 Task: Set up an automation rule in Jira to add labels based on hashtags in the issue summary when it is updated.
Action: Mouse moved to (572, 19)
Screenshot: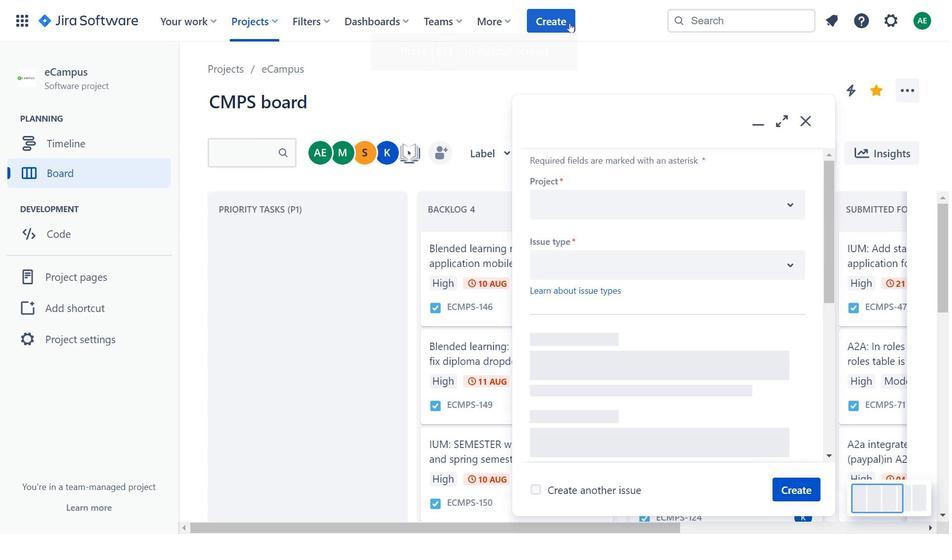 
Action: Mouse pressed left at (572, 19)
Screenshot: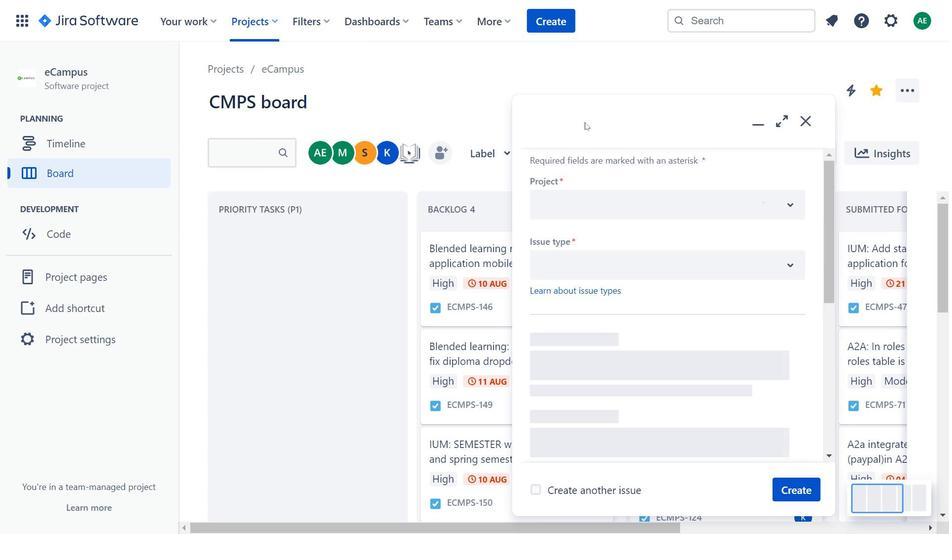 
Action: Mouse moved to (719, 272)
Screenshot: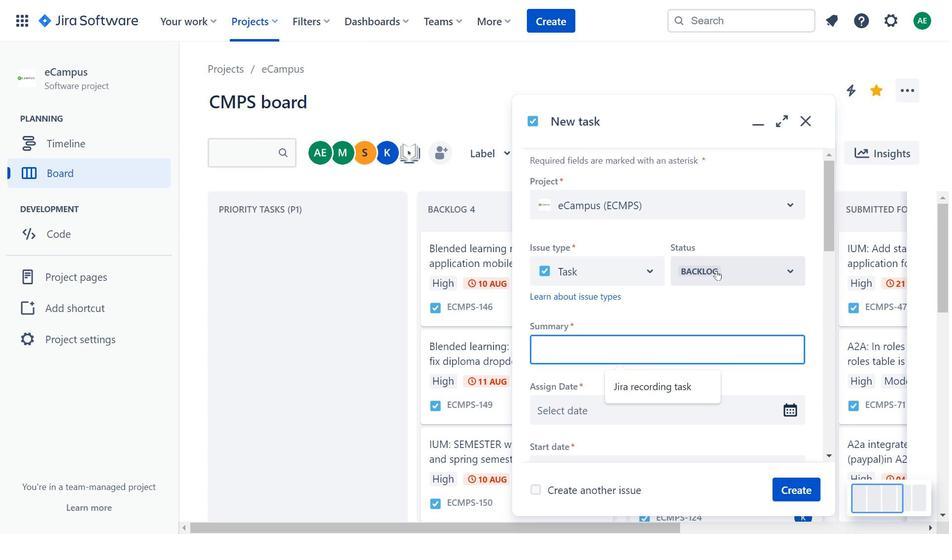 
Action: Mouse pressed left at (719, 272)
Screenshot: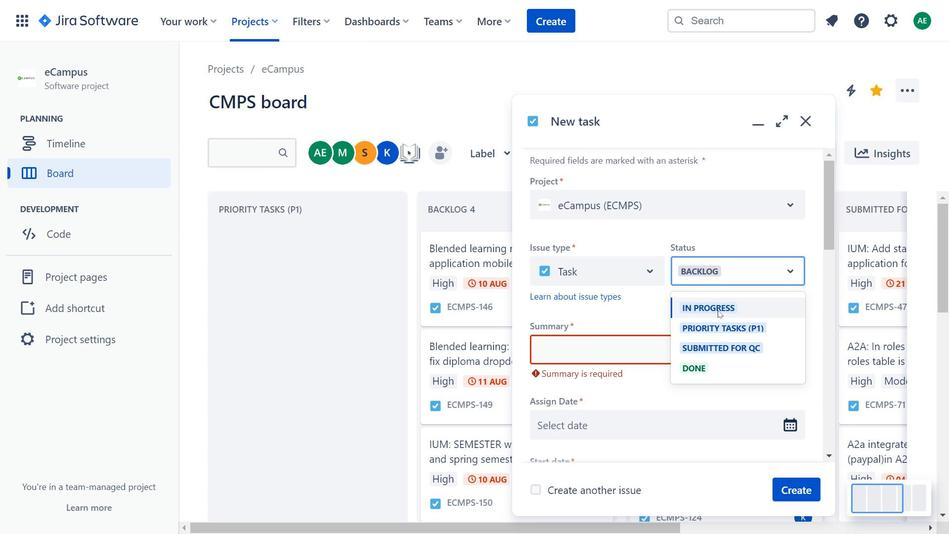 
Action: Mouse moved to (719, 311)
Screenshot: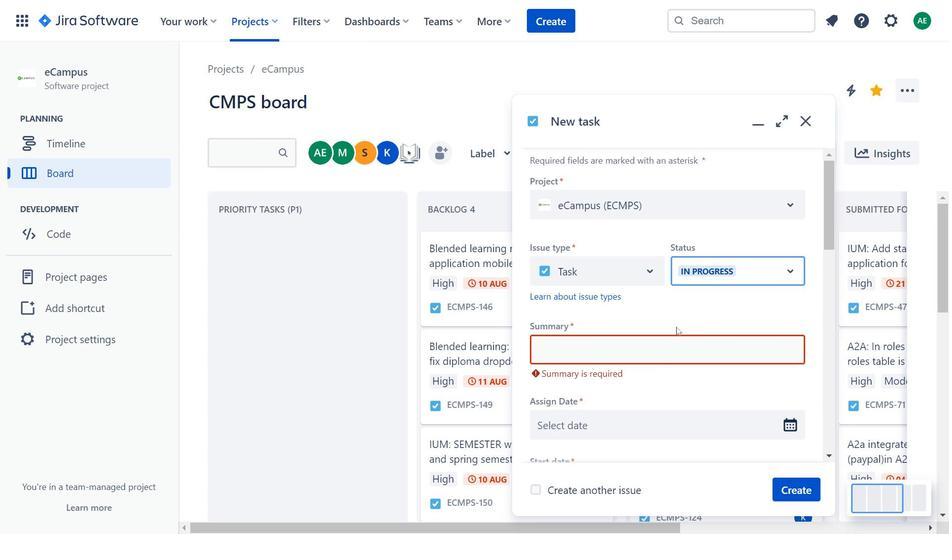 
Action: Mouse pressed left at (719, 311)
Screenshot: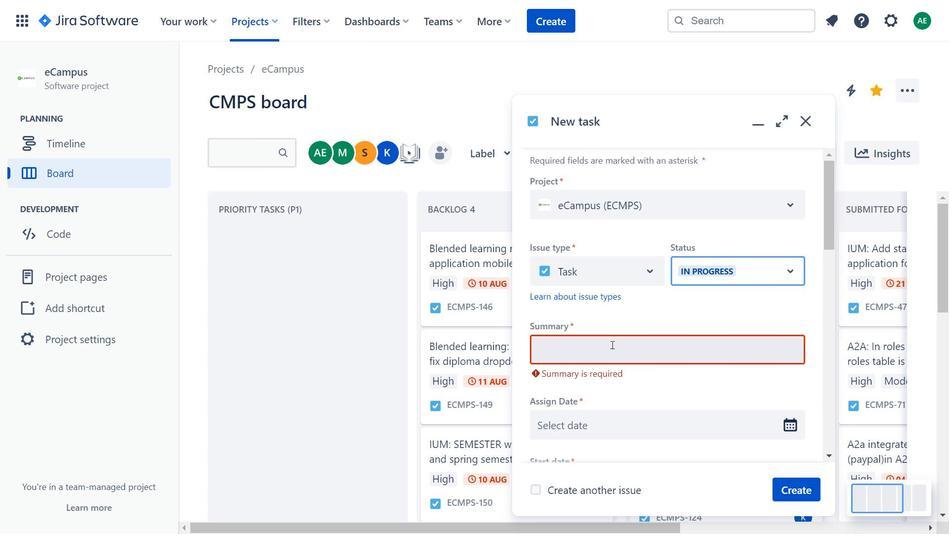 
Action: Mouse moved to (613, 346)
Screenshot: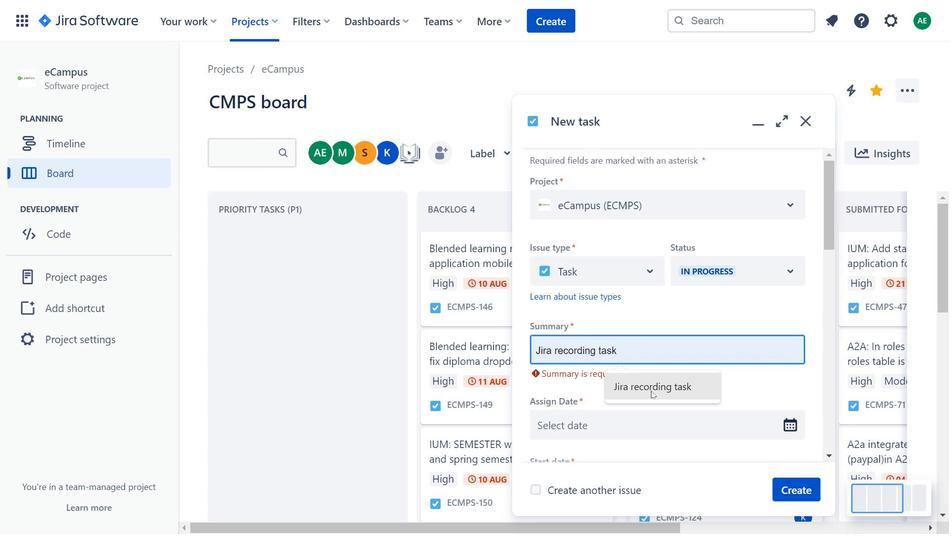 
Action: Mouse pressed left at (613, 346)
Screenshot: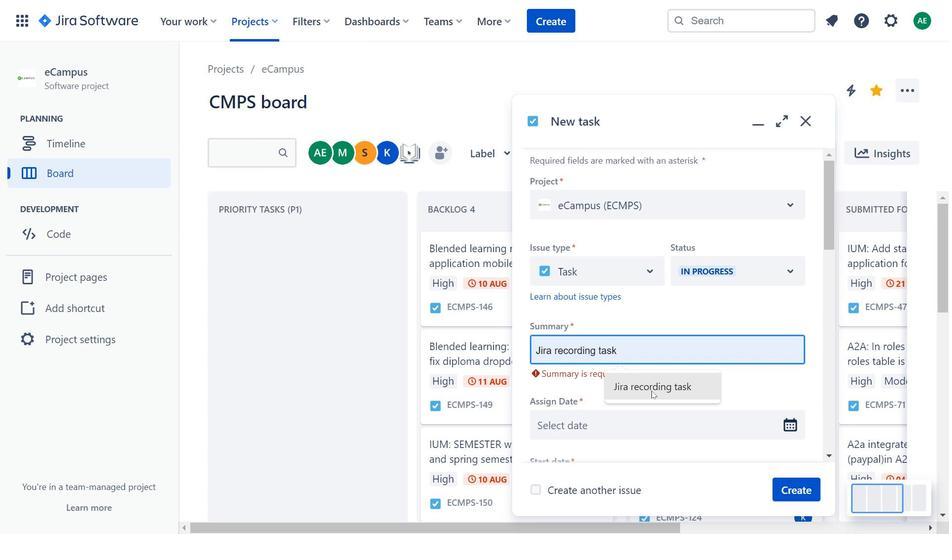 
Action: Mouse moved to (653, 392)
Screenshot: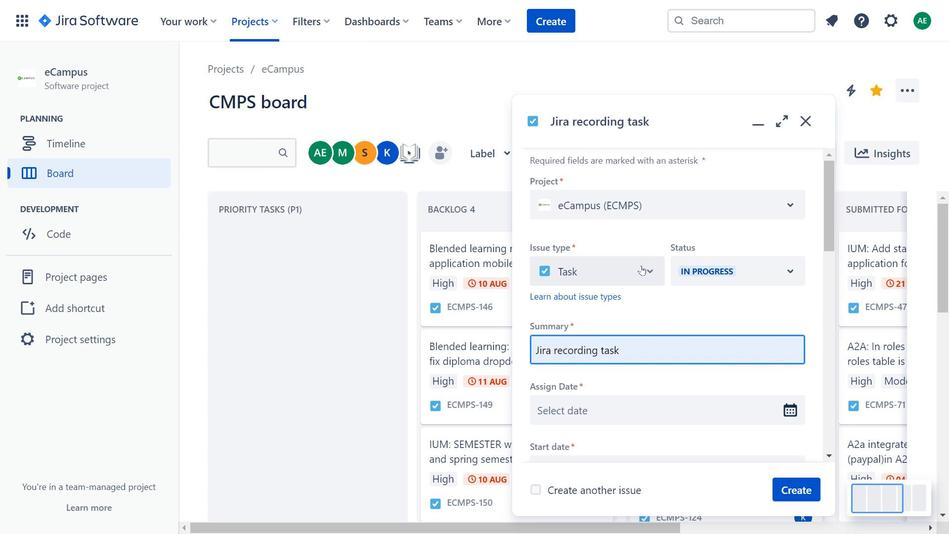 
Action: Mouse pressed left at (653, 392)
Screenshot: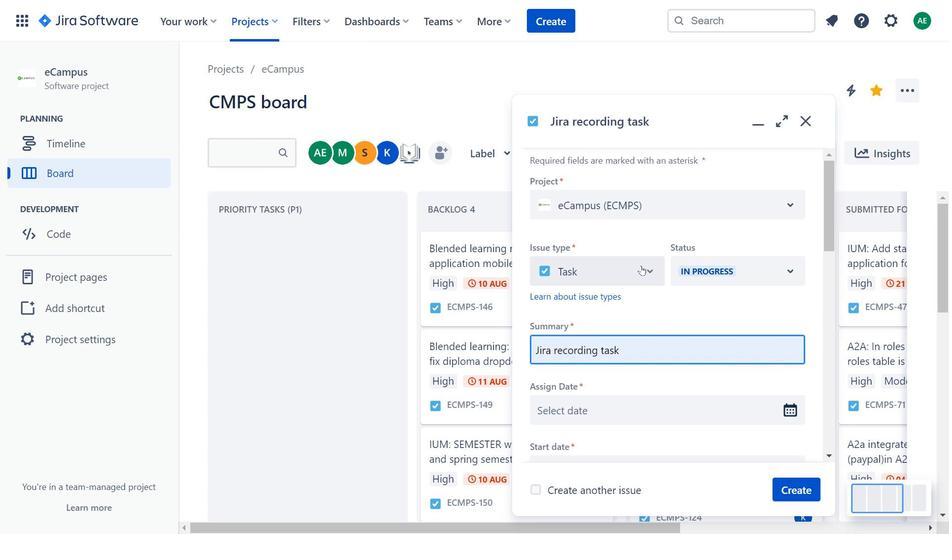 
Action: Mouse moved to (642, 267)
Screenshot: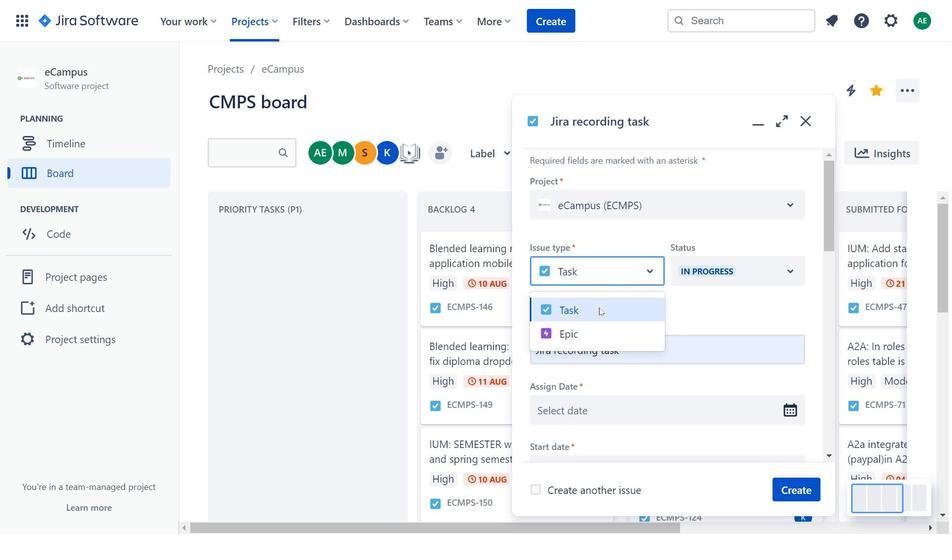 
Action: Mouse pressed left at (642, 267)
Screenshot: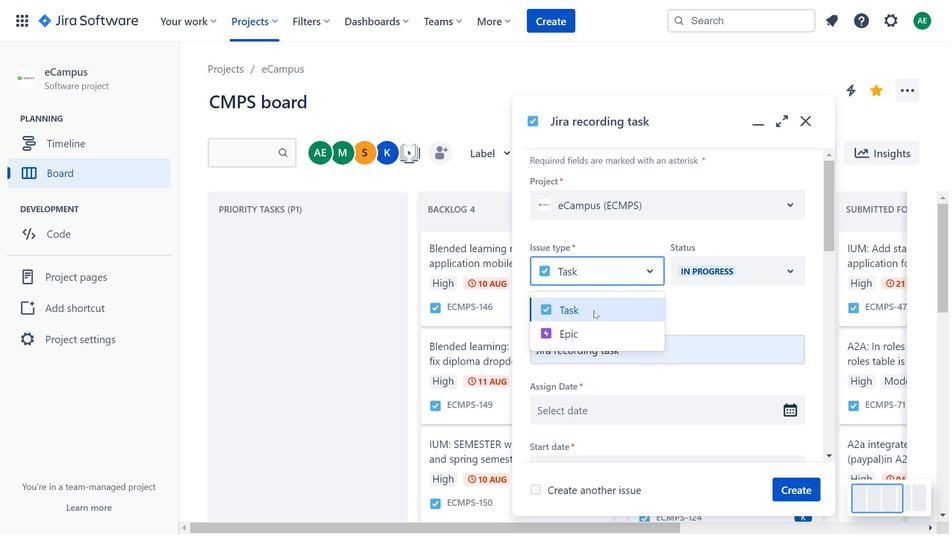 
Action: Mouse moved to (704, 324)
Screenshot: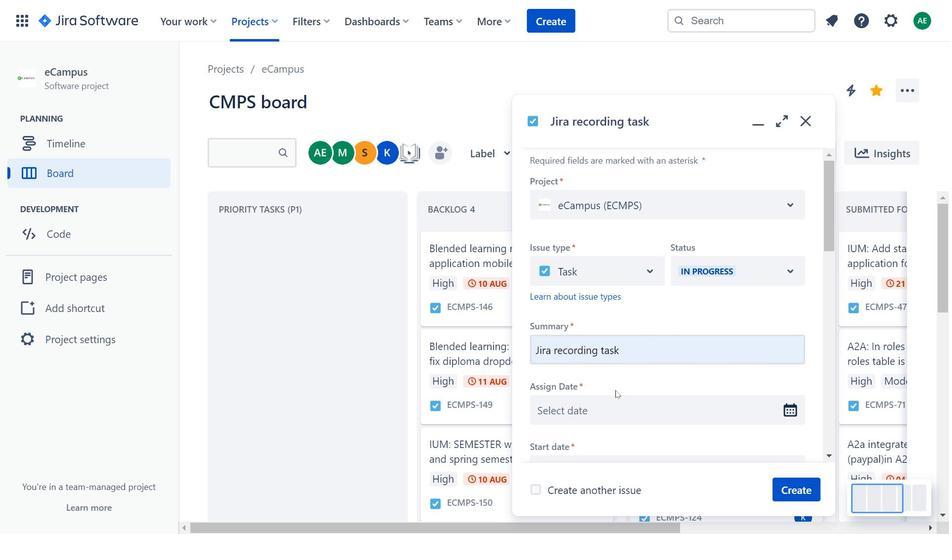 
Action: Mouse pressed left at (704, 324)
Screenshot: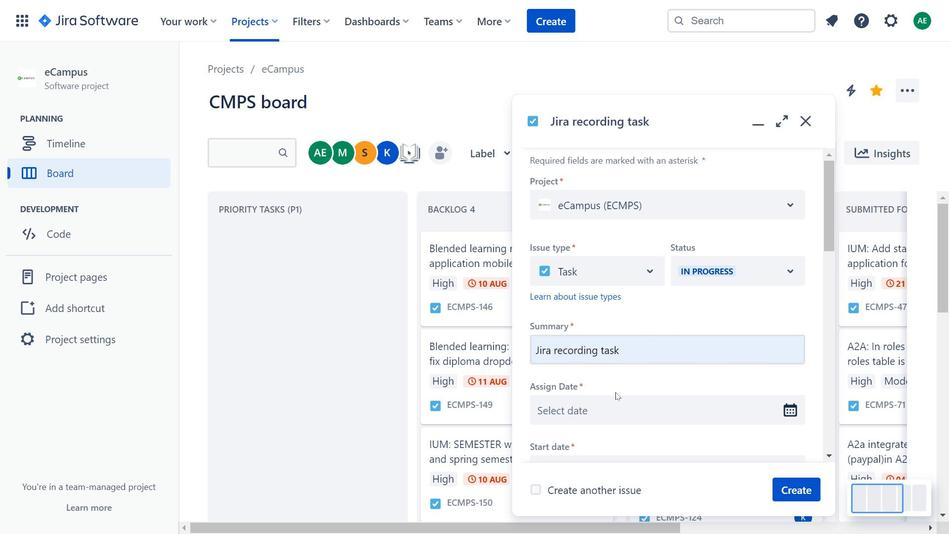 
Action: Mouse moved to (649, 176)
Screenshot: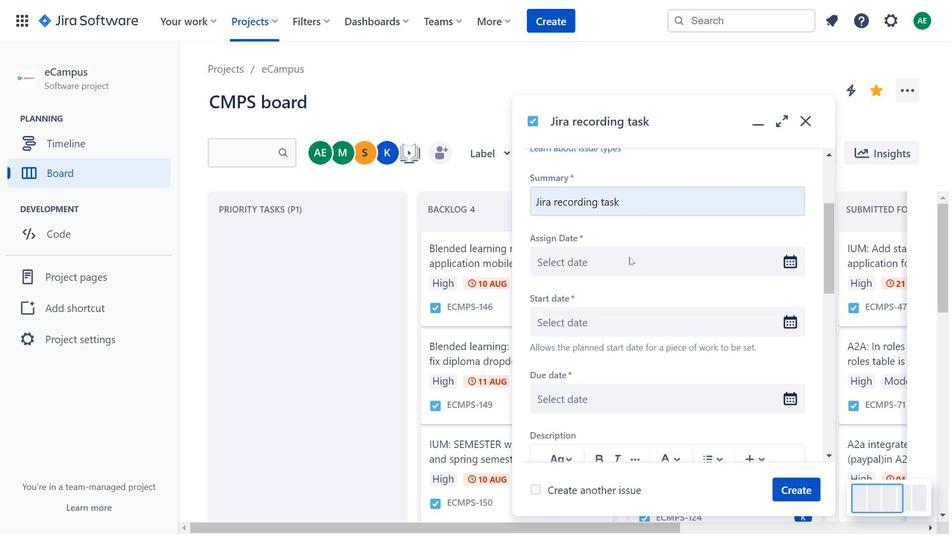 
Action: Mouse scrolled (649, 175) with delta (0, 0)
Screenshot: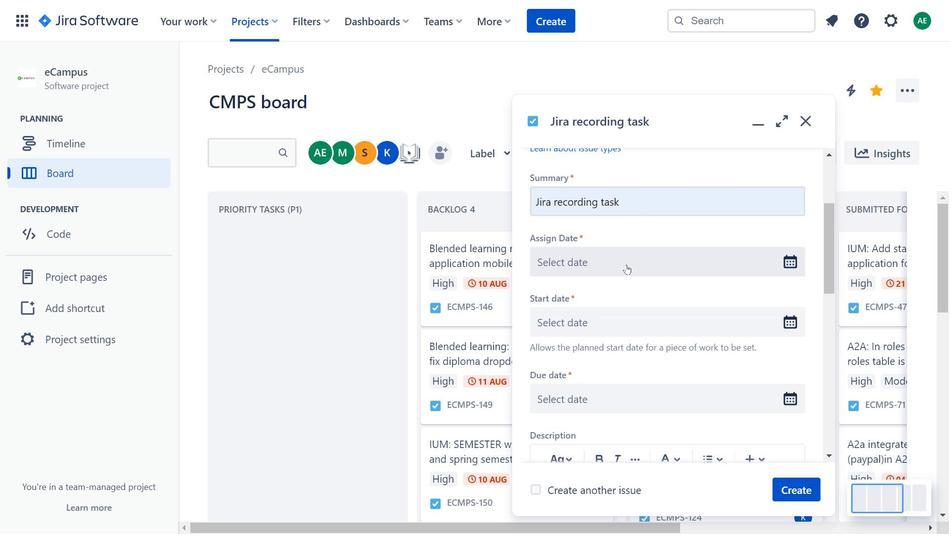 
Action: Mouse scrolled (649, 175) with delta (0, 0)
Screenshot: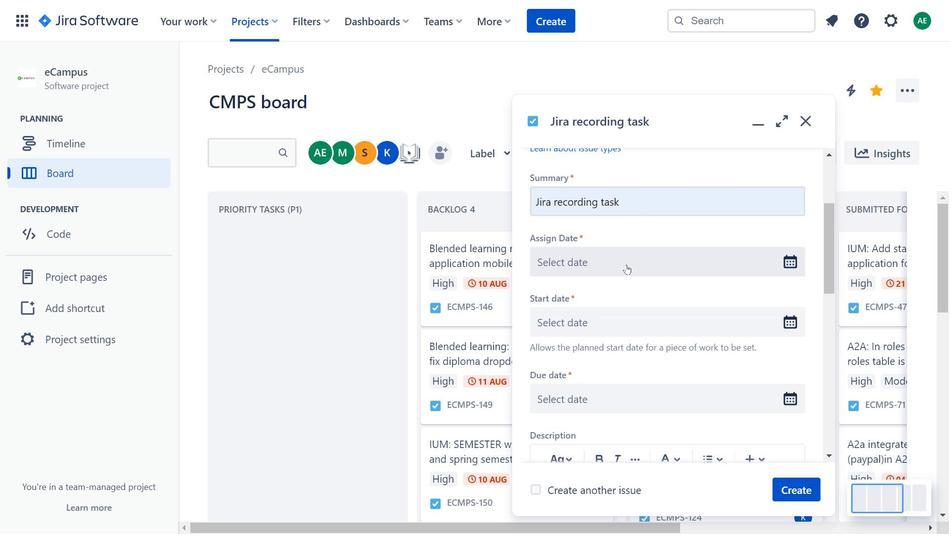 
Action: Mouse moved to (628, 266)
Screenshot: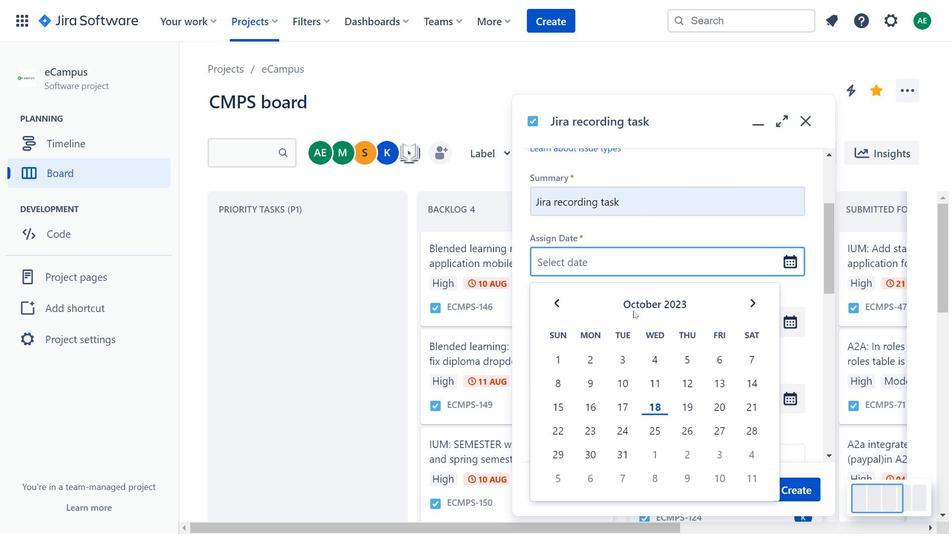 
Action: Mouse pressed left at (628, 266)
Screenshot: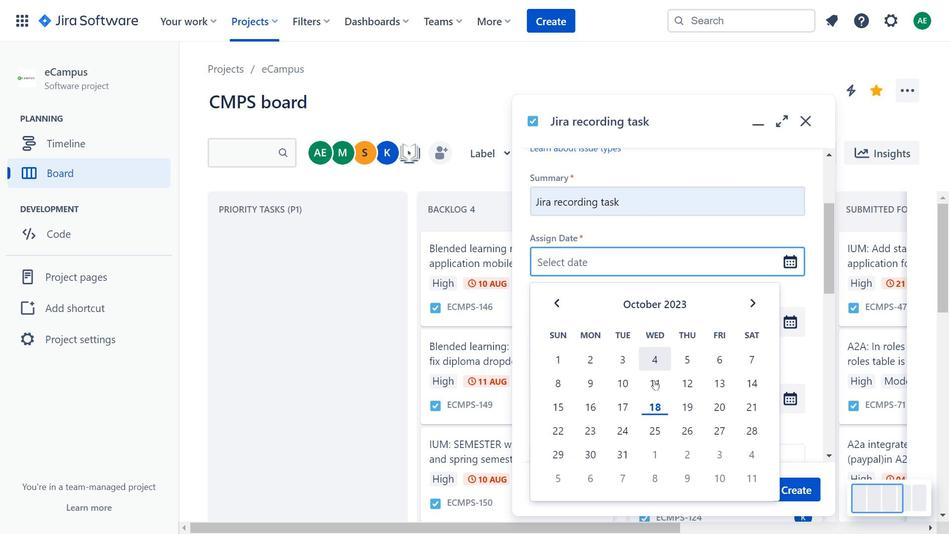 
Action: Mouse moved to (693, 421)
Screenshot: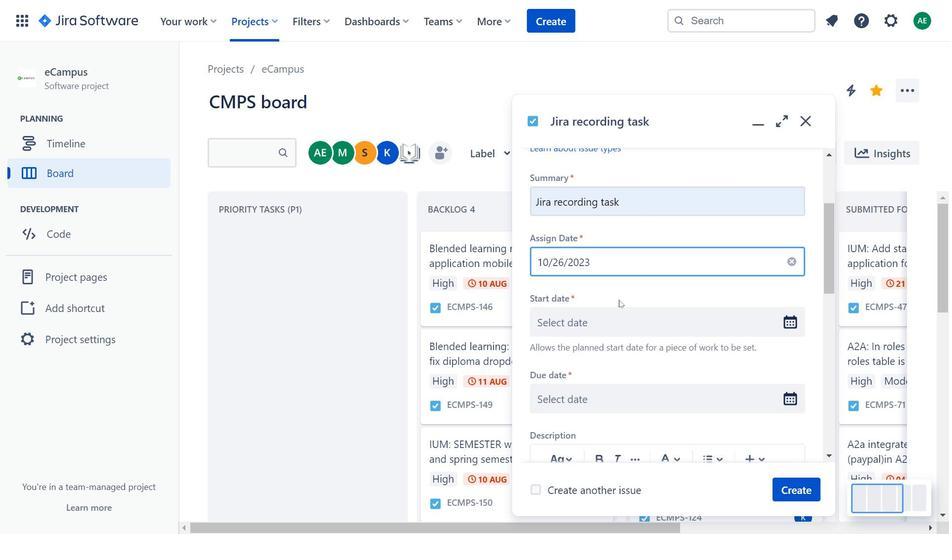 
Action: Mouse pressed left at (693, 421)
Screenshot: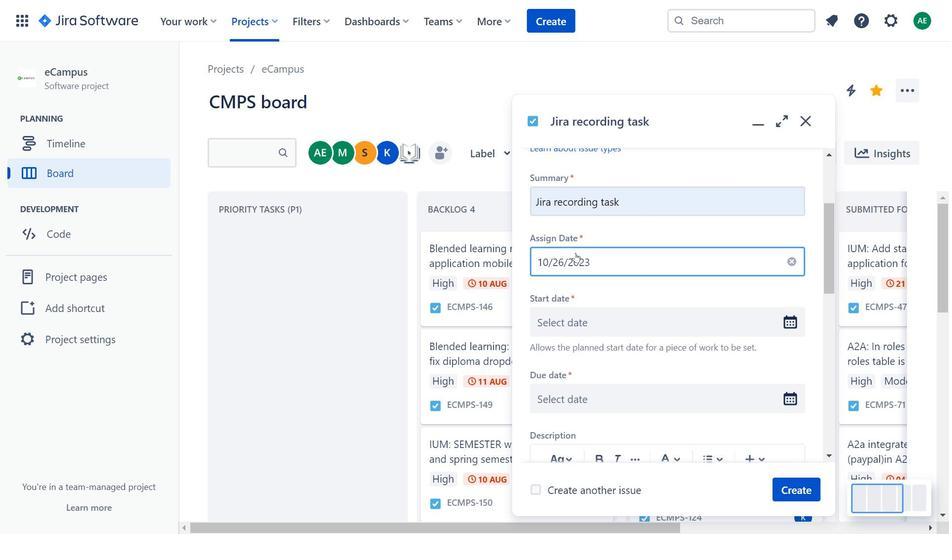 
Action: Mouse moved to (577, 254)
Screenshot: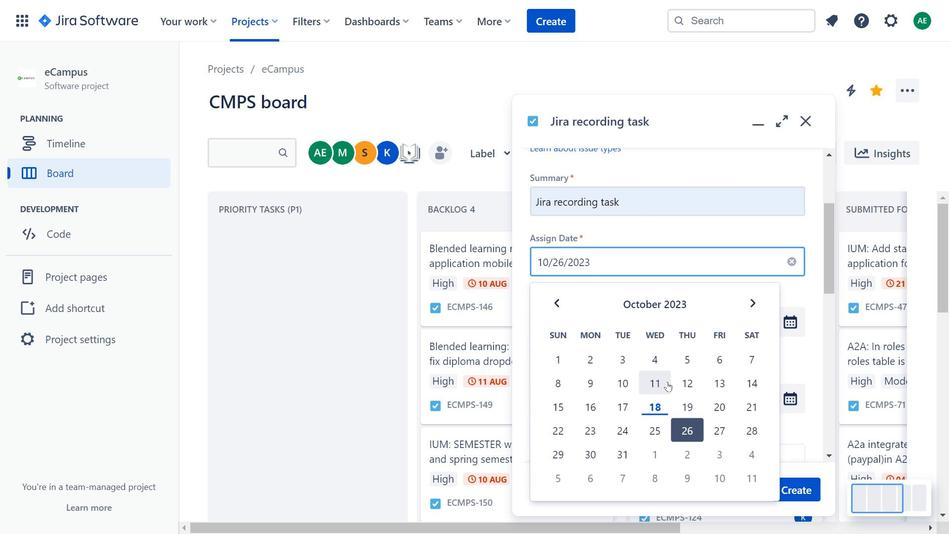 
Action: Mouse pressed left at (577, 254)
Screenshot: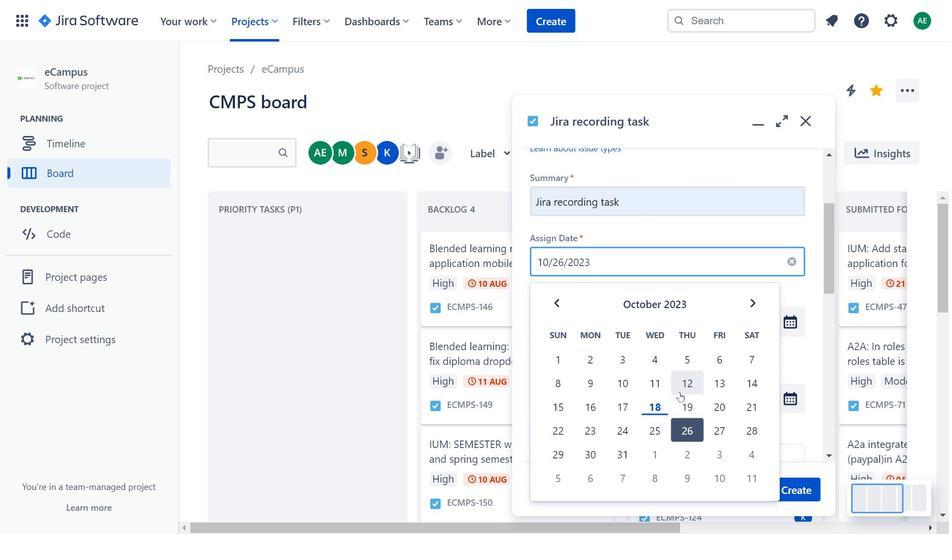 
Action: Mouse moved to (687, 405)
Screenshot: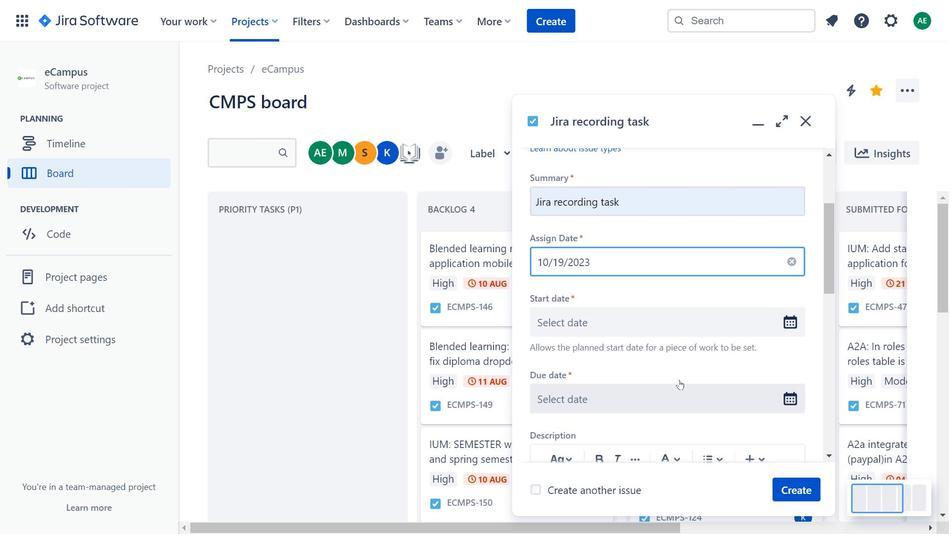 
Action: Mouse pressed left at (687, 405)
Screenshot: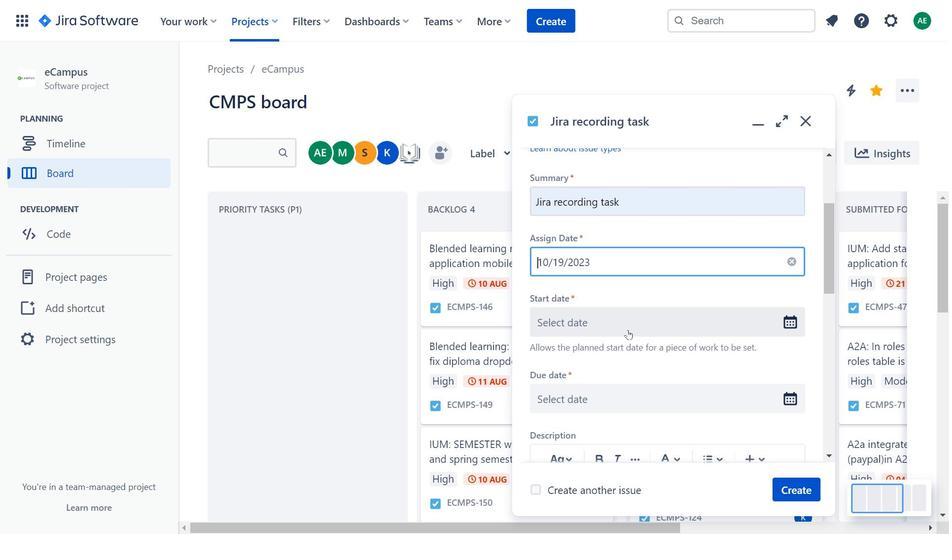 
Action: Mouse moved to (629, 331)
Screenshot: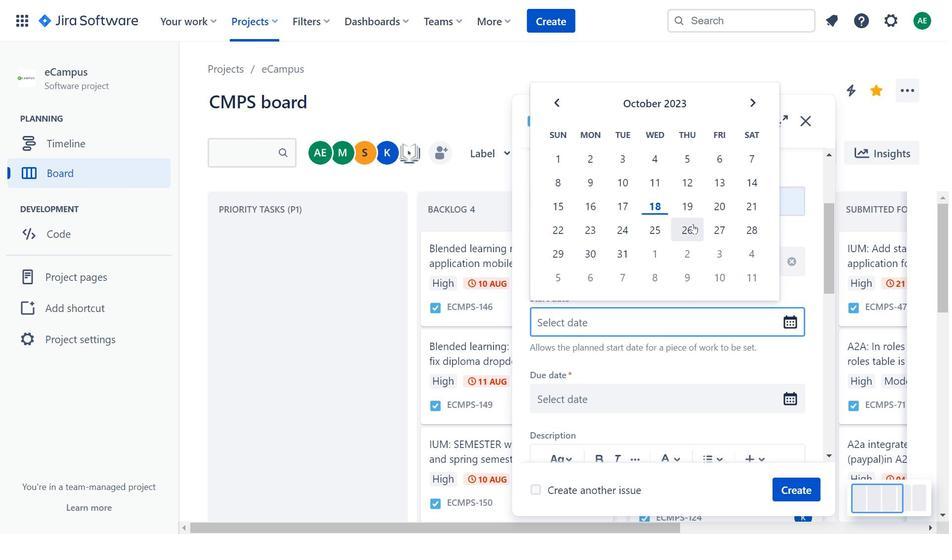 
Action: Mouse pressed left at (629, 331)
Screenshot: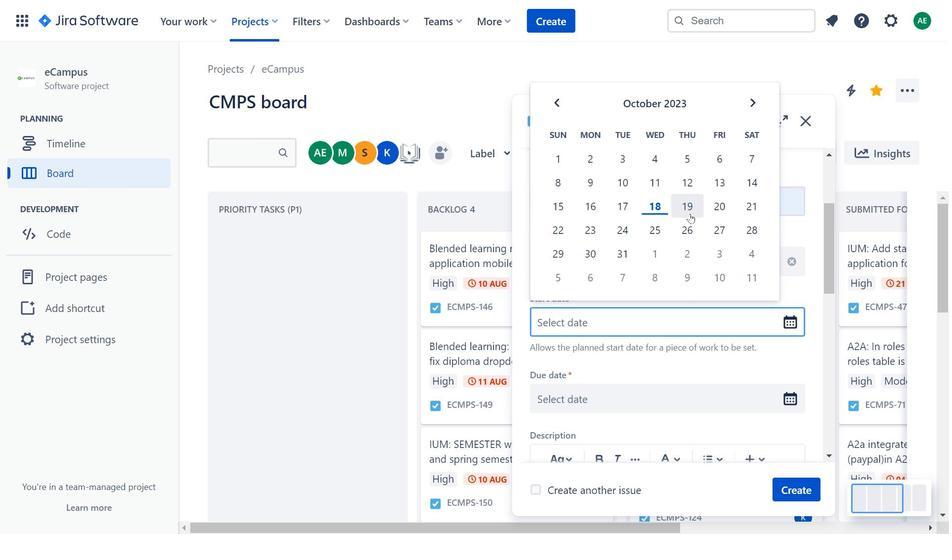 
Action: Mouse moved to (692, 213)
Screenshot: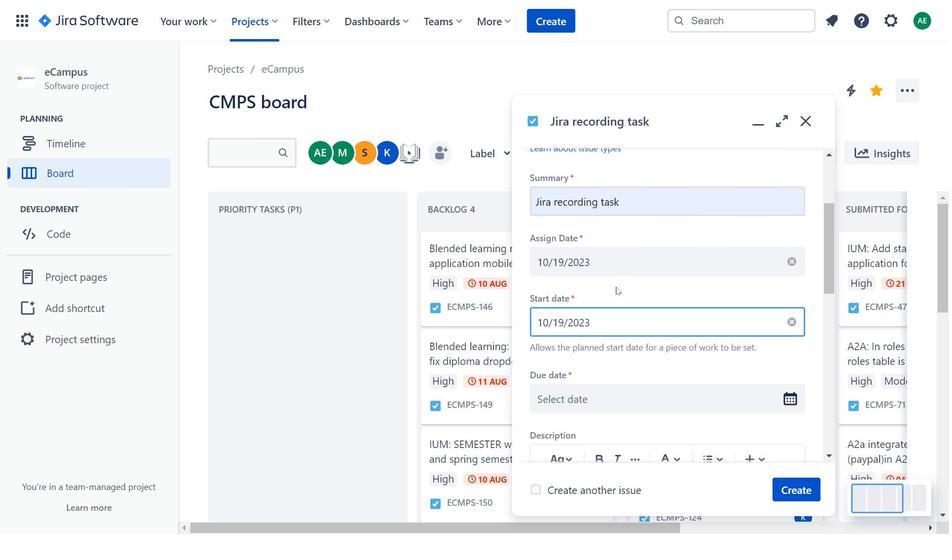 
Action: Mouse pressed left at (692, 213)
Screenshot: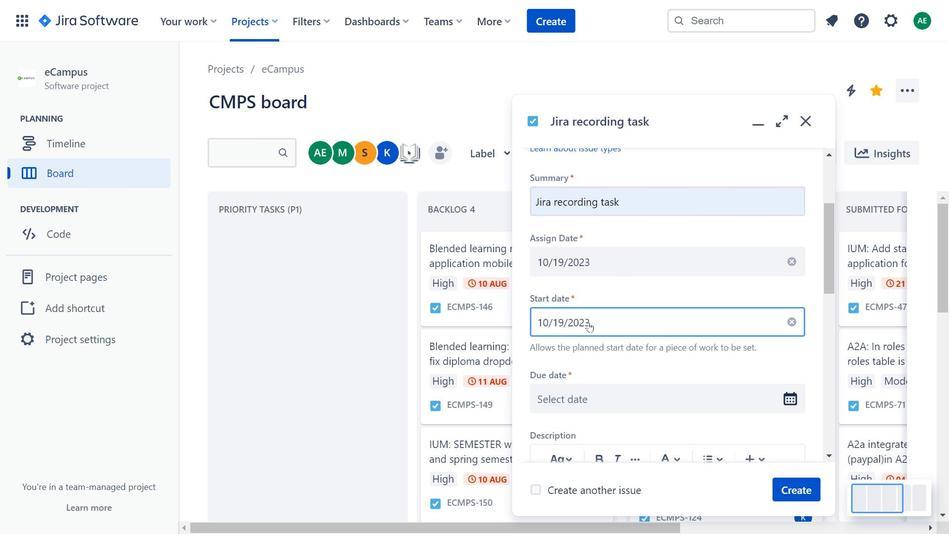 
Action: Mouse moved to (591, 390)
Screenshot: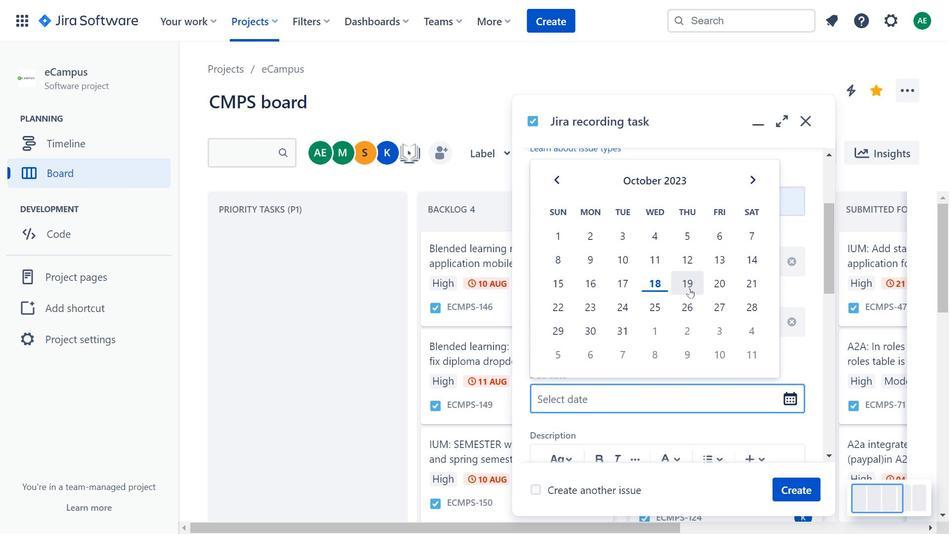 
Action: Mouse pressed left at (591, 390)
Screenshot: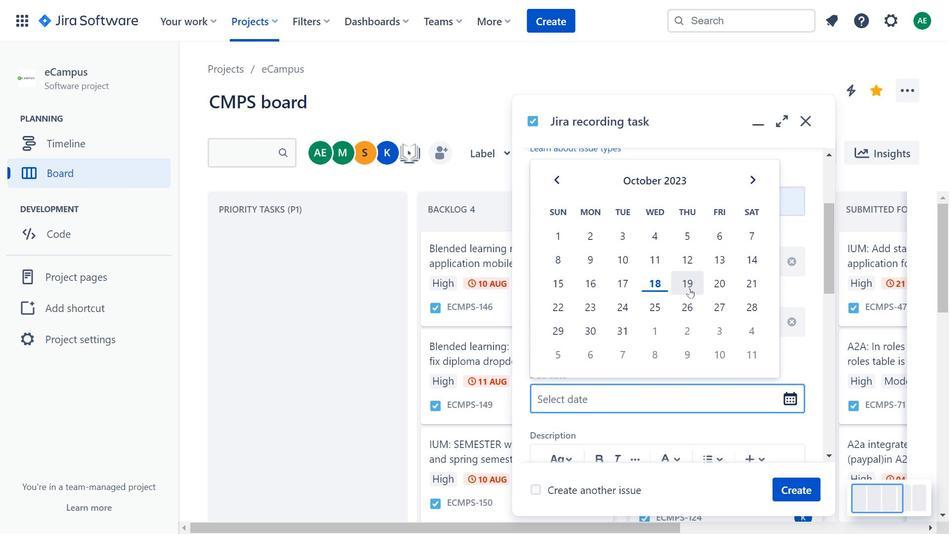 
Action: Mouse moved to (691, 290)
Screenshot: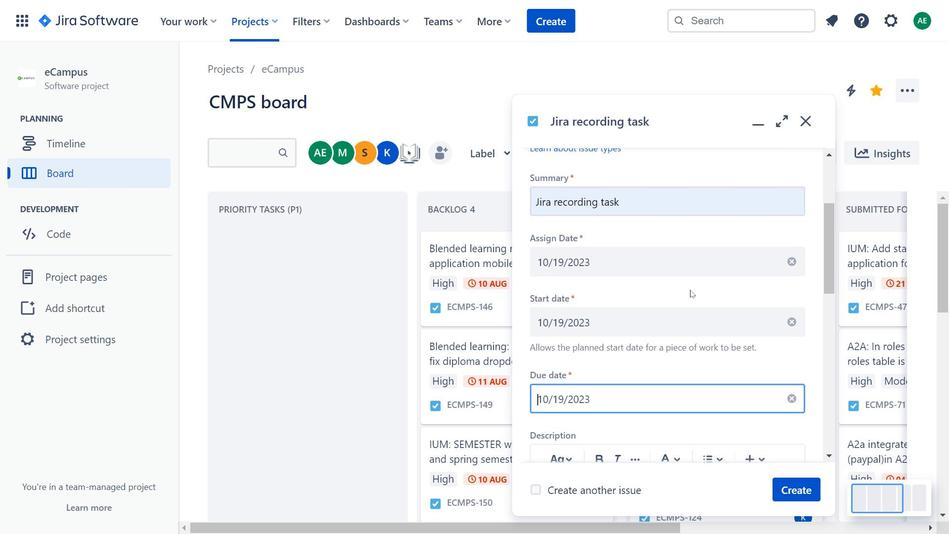 
Action: Mouse pressed left at (691, 290)
Screenshot: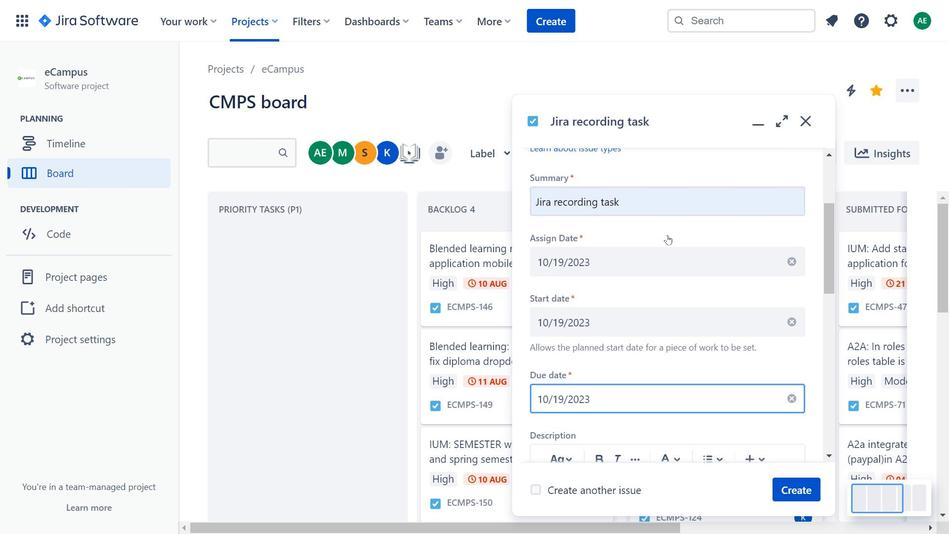 
Action: Mouse moved to (643, 162)
Screenshot: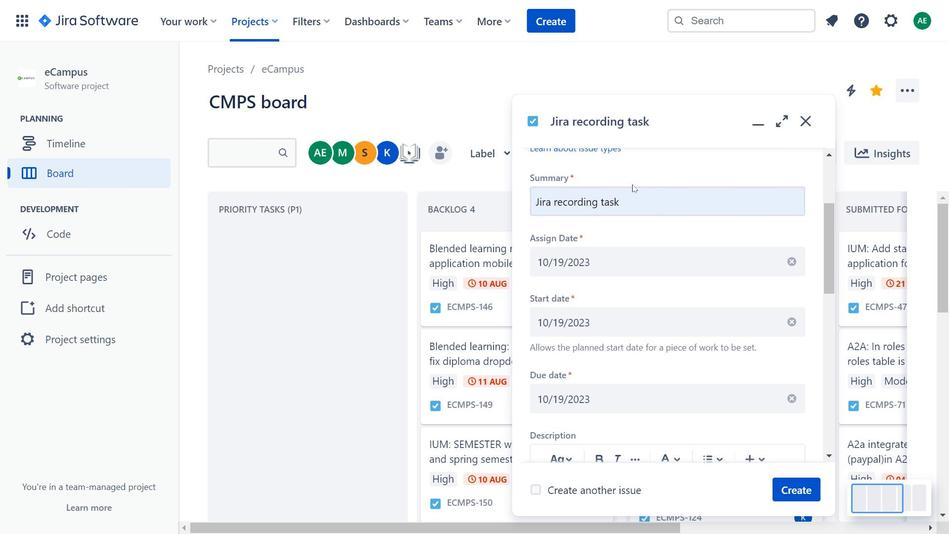 
Action: Mouse pressed left at (643, 162)
Screenshot: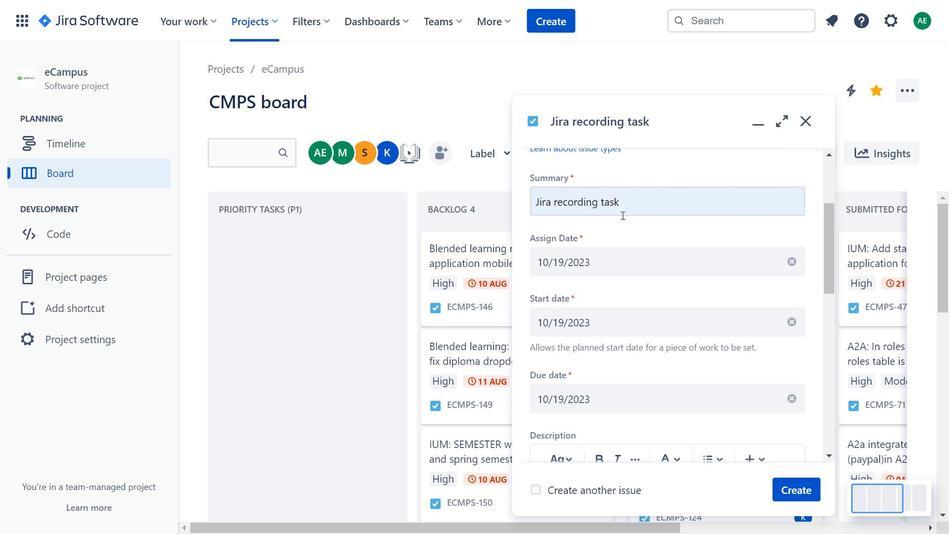 
Action: Mouse moved to (623, 226)
Screenshot: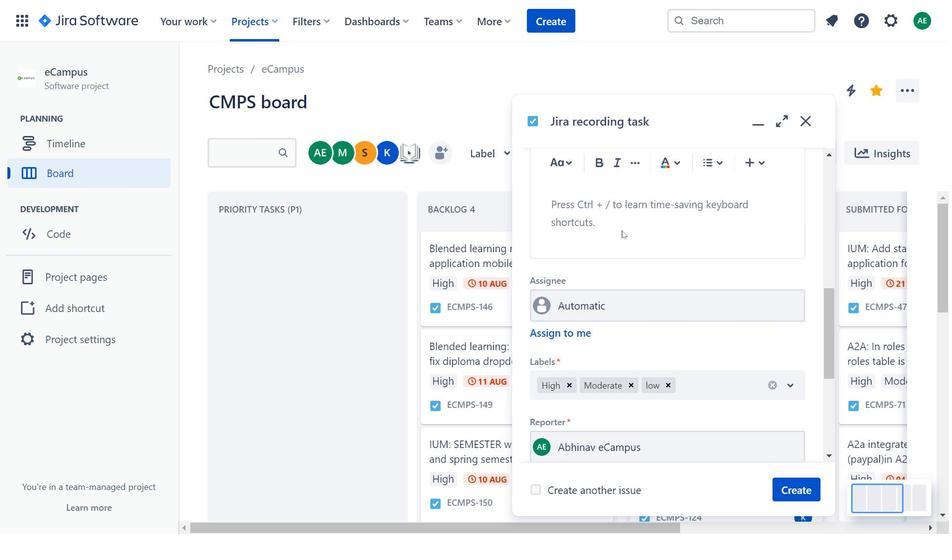 
Action: Mouse scrolled (623, 226) with delta (0, 0)
Screenshot: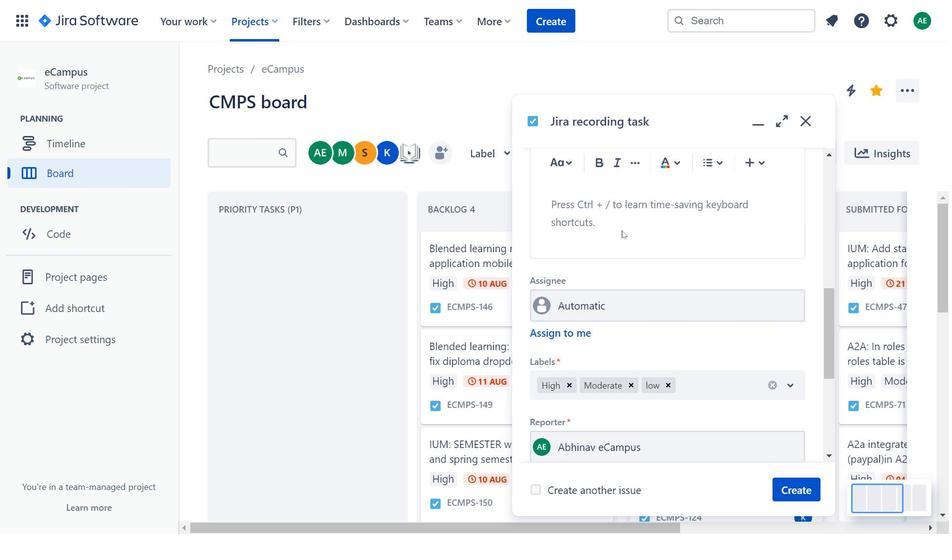 
Action: Mouse moved to (623, 227)
Screenshot: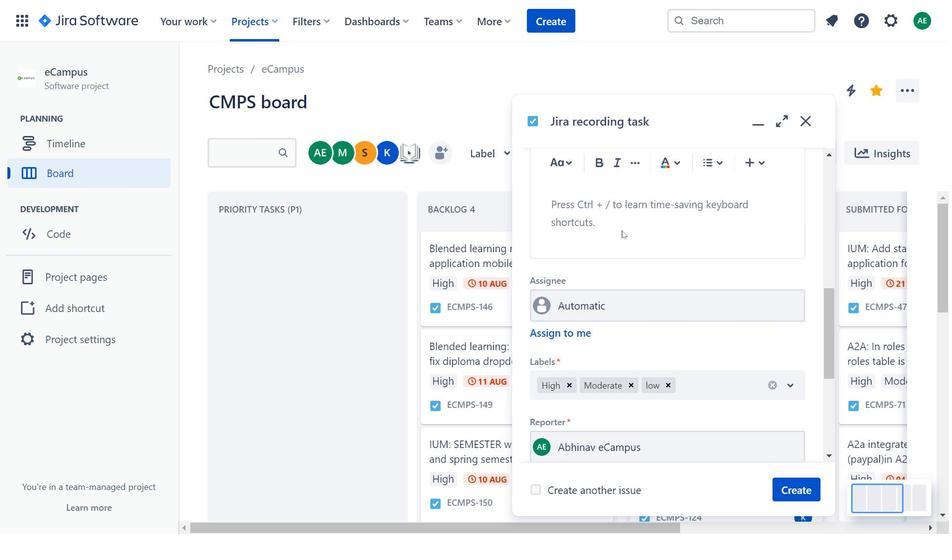 
Action: Mouse scrolled (623, 226) with delta (0, 0)
Screenshot: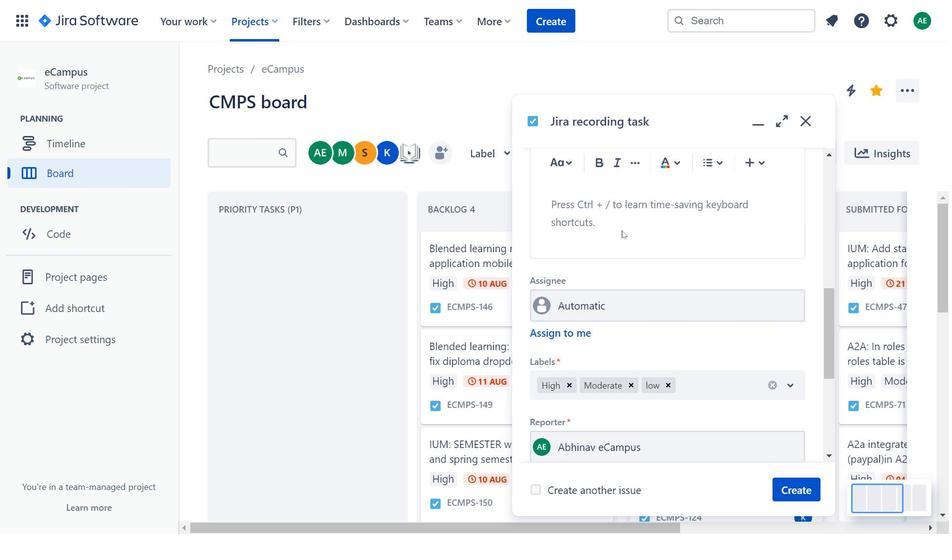 
Action: Mouse moved to (623, 231)
Screenshot: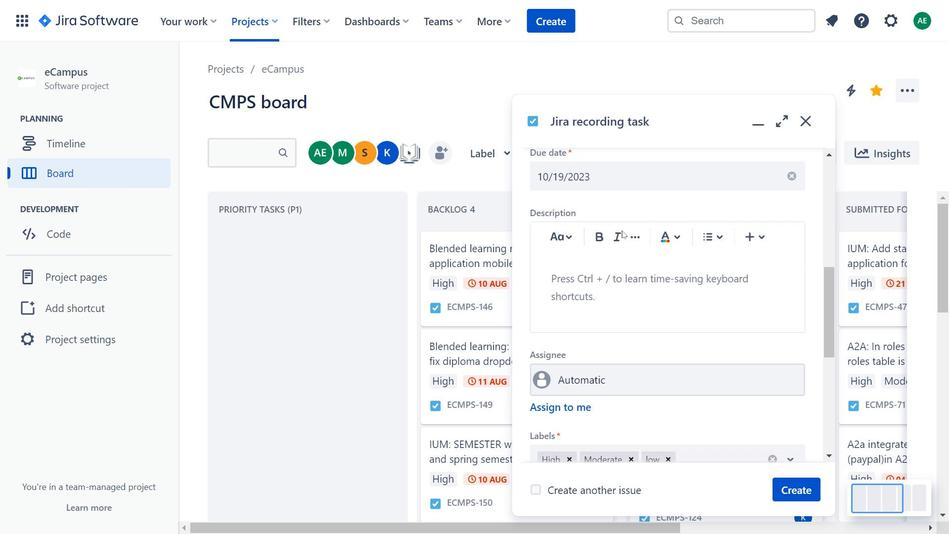 
Action: Mouse scrolled (623, 230) with delta (0, 0)
Screenshot: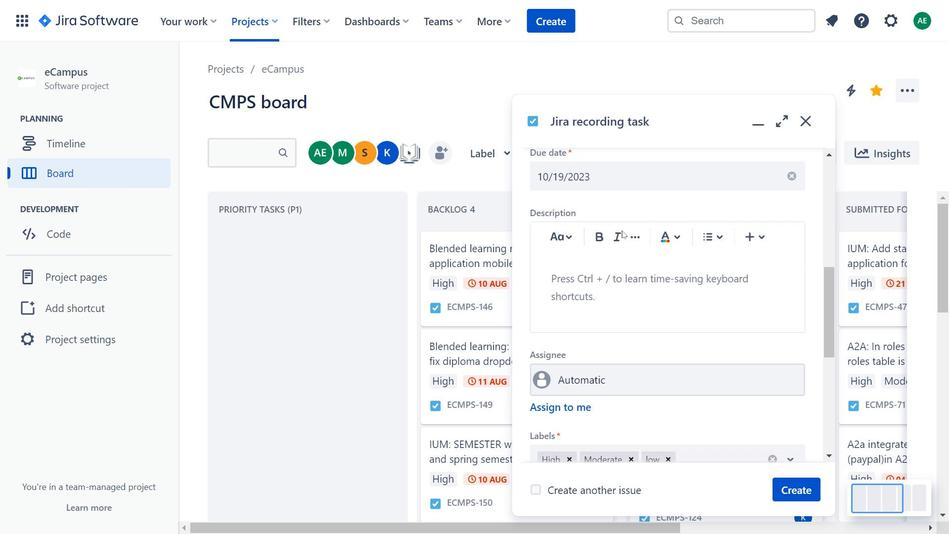 
Action: Mouse moved to (623, 232)
Screenshot: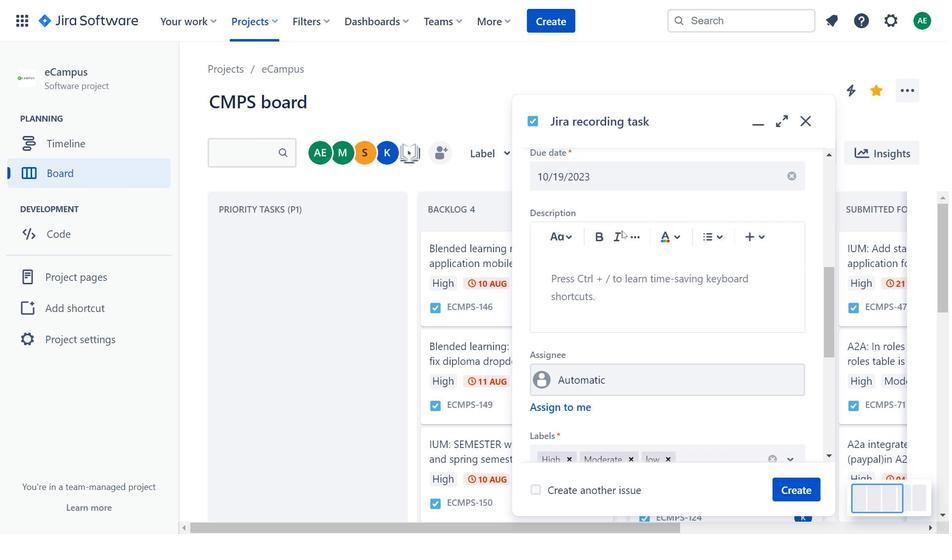 
Action: Mouse scrolled (623, 231) with delta (0, 0)
Screenshot: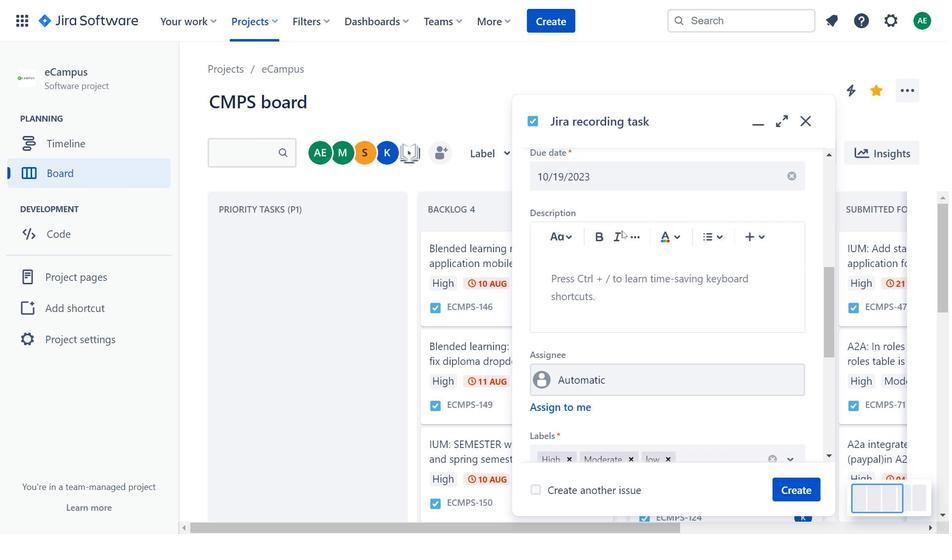 
Action: Mouse scrolled (623, 232) with delta (0, 0)
Screenshot: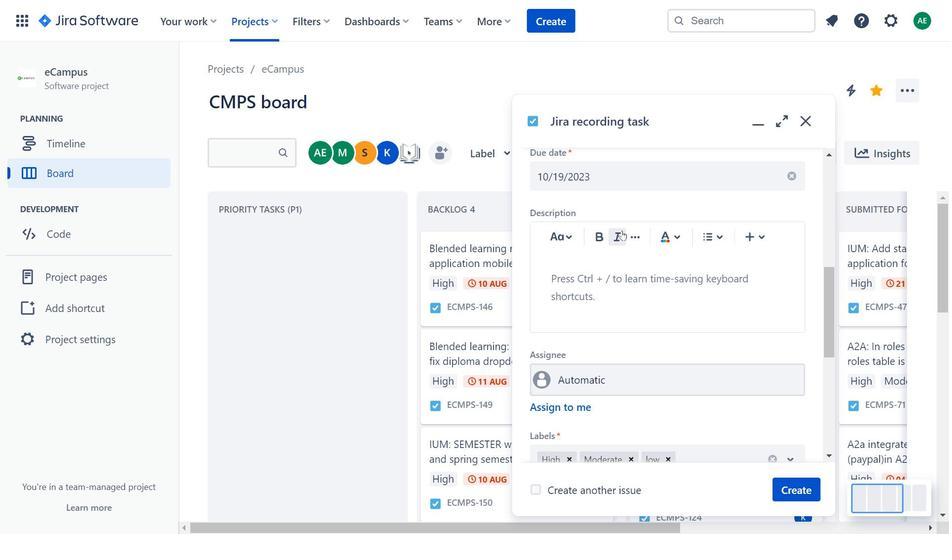 
Action: Mouse moved to (557, 413)
Screenshot: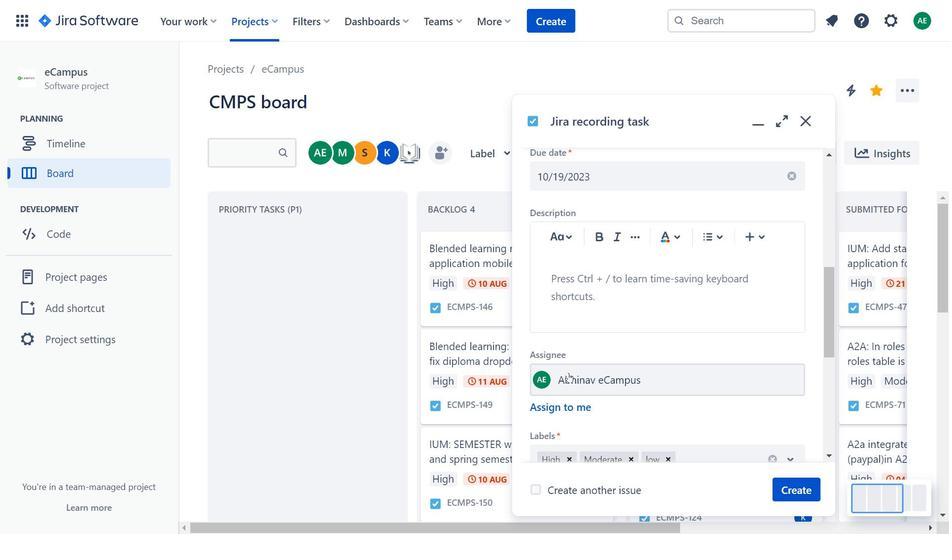 
Action: Mouse pressed left at (557, 413)
Screenshot: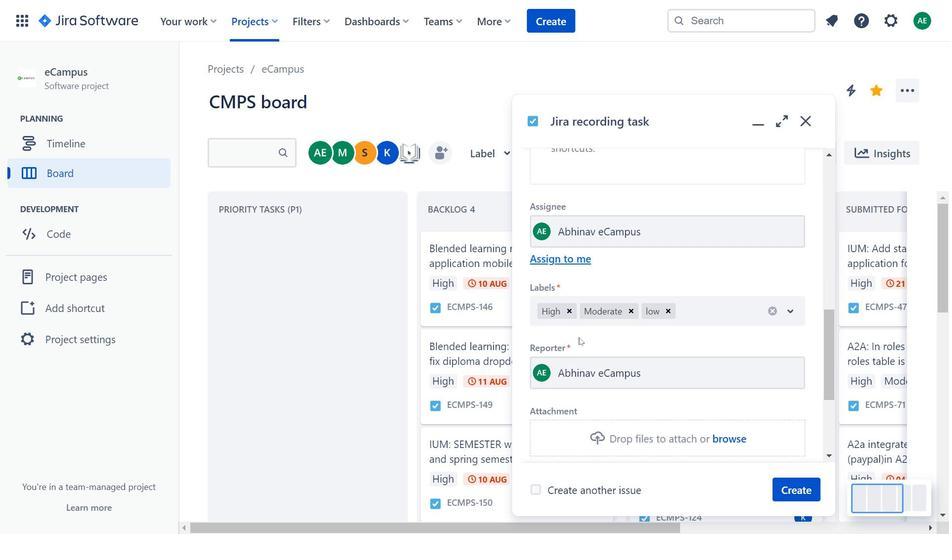 
Action: Mouse moved to (580, 339)
Screenshot: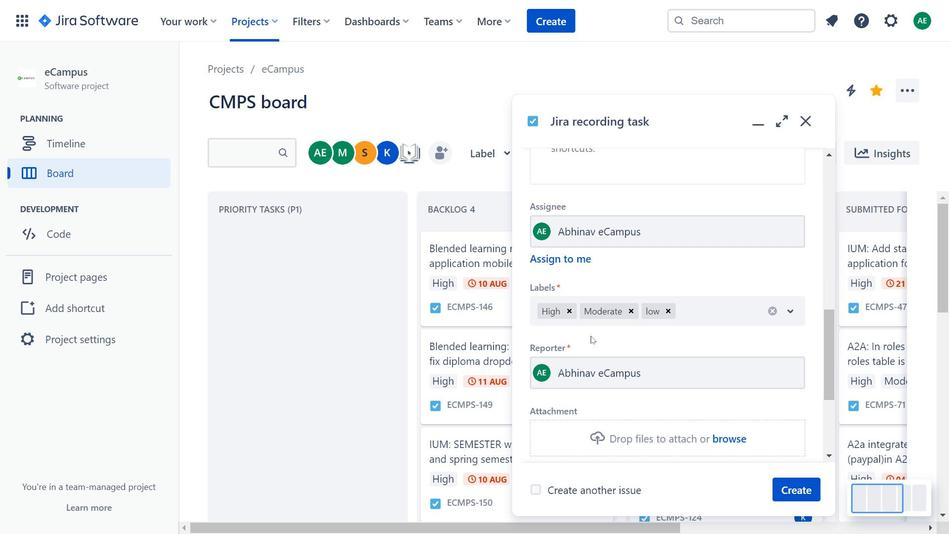 
Action: Mouse scrolled (580, 338) with delta (0, 0)
Screenshot: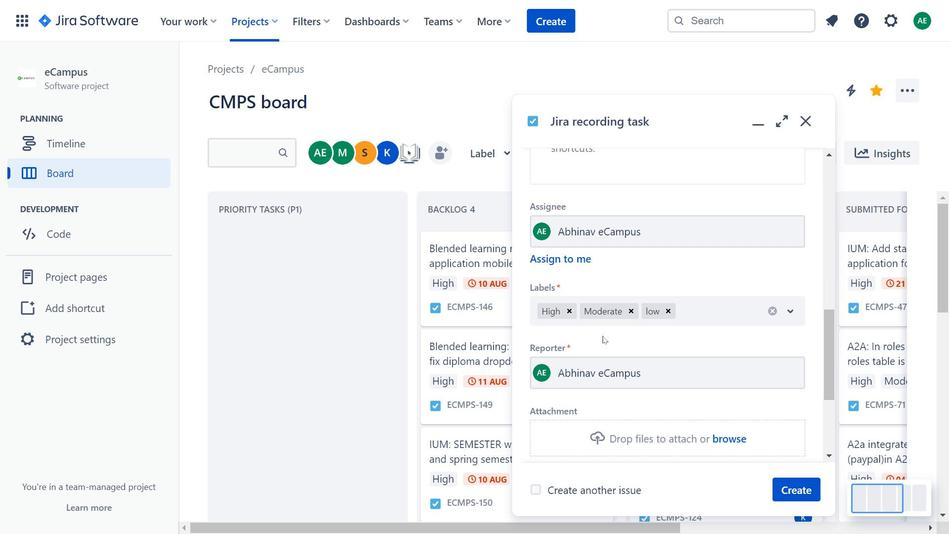 
Action: Mouse scrolled (580, 338) with delta (0, 0)
Screenshot: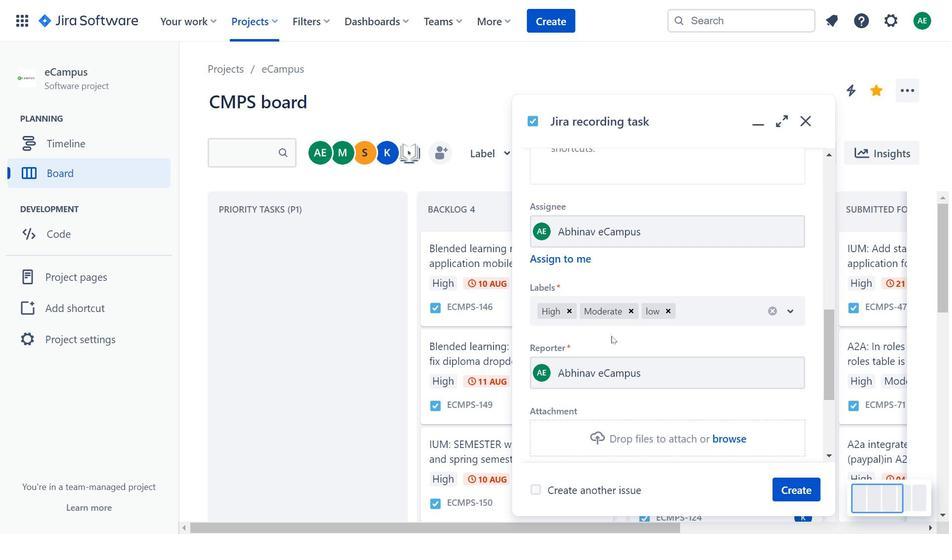 
Action: Mouse moved to (568, 318)
Screenshot: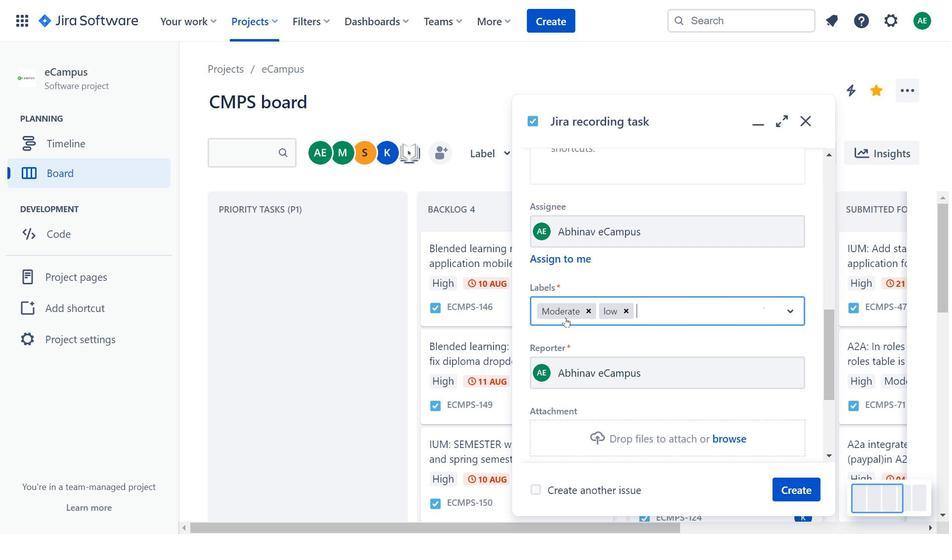 
Action: Mouse pressed left at (568, 318)
Screenshot: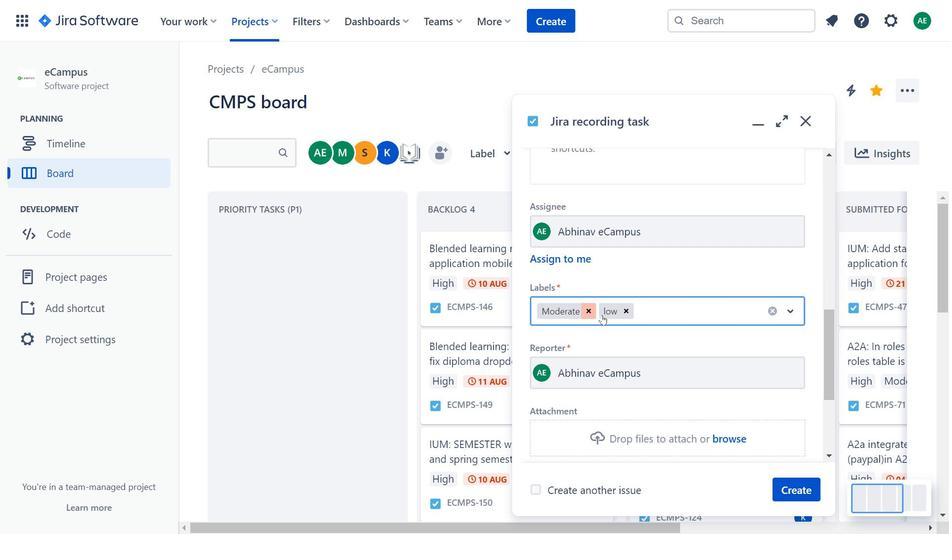 
Action: Mouse moved to (630, 315)
Screenshot: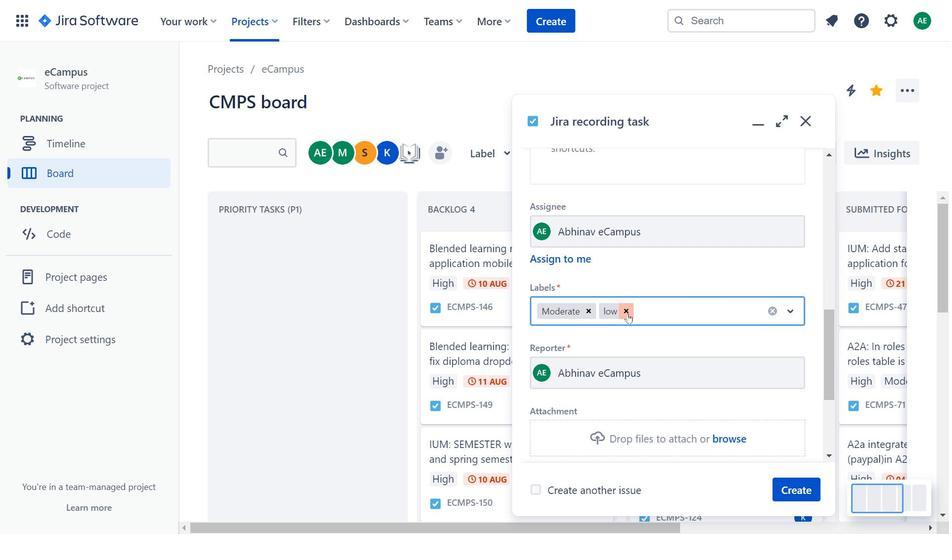 
Action: Mouse pressed left at (630, 315)
Screenshot: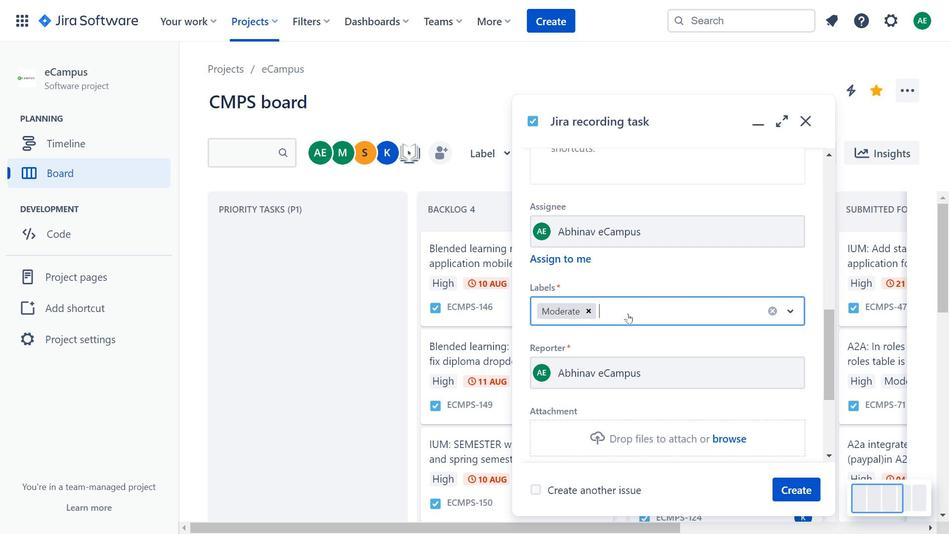 
Action: Mouse moved to (609, 387)
Screenshot: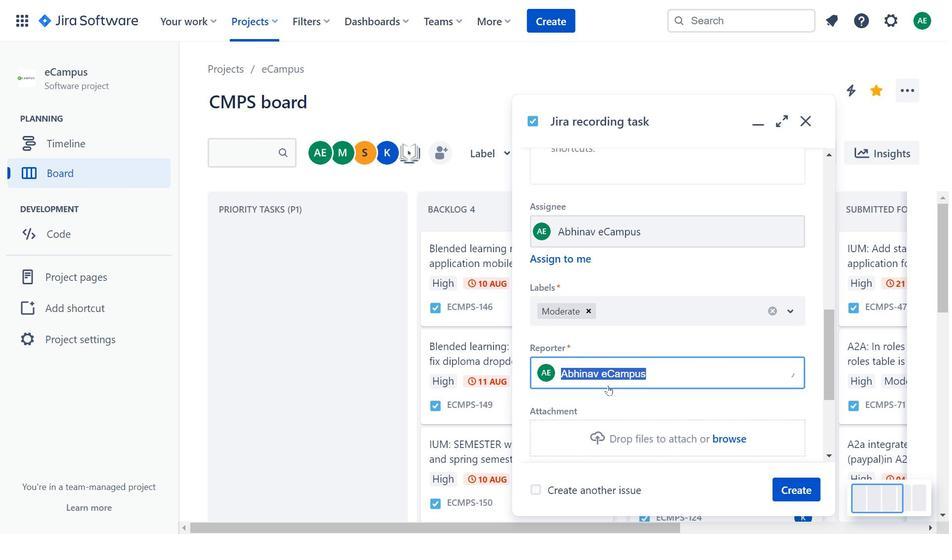 
Action: Mouse pressed left at (609, 387)
Screenshot: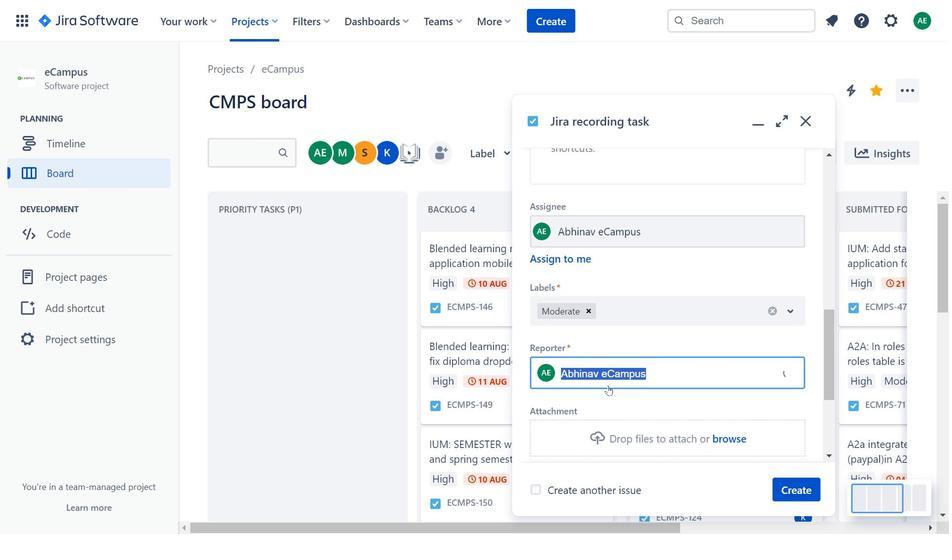 
Action: Key pressed an
Screenshot: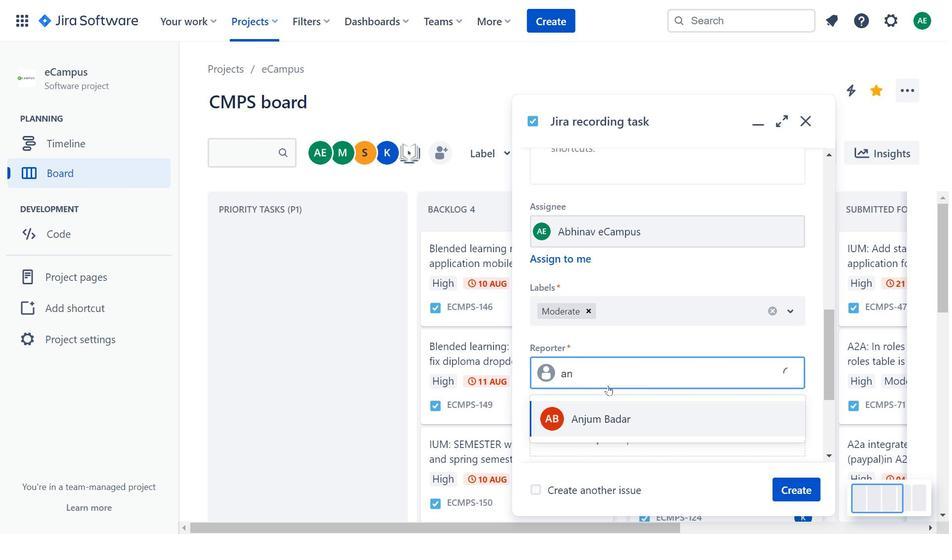 
Action: Mouse moved to (637, 416)
Screenshot: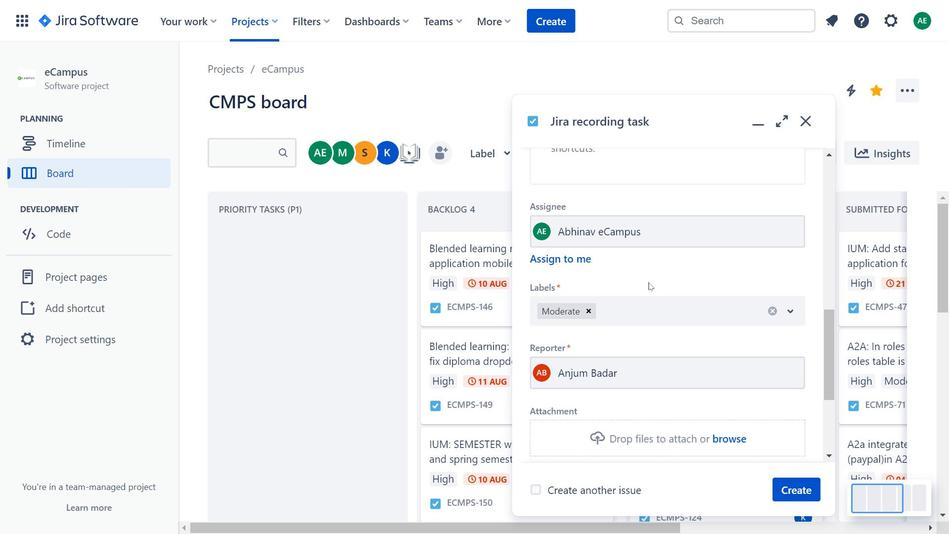
Action: Mouse pressed left at (637, 416)
Screenshot: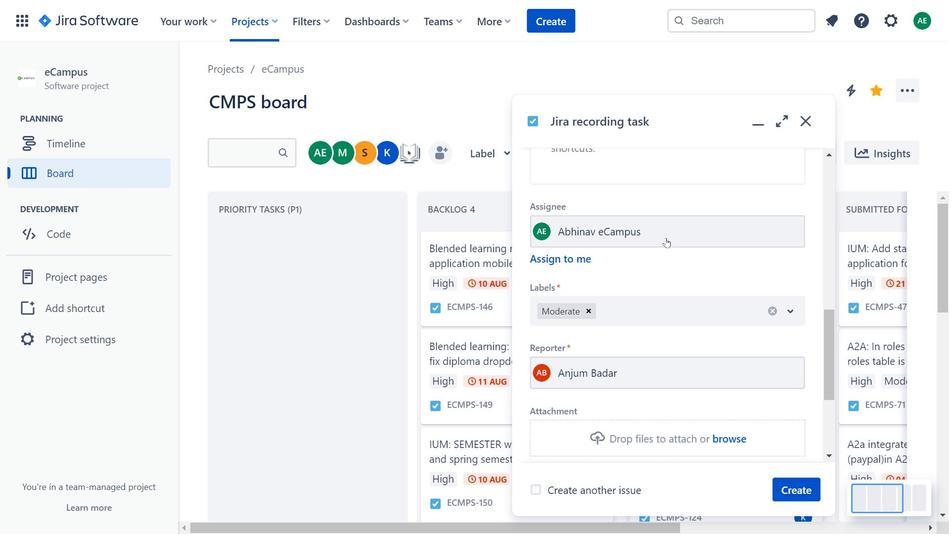 
Action: Mouse moved to (700, 259)
Screenshot: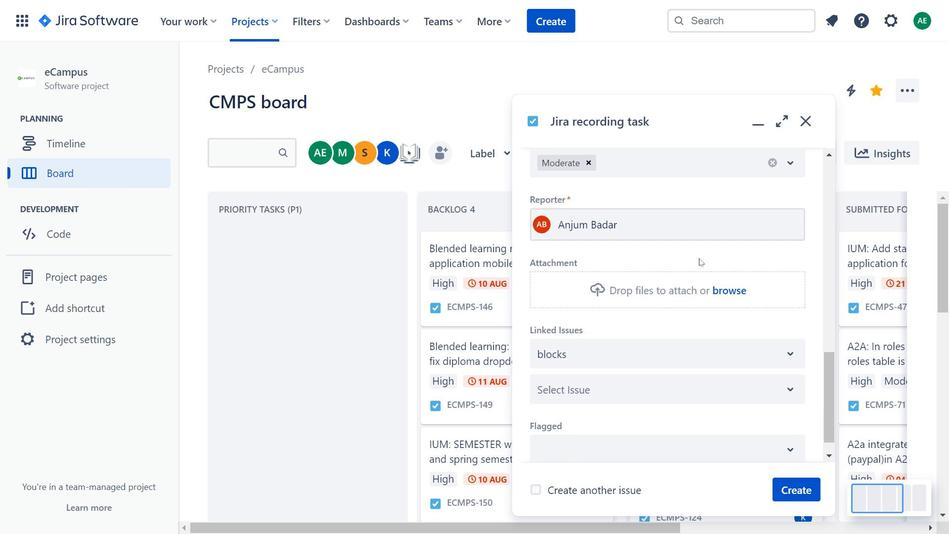 
Action: Mouse pressed left at (700, 259)
Screenshot: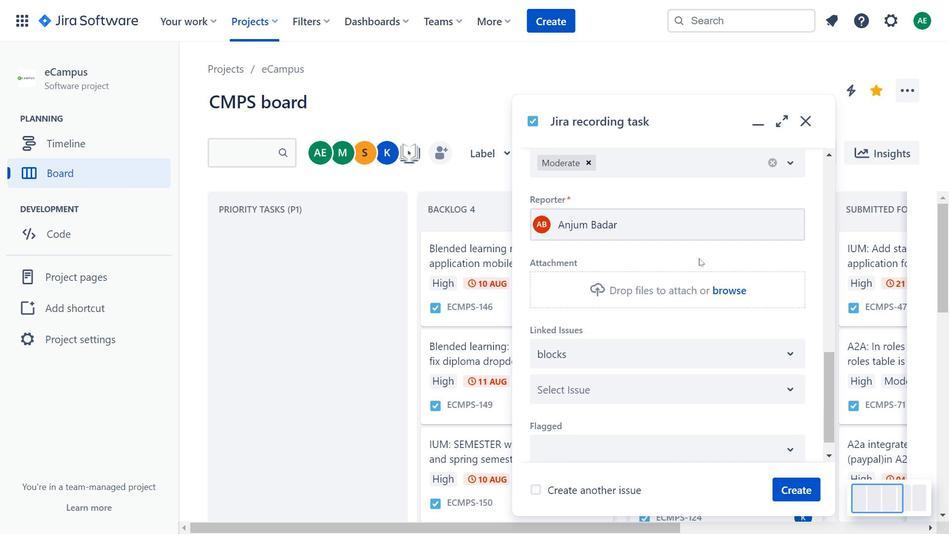 
Action: Mouse scrolled (700, 259) with delta (0, 0)
Screenshot: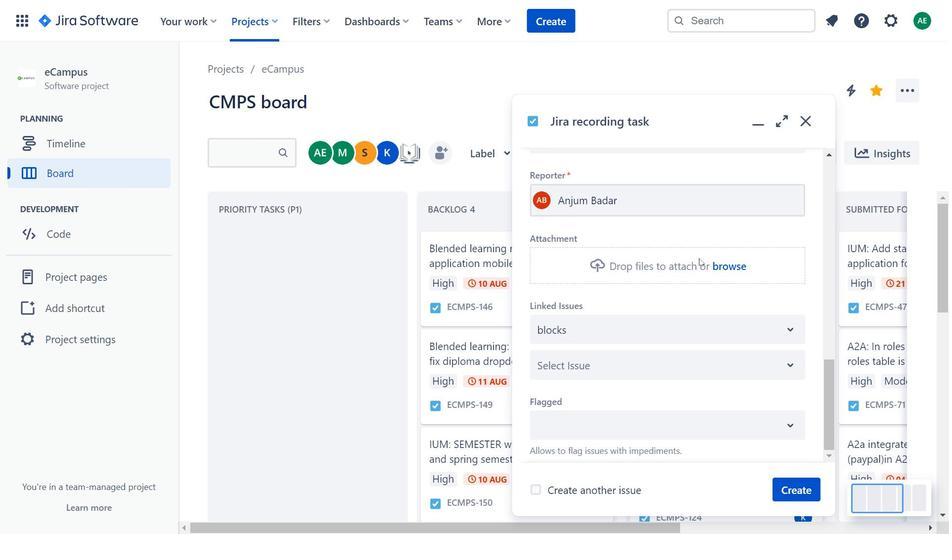 
Action: Mouse scrolled (700, 259) with delta (0, 0)
Screenshot: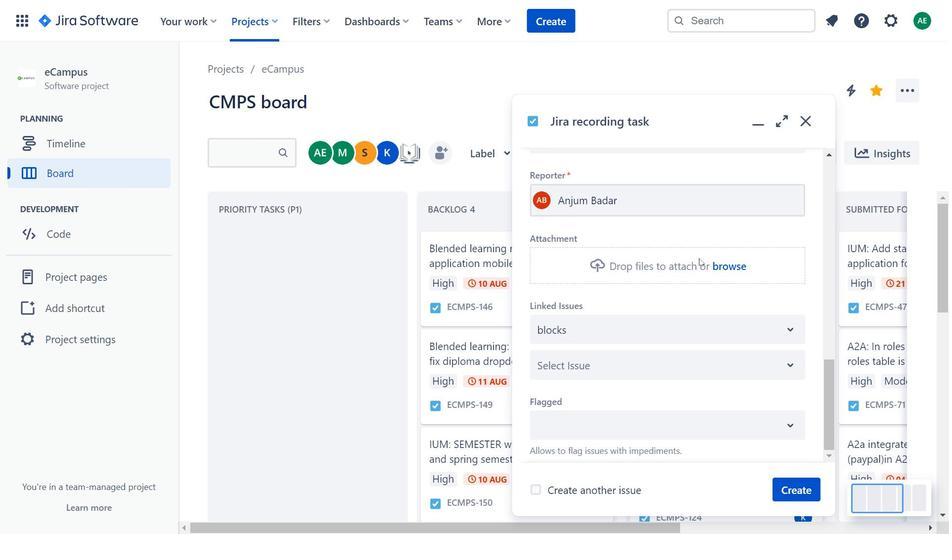 
Action: Mouse scrolled (700, 259) with delta (0, 0)
Screenshot: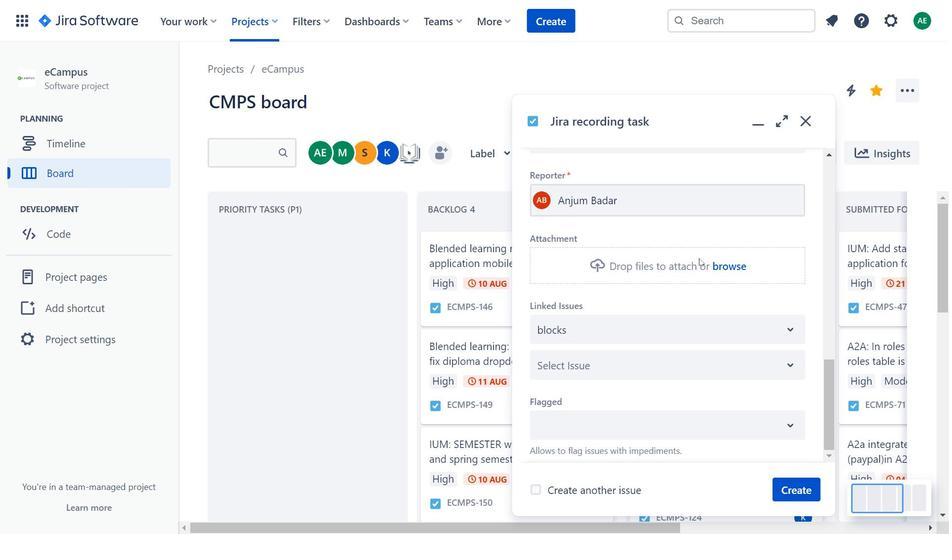 
Action: Mouse scrolled (700, 259) with delta (0, 0)
Screenshot: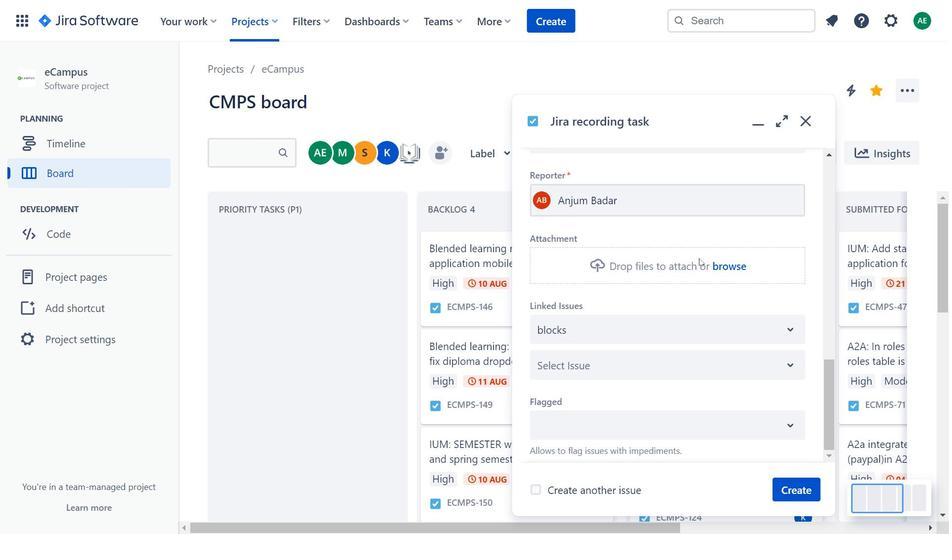 
Action: Mouse scrolled (700, 259) with delta (0, 0)
Screenshot: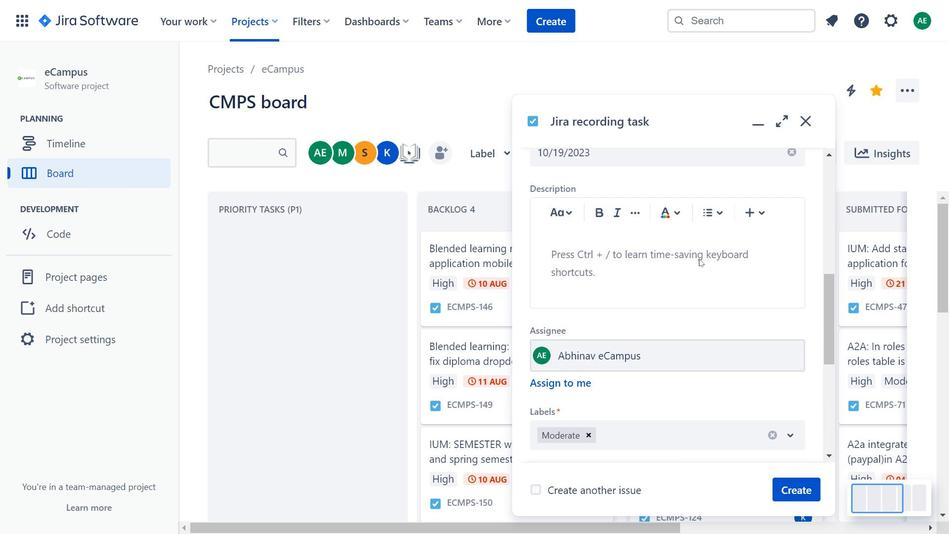 
Action: Mouse scrolled (700, 259) with delta (0, 0)
Screenshot: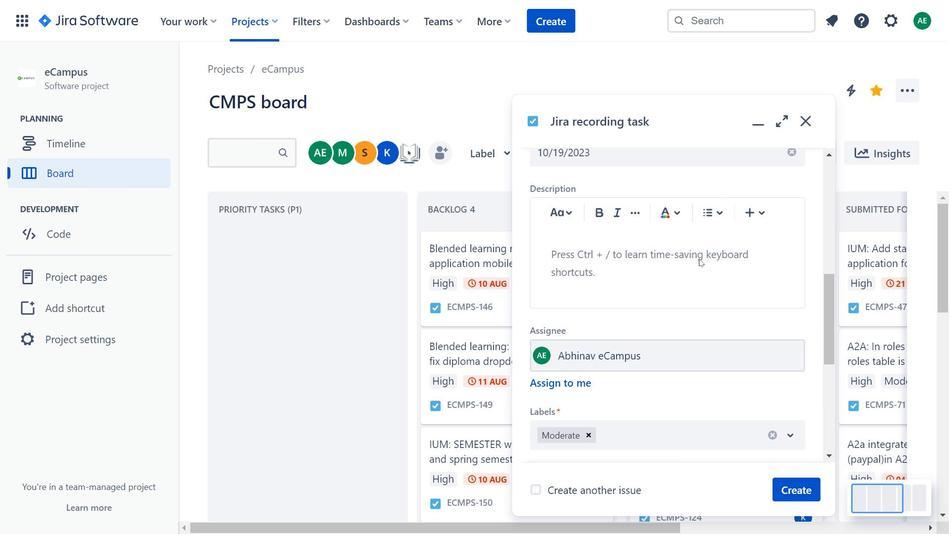 
Action: Mouse scrolled (700, 260) with delta (0, 0)
Screenshot: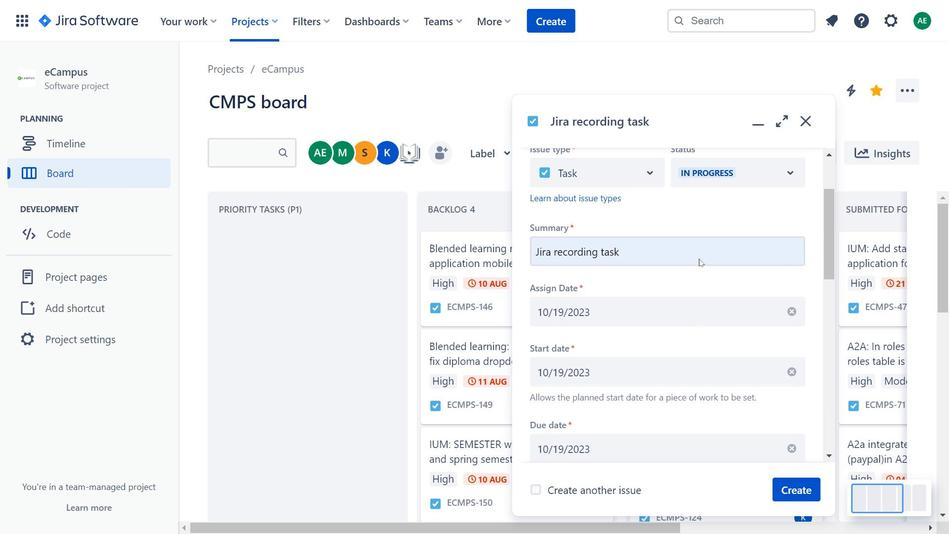 
Action: Mouse scrolled (700, 260) with delta (0, 0)
Screenshot: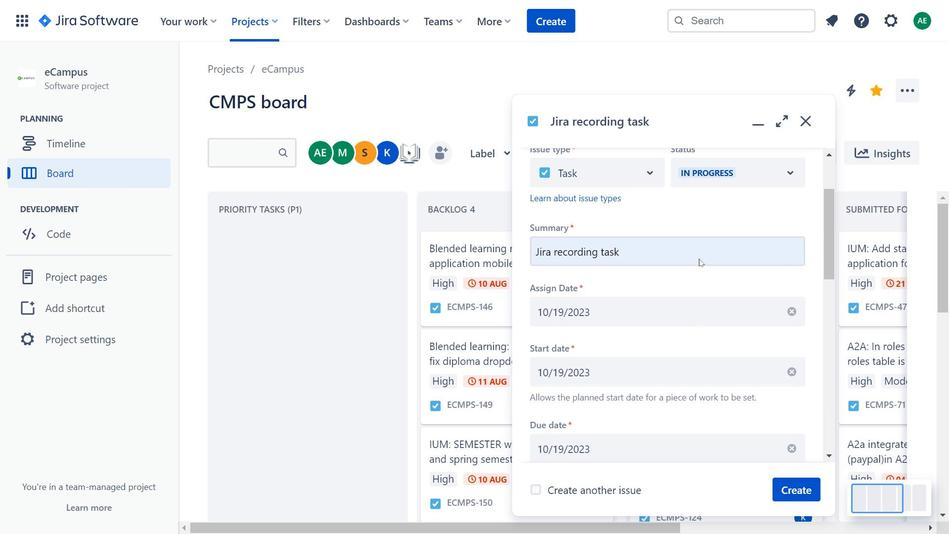 
Action: Mouse scrolled (700, 260) with delta (0, 0)
Screenshot: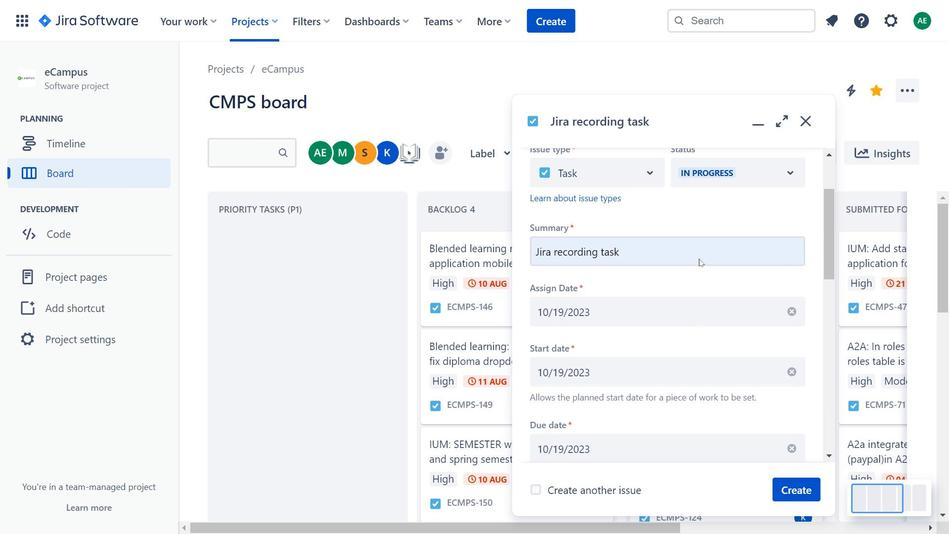
Action: Mouse scrolled (700, 260) with delta (0, 0)
Screenshot: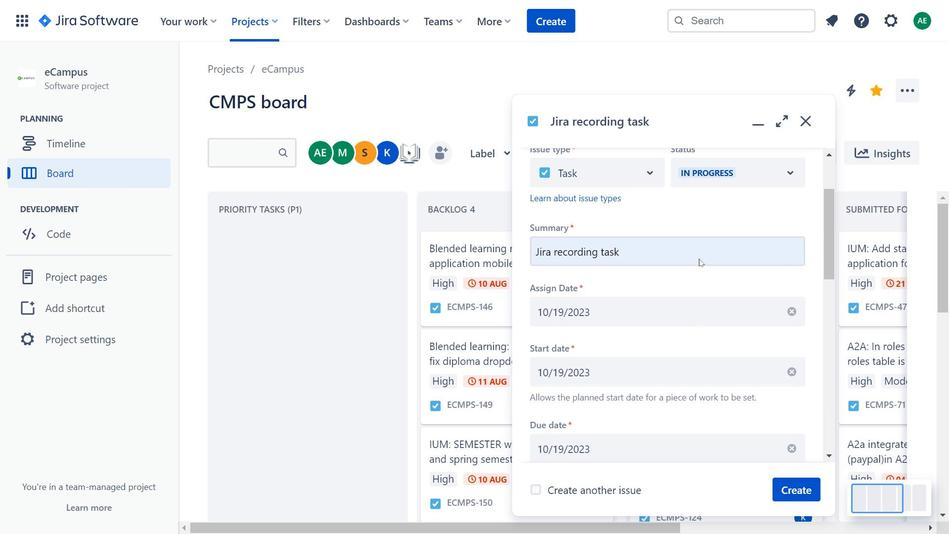 
Action: Mouse moved to (700, 260)
Screenshot: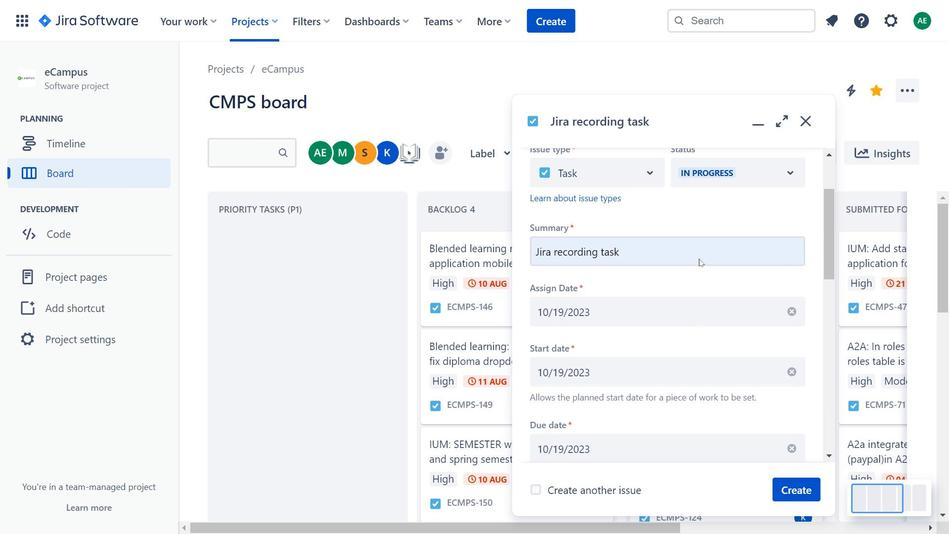 
Action: Mouse scrolled (700, 260) with delta (0, 0)
Screenshot: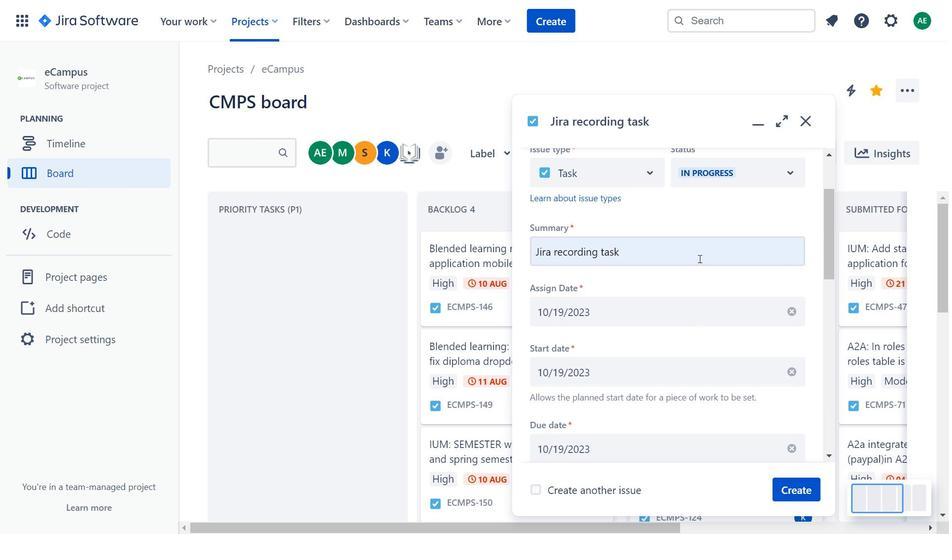 
Action: Mouse scrolled (700, 260) with delta (0, 0)
Screenshot: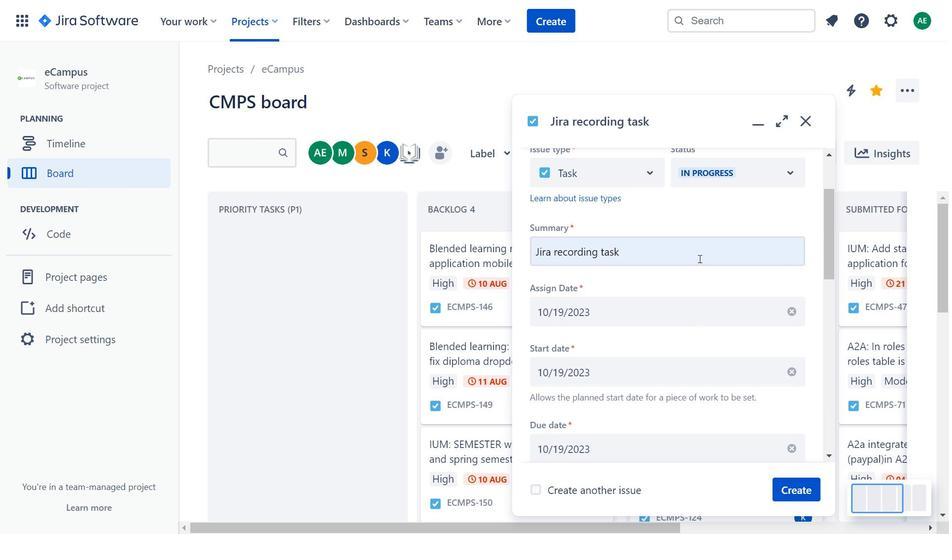 
Action: Mouse scrolled (700, 260) with delta (0, 0)
Screenshot: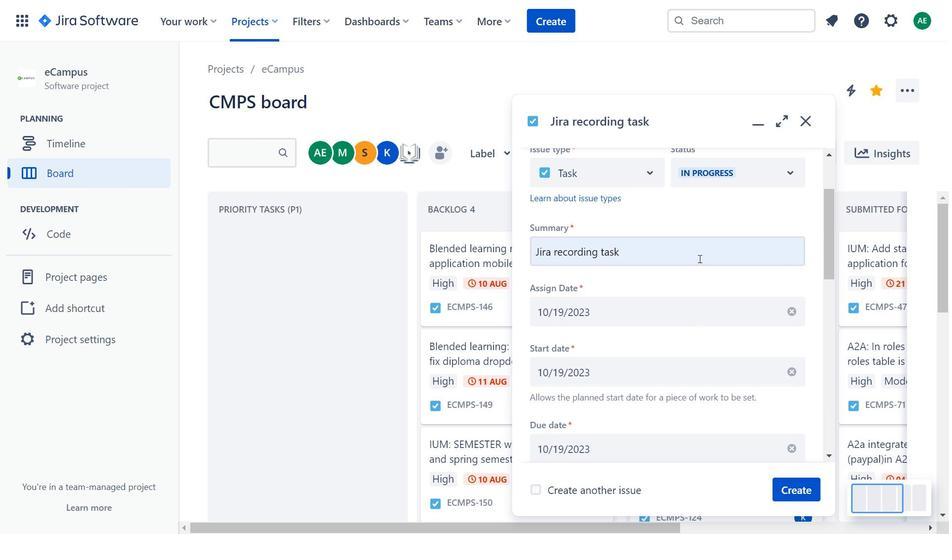 
Action: Mouse scrolled (700, 260) with delta (0, 0)
Screenshot: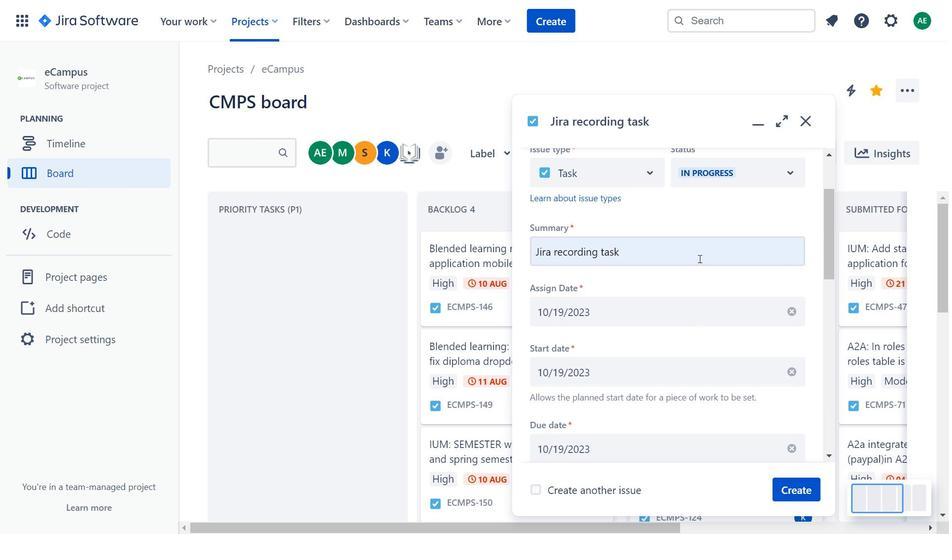 
Action: Mouse scrolled (700, 260) with delta (0, 0)
Screenshot: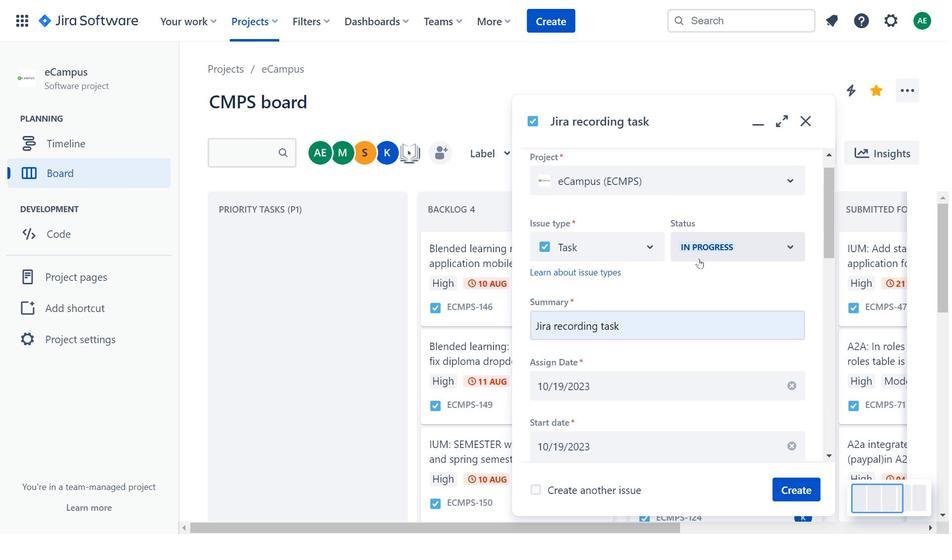 
Action: Mouse moved to (700, 260)
Screenshot: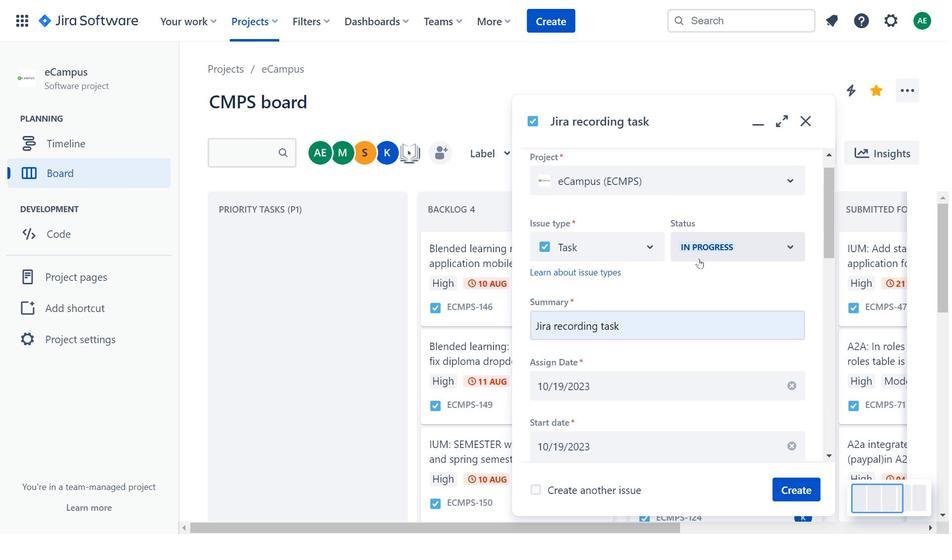 
Action: Mouse scrolled (700, 260) with delta (0, 0)
Screenshot: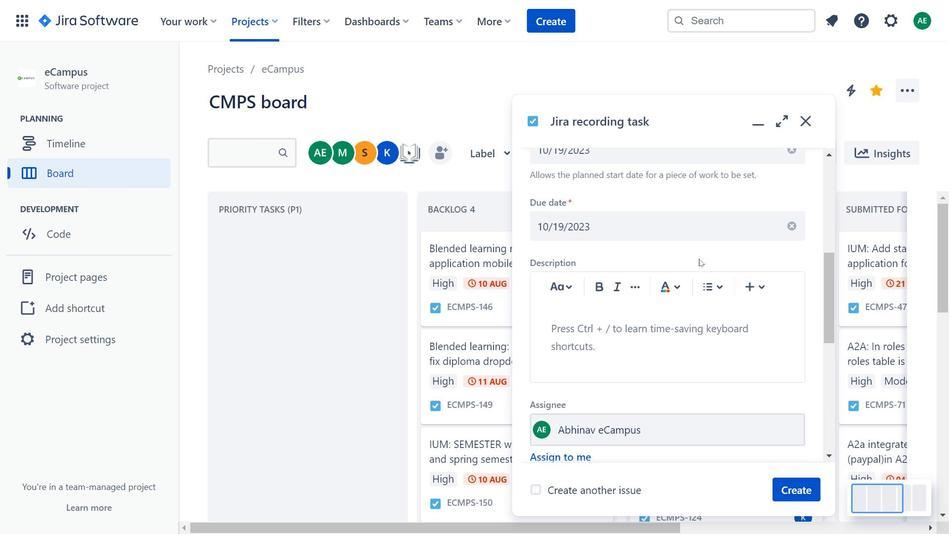 
Action: Mouse scrolled (700, 260) with delta (0, 0)
Screenshot: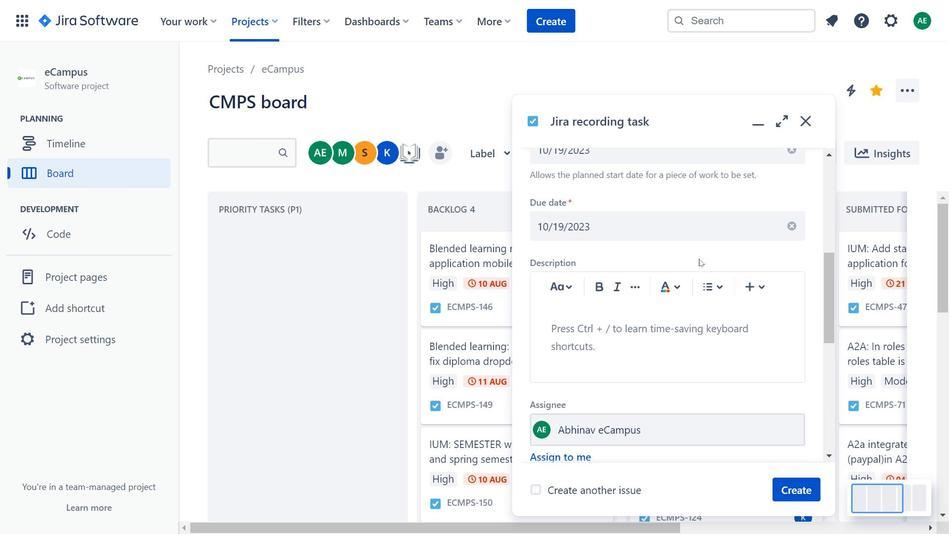 
Action: Mouse scrolled (700, 260) with delta (0, 0)
Screenshot: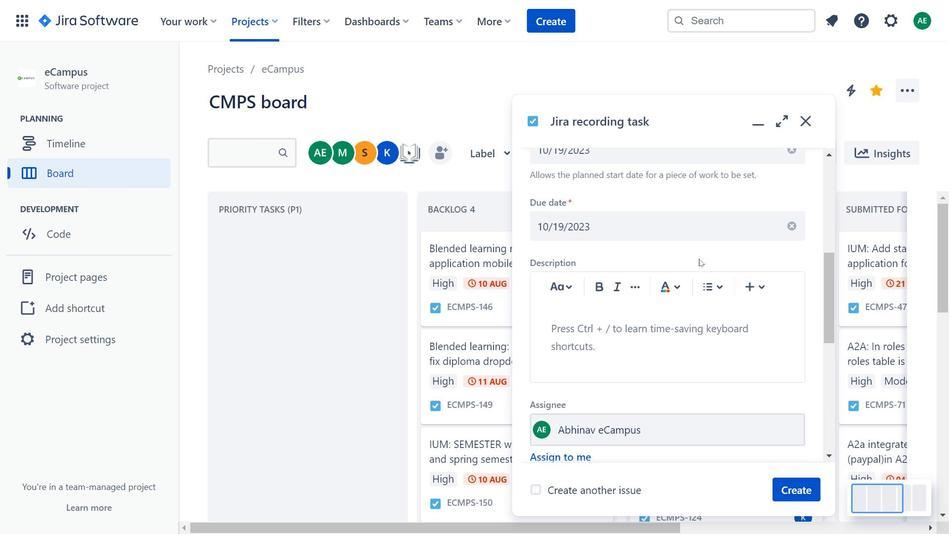 
Action: Mouse scrolled (700, 260) with delta (0, 0)
Screenshot: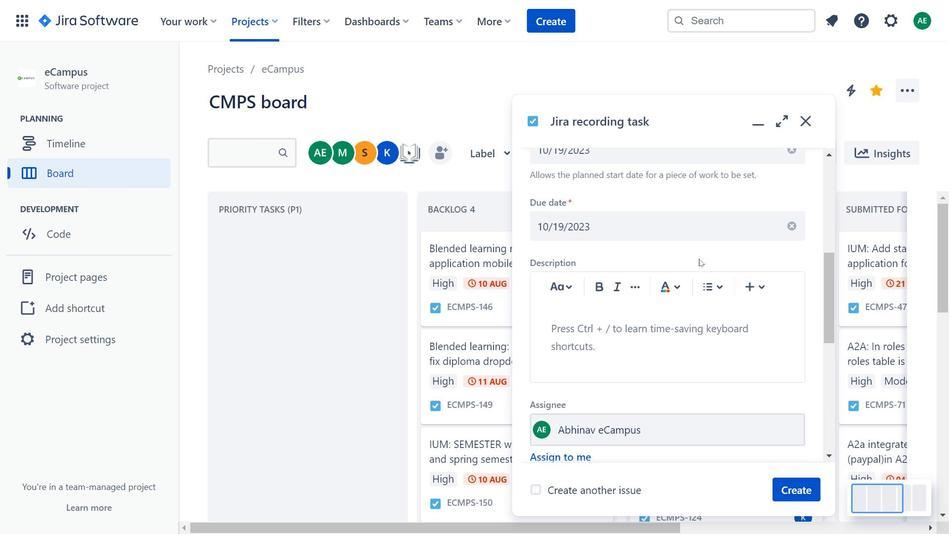 
Action: Mouse scrolled (700, 260) with delta (0, 0)
Screenshot: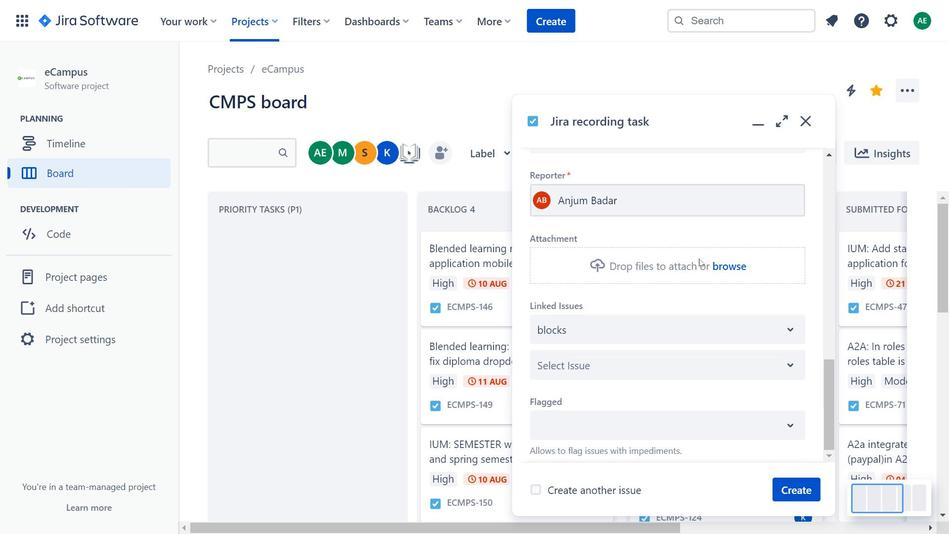 
Action: Mouse scrolled (700, 260) with delta (0, 0)
Screenshot: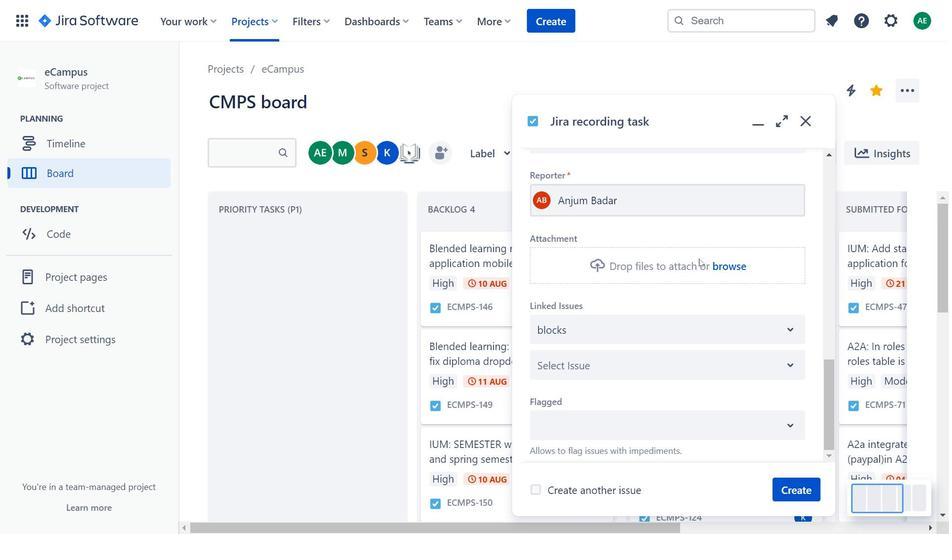 
Action: Mouse scrolled (700, 260) with delta (0, 0)
Screenshot: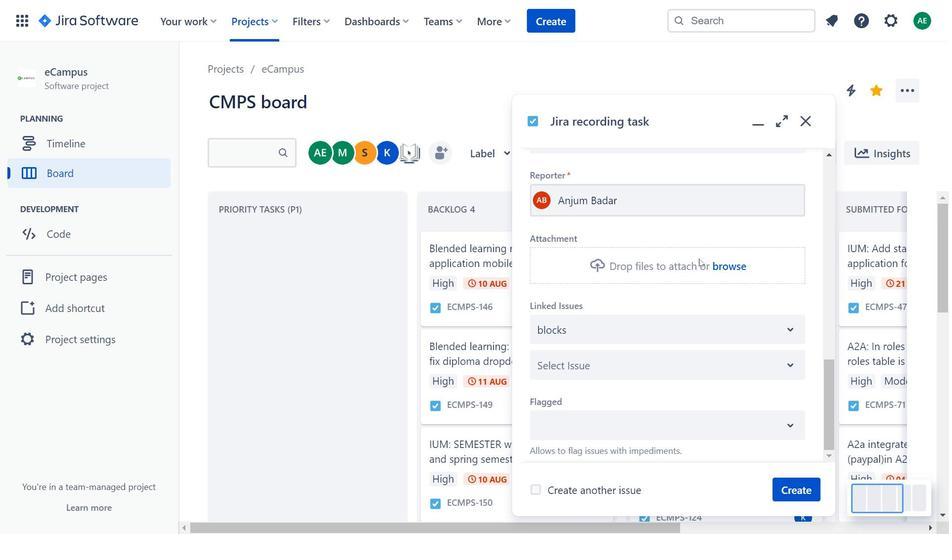 
Action: Mouse scrolled (700, 260) with delta (0, 0)
Screenshot: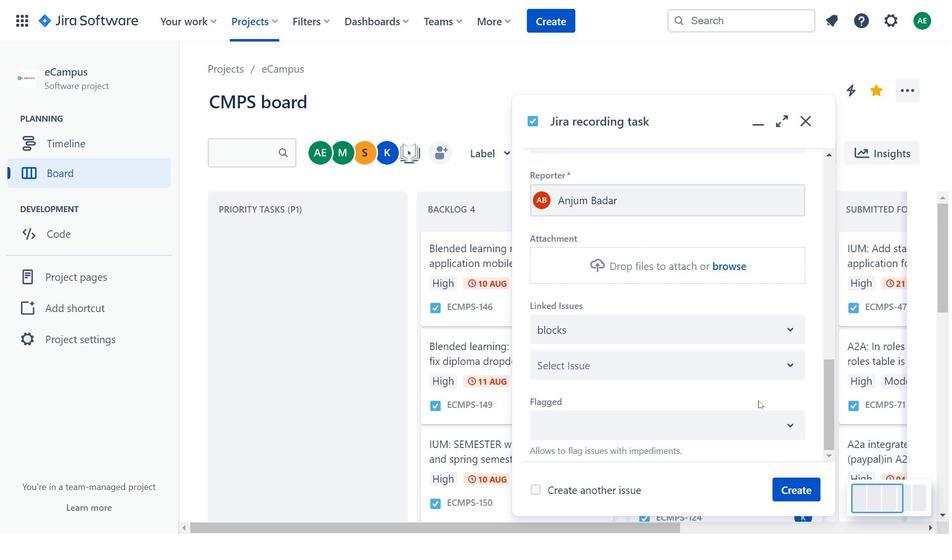 
Action: Mouse scrolled (700, 260) with delta (0, 0)
Screenshot: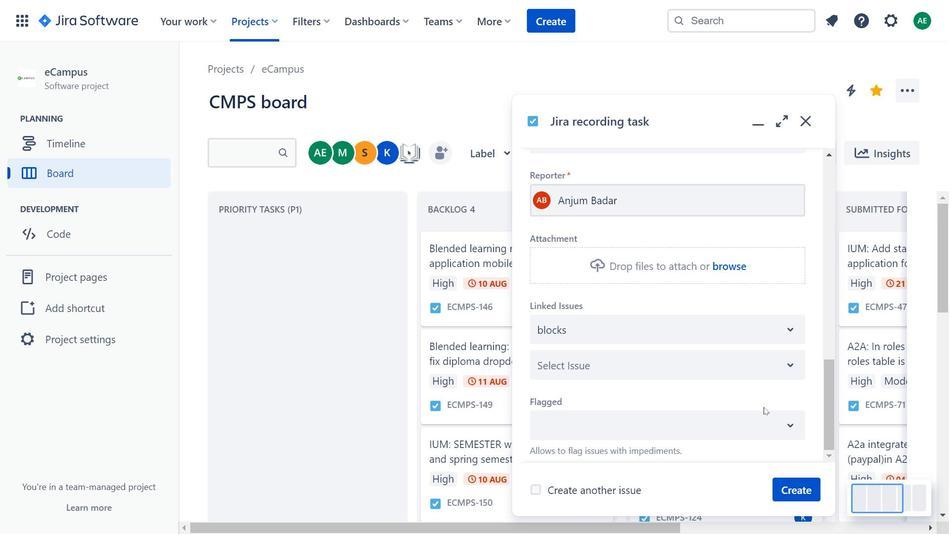 
Action: Mouse scrolled (700, 260) with delta (0, 0)
Screenshot: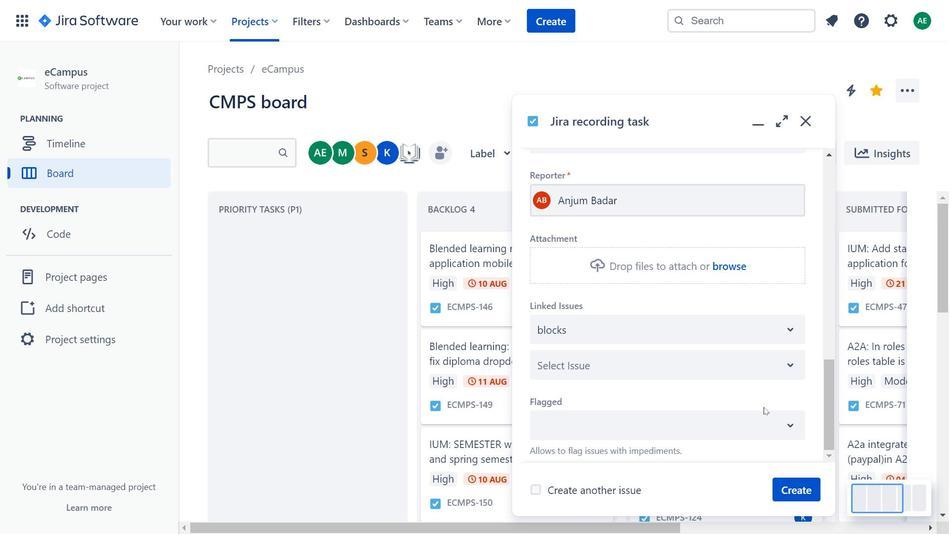 
Action: Mouse scrolled (700, 260) with delta (0, 0)
Screenshot: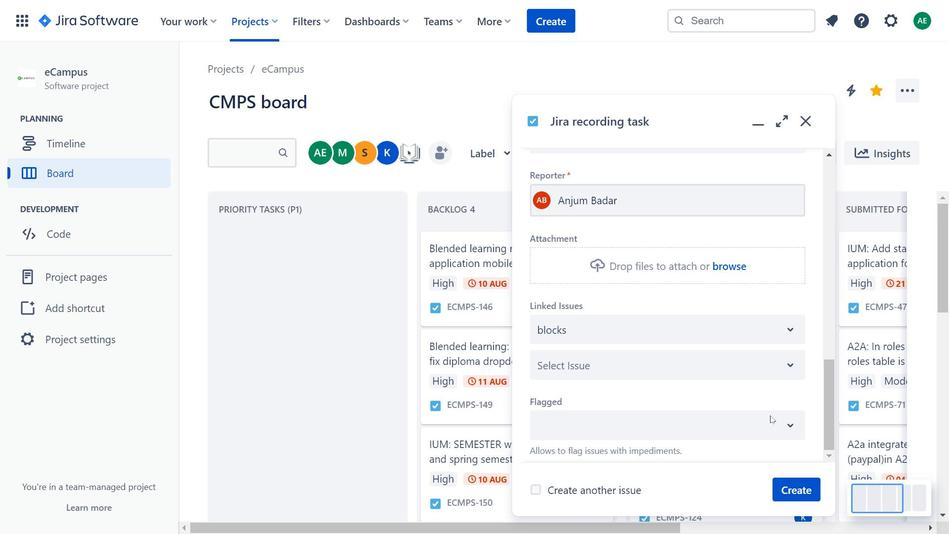 
Action: Mouse moved to (813, 483)
Screenshot: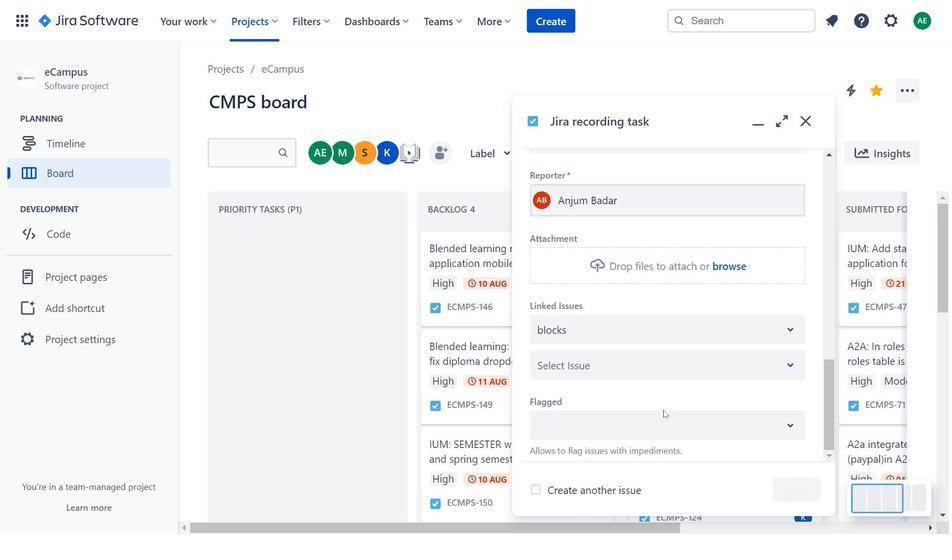 
Action: Mouse pressed left at (813, 483)
Screenshot: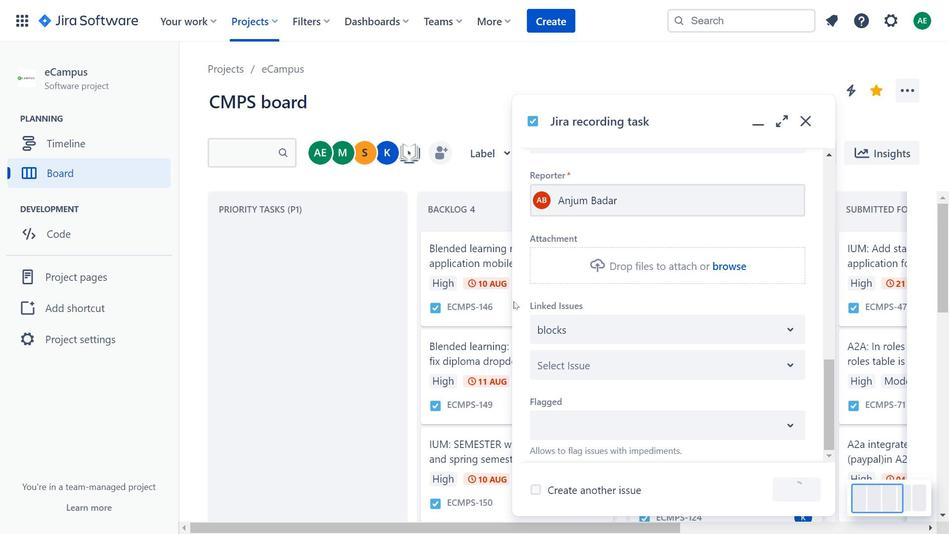 
Action: Mouse moved to (137, 473)
Screenshot: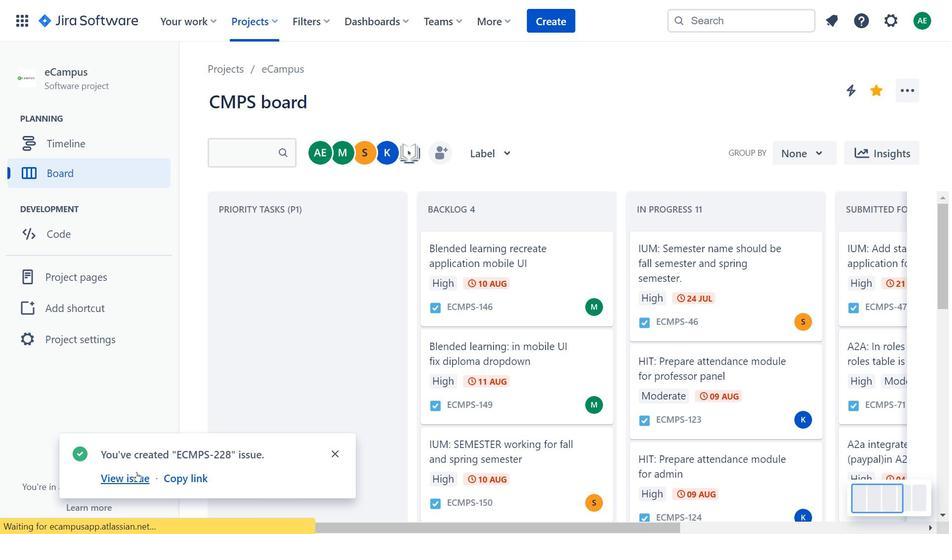 
Action: Mouse pressed left at (137, 473)
Screenshot: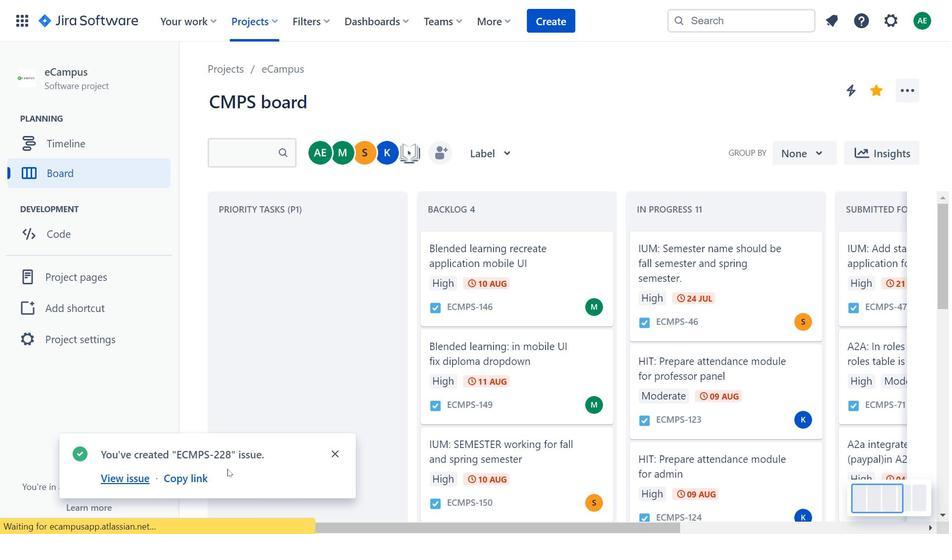 
Action: Mouse moved to (747, 108)
Screenshot: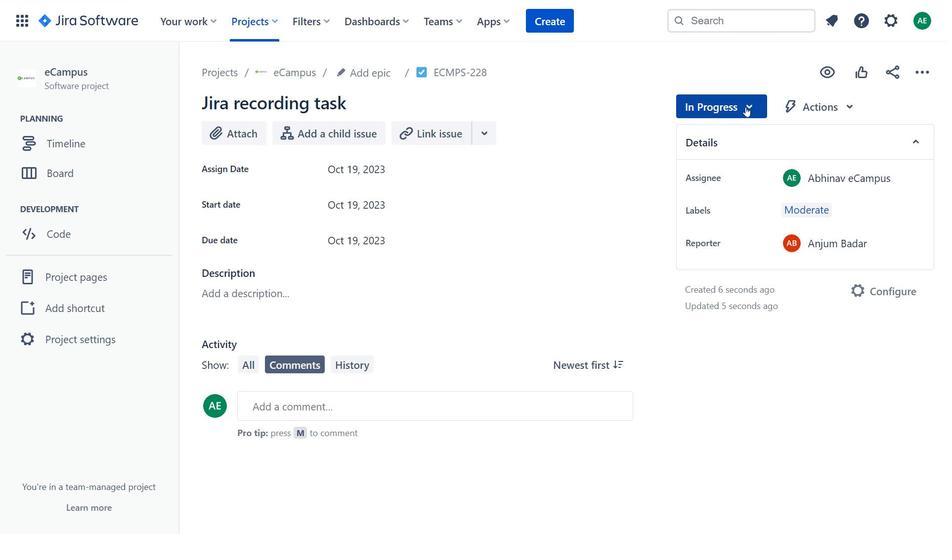 
Action: Mouse pressed left at (747, 108)
Screenshot: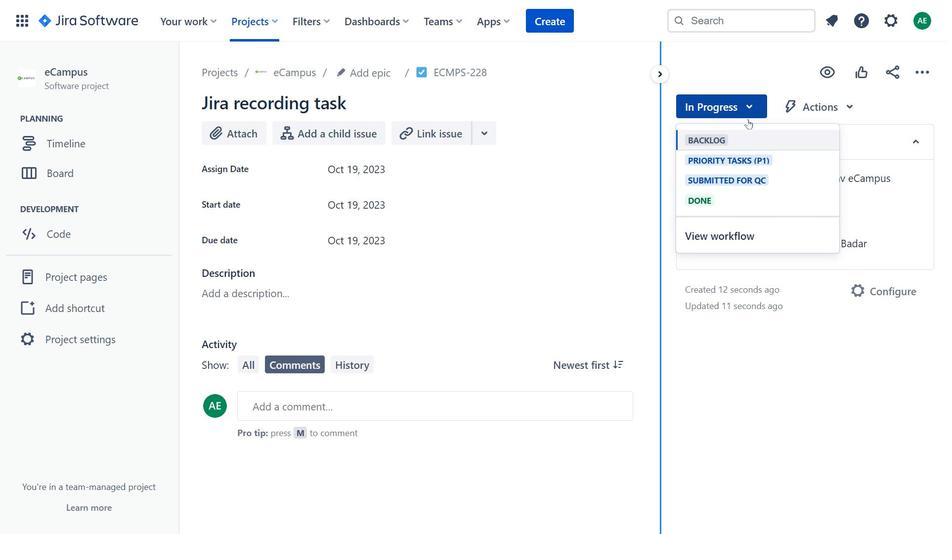 
Action: Mouse moved to (800, 113)
Screenshot: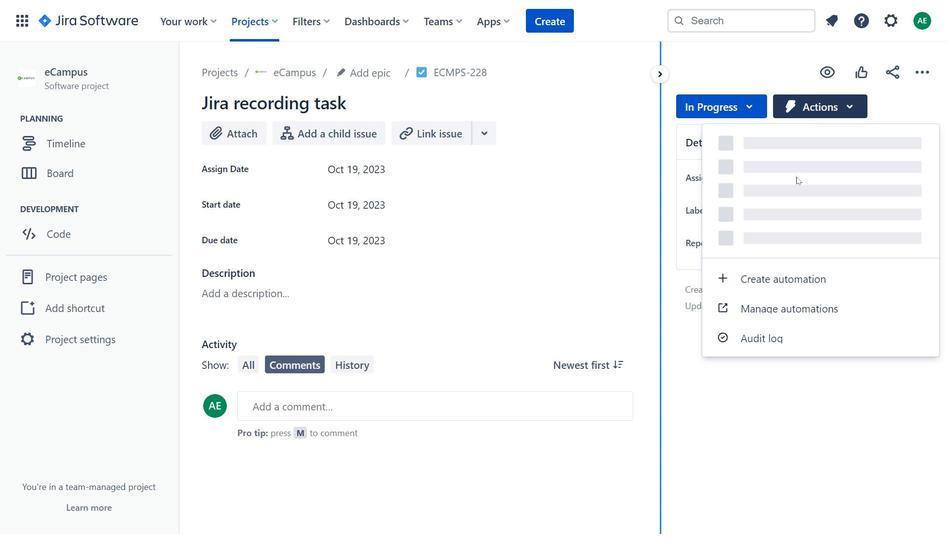 
Action: Mouse pressed left at (800, 113)
Screenshot: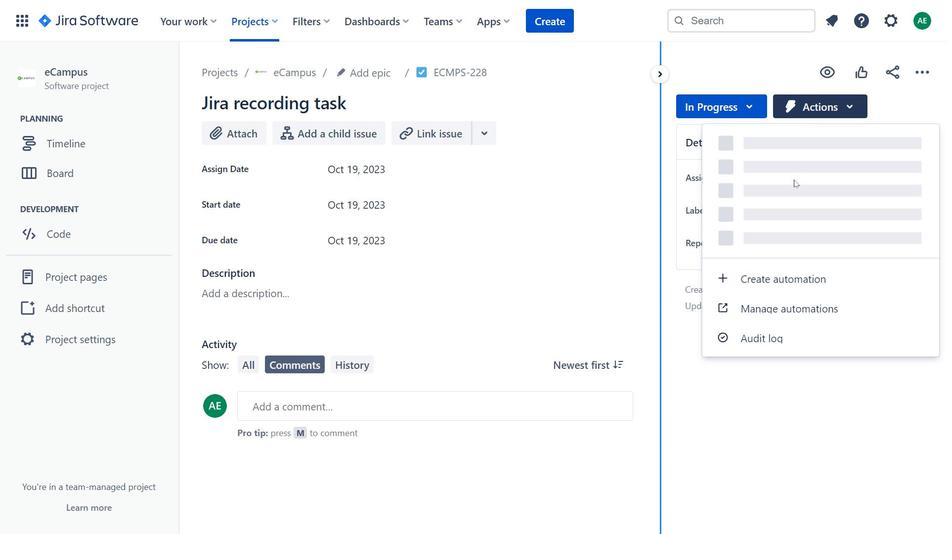 
Action: Mouse moved to (385, 174)
Screenshot: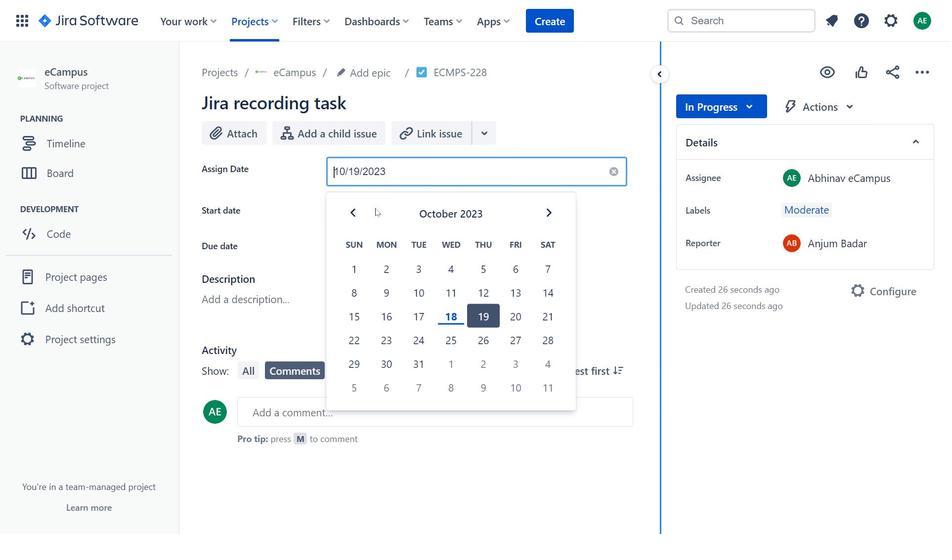 
Action: Mouse pressed left at (385, 174)
Screenshot: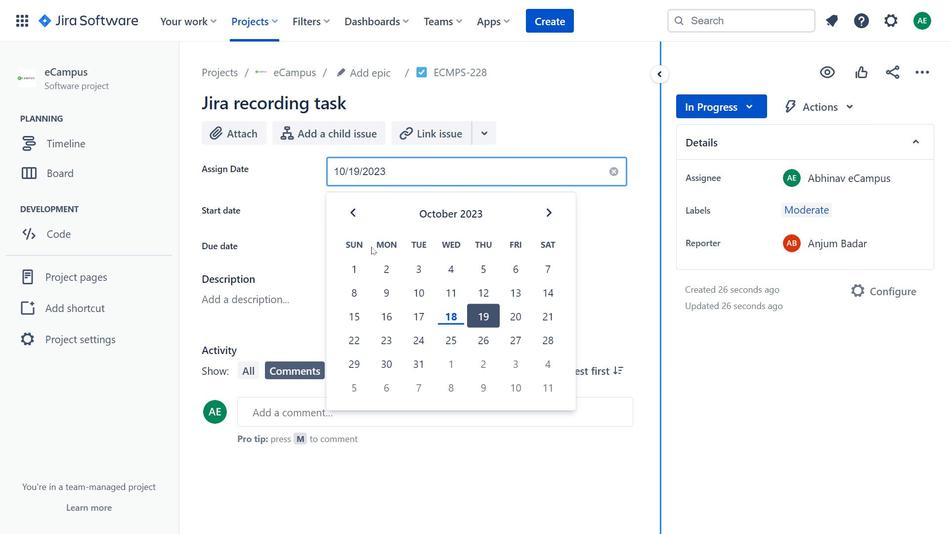
Action: Mouse moved to (641, 230)
Screenshot: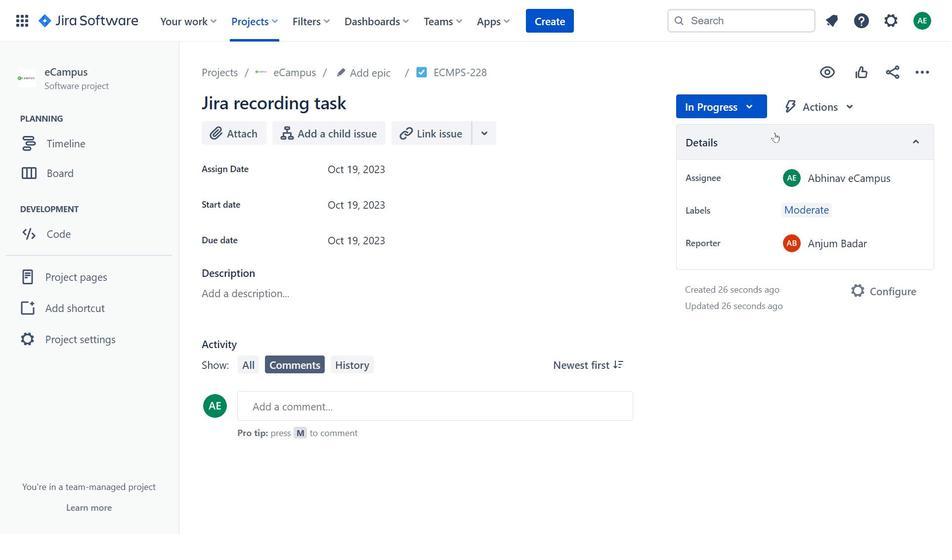 
Action: Mouse pressed left at (641, 230)
Screenshot: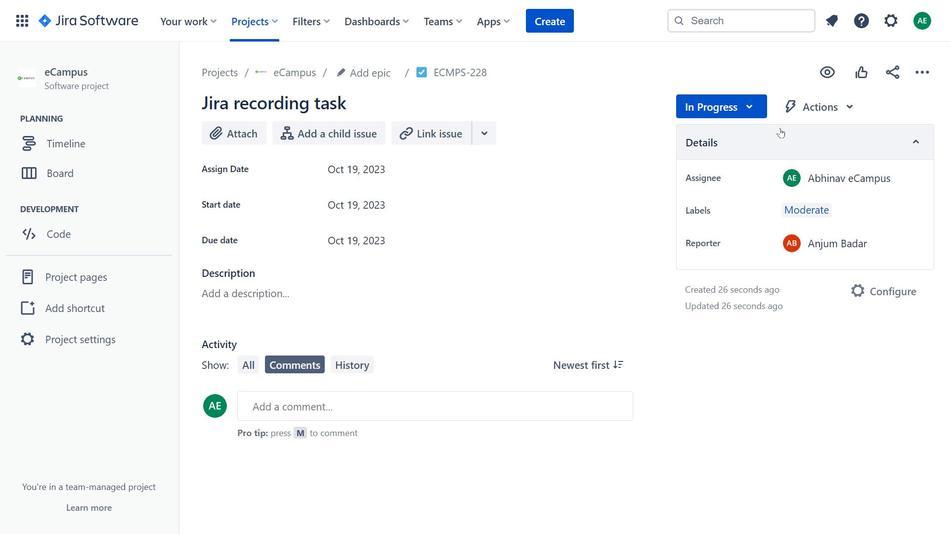 
Action: Mouse moved to (804, 96)
Screenshot: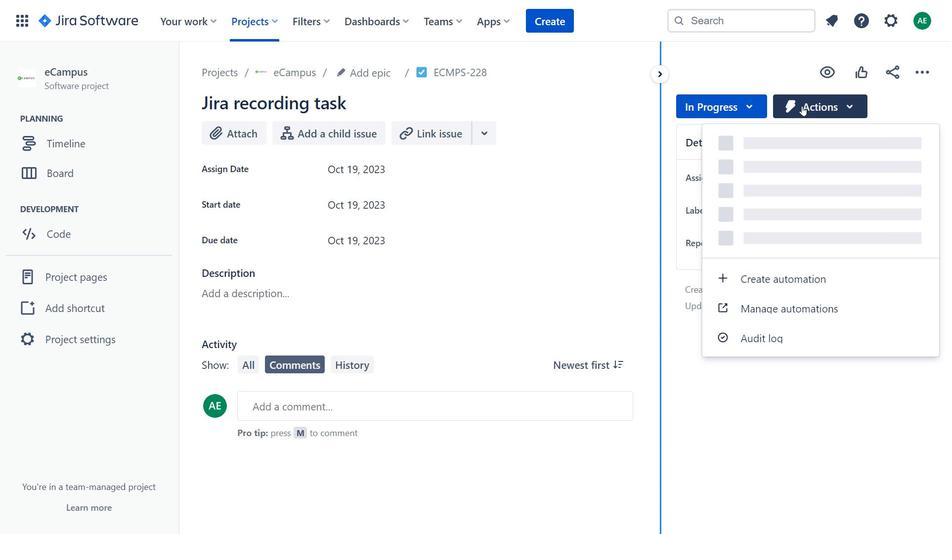 
Action: Mouse pressed left at (804, 96)
Screenshot: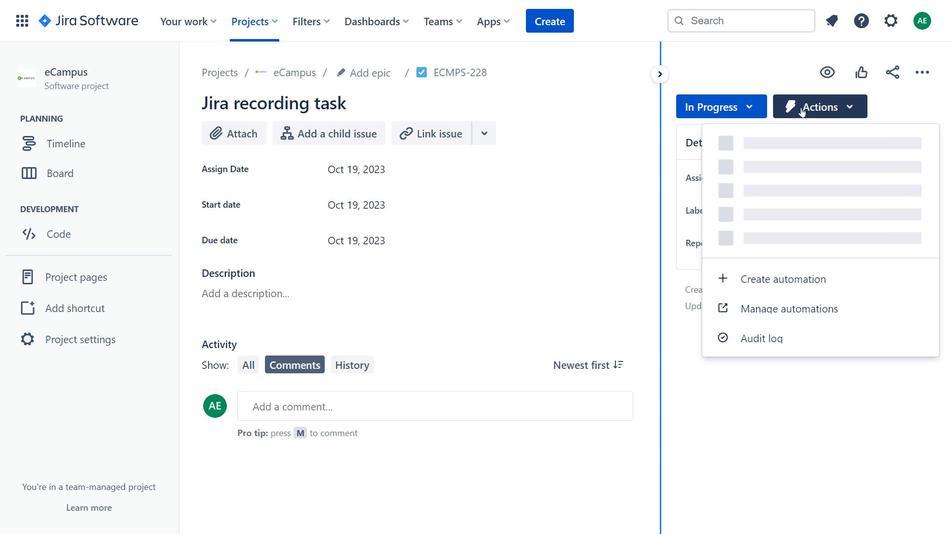 
Action: Mouse moved to (723, 203)
Screenshot: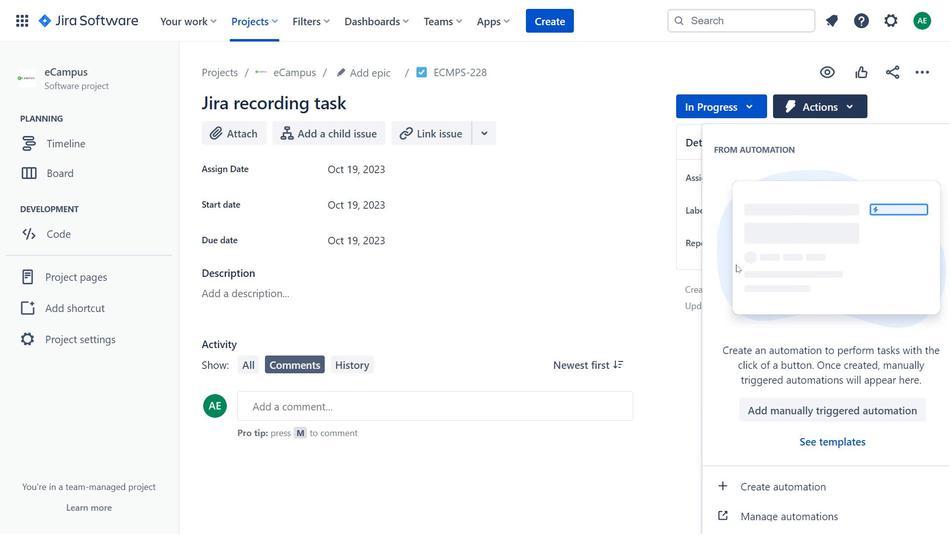 
Action: Mouse scrolled (723, 202) with delta (0, 0)
Screenshot: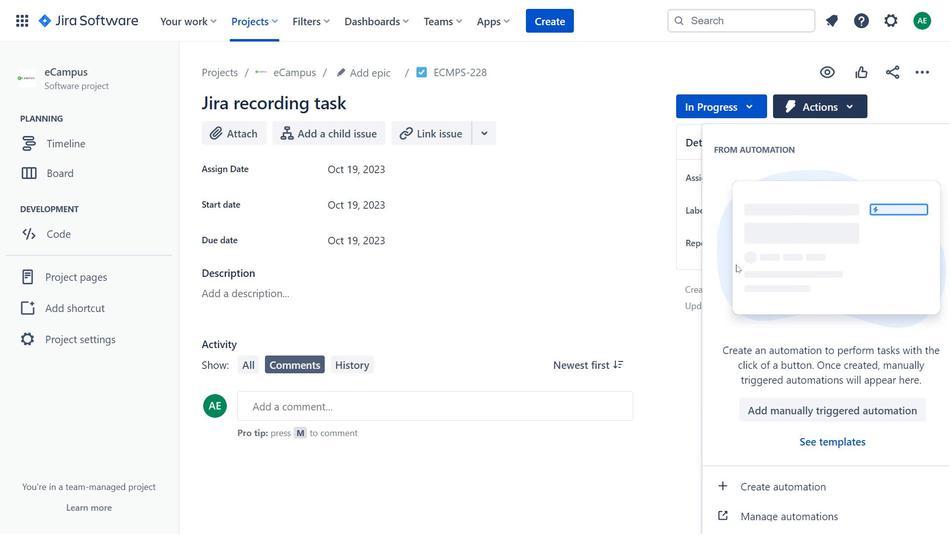 
Action: Mouse moved to (724, 203)
Screenshot: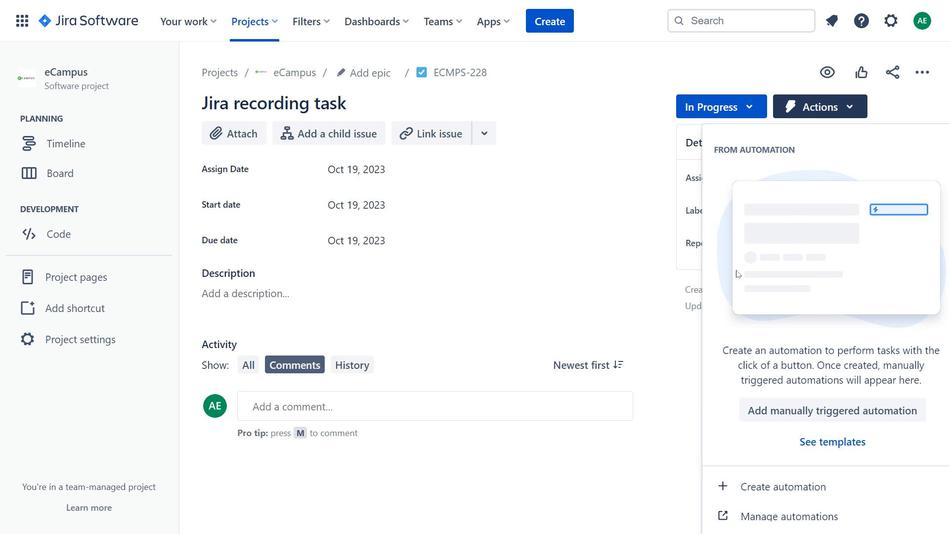 
Action: Mouse scrolled (724, 203) with delta (0, 0)
Screenshot: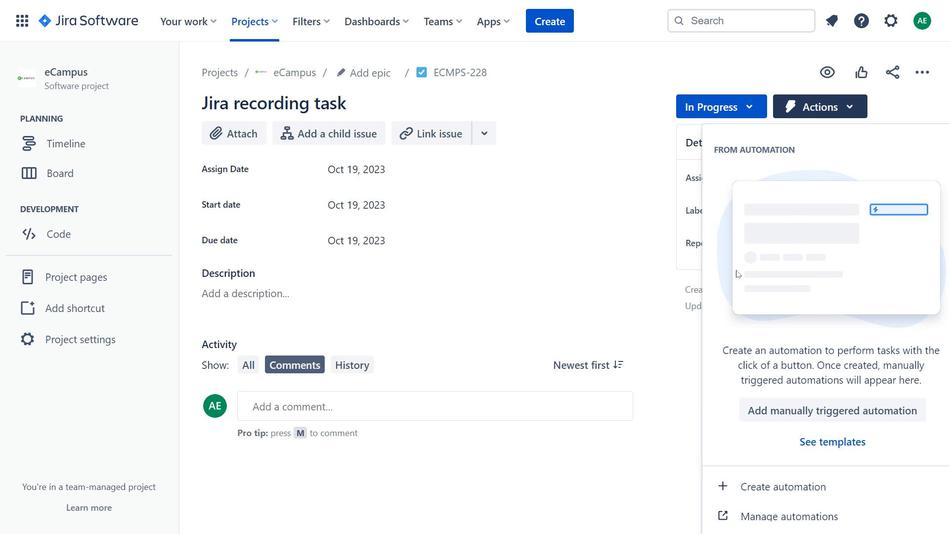 
Action: Mouse moved to (835, 443)
Screenshot: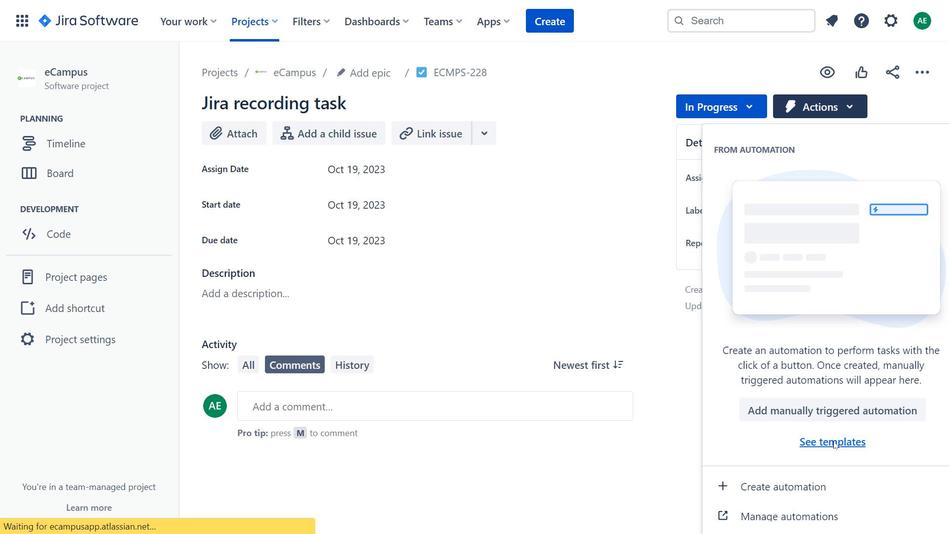 
Action: Mouse pressed left at (835, 443)
Screenshot: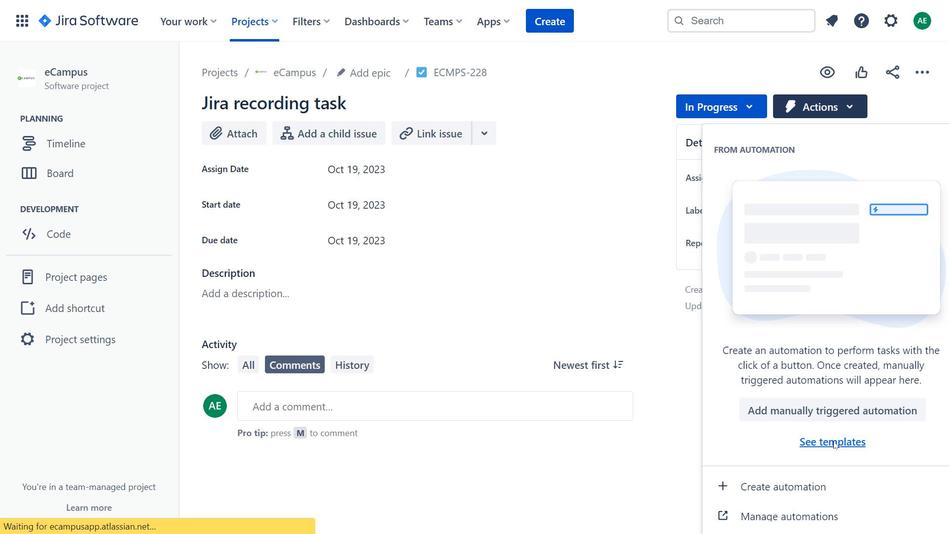 
Action: Mouse moved to (477, 204)
Screenshot: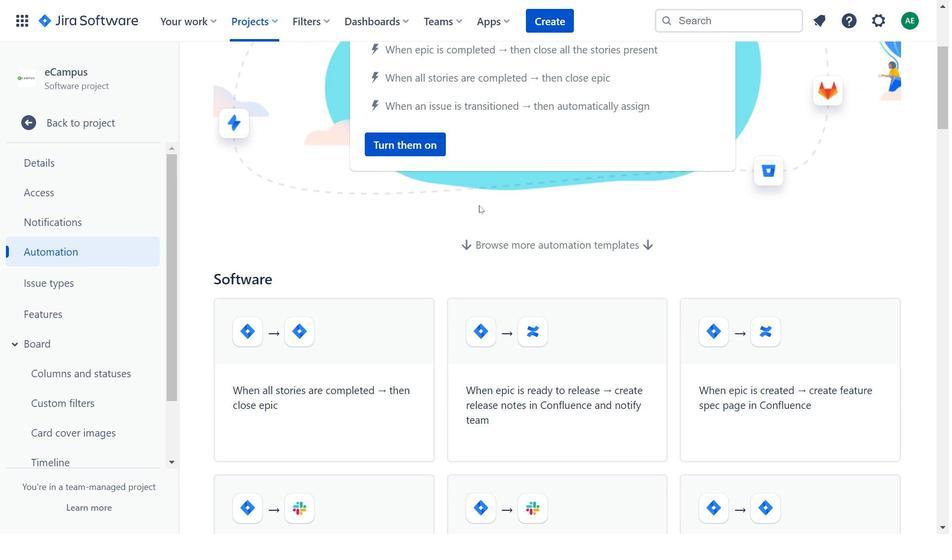 
Action: Mouse scrolled (477, 204) with delta (0, 0)
Screenshot: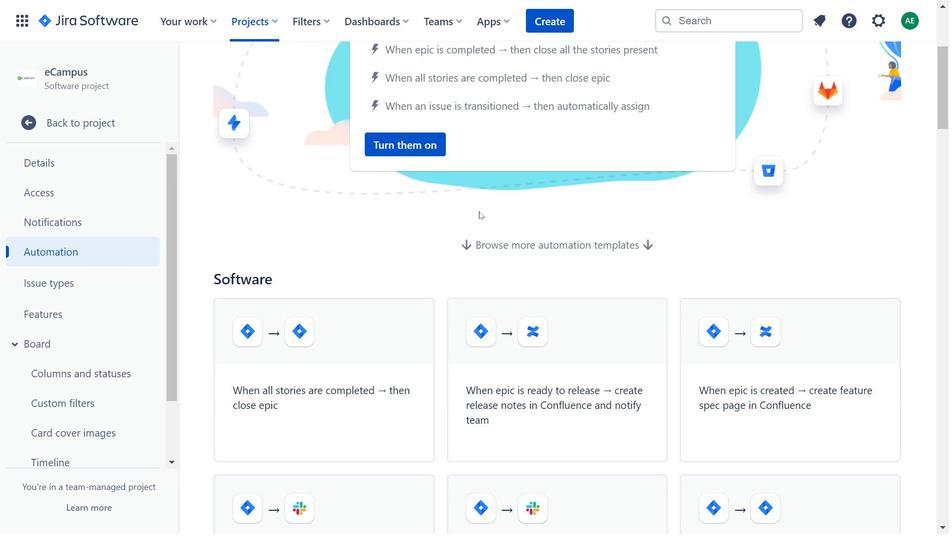 
Action: Mouse moved to (479, 206)
Screenshot: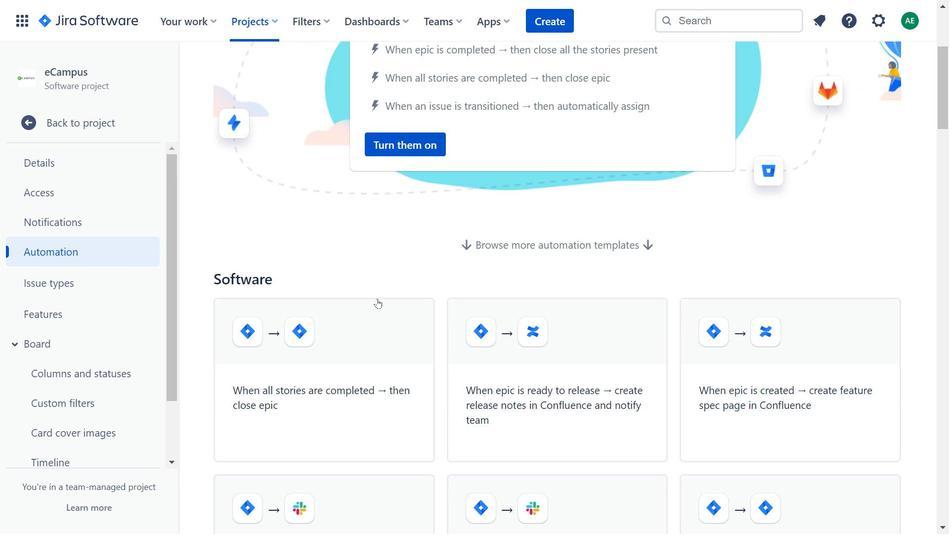
Action: Mouse scrolled (479, 205) with delta (0, 0)
Screenshot: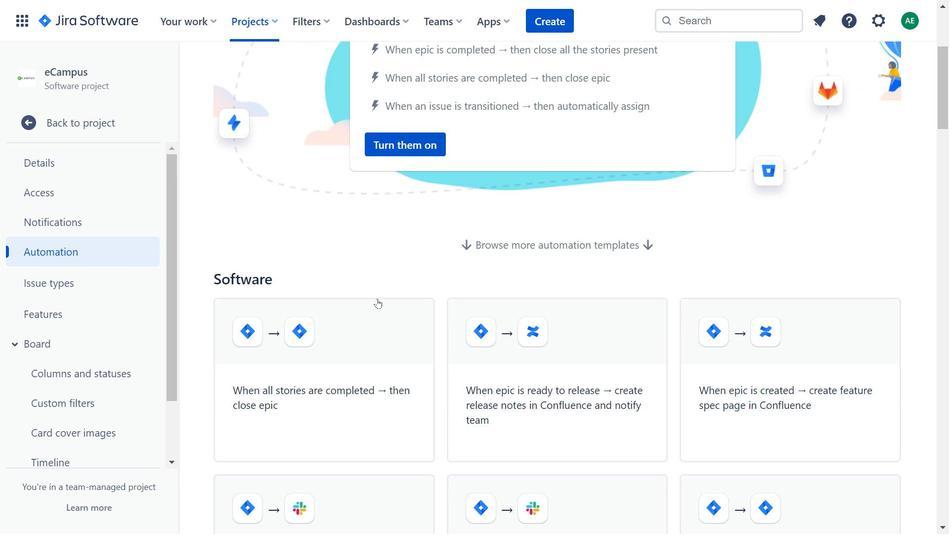 
Action: Mouse scrolled (479, 205) with delta (0, 0)
Screenshot: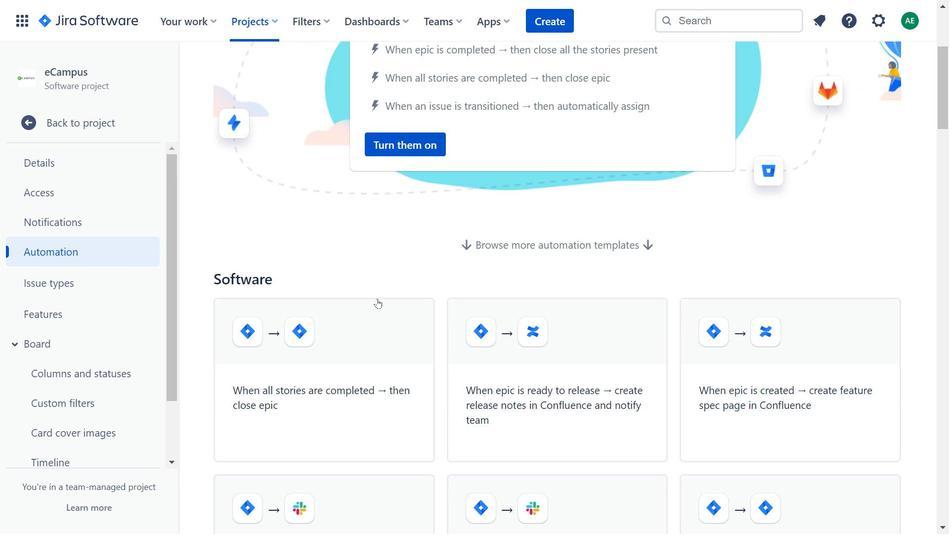 
Action: Mouse moved to (377, 329)
Screenshot: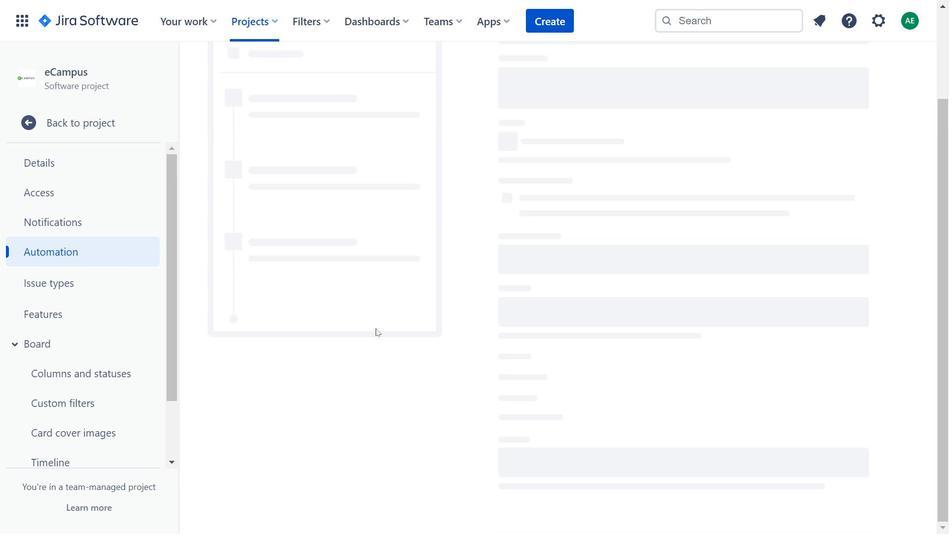 
Action: Mouse pressed left at (377, 329)
Screenshot: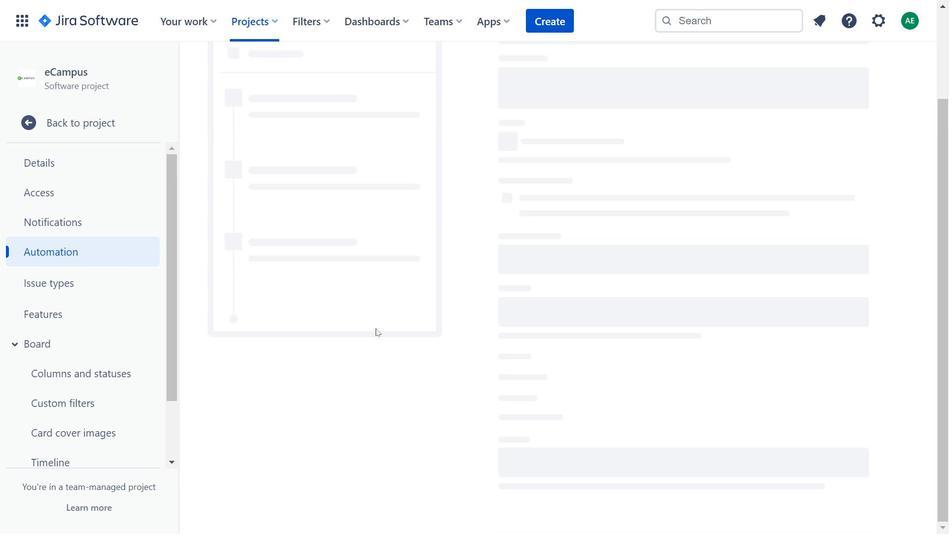 
Action: Mouse moved to (598, 237)
Screenshot: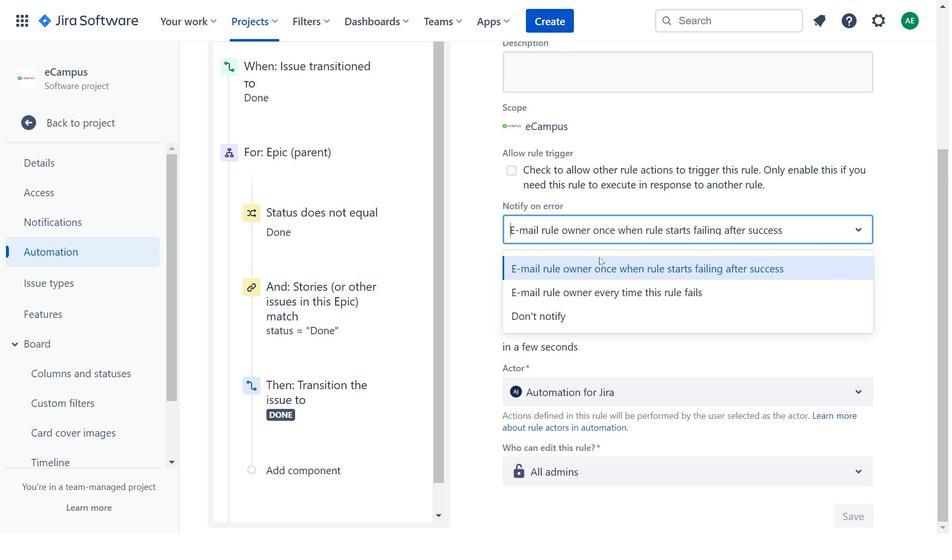 
Action: Mouse pressed left at (598, 237)
Screenshot: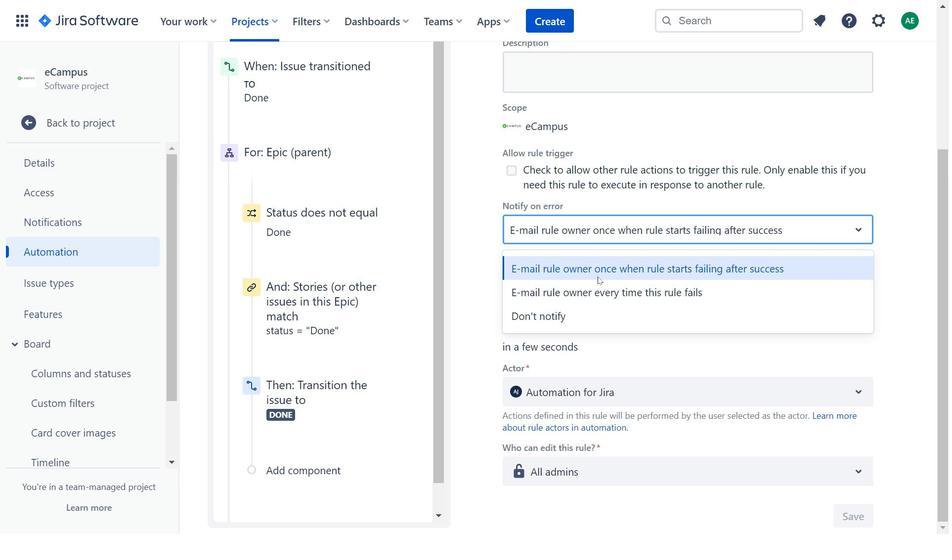
Action: Mouse moved to (481, 295)
Screenshot: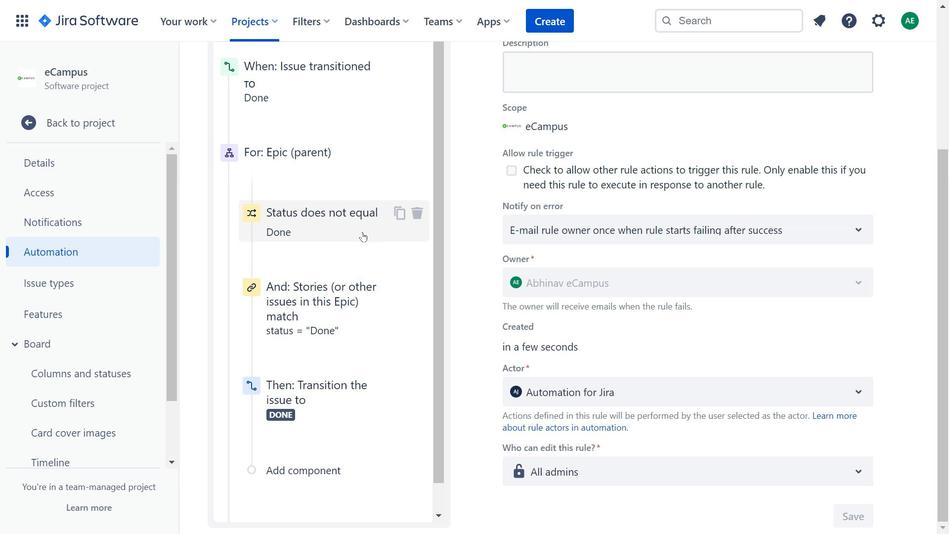 
Action: Mouse pressed left at (481, 295)
Screenshot: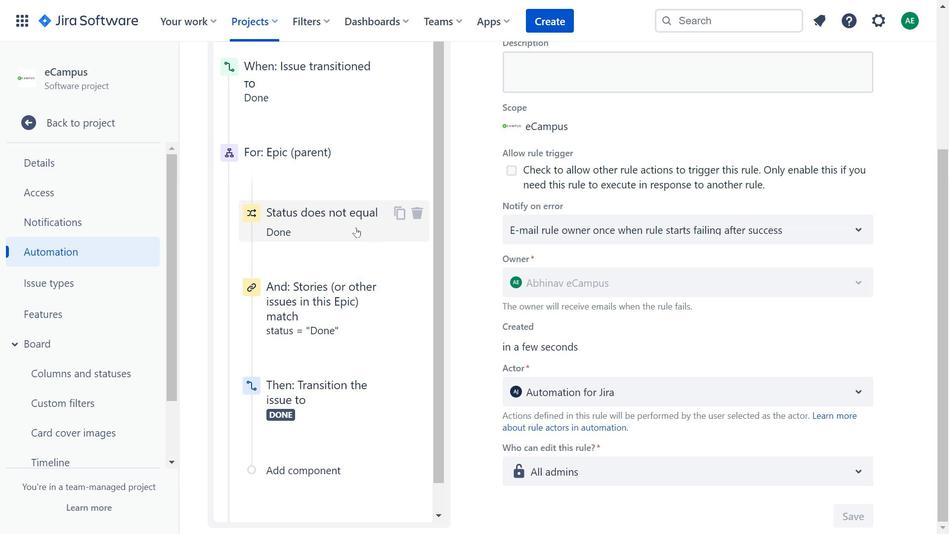 
Action: Mouse moved to (344, 131)
Screenshot: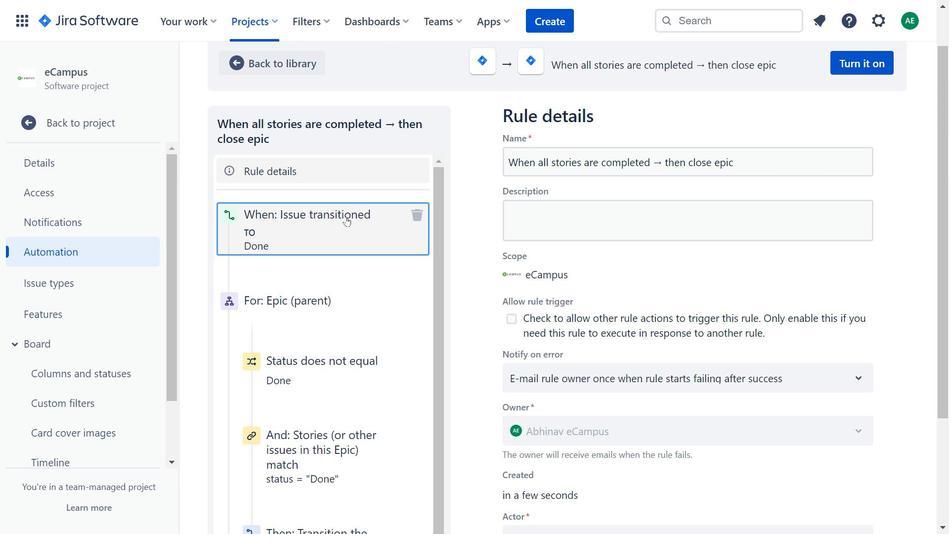 
Action: Mouse scrolled (344, 132) with delta (0, 0)
Screenshot: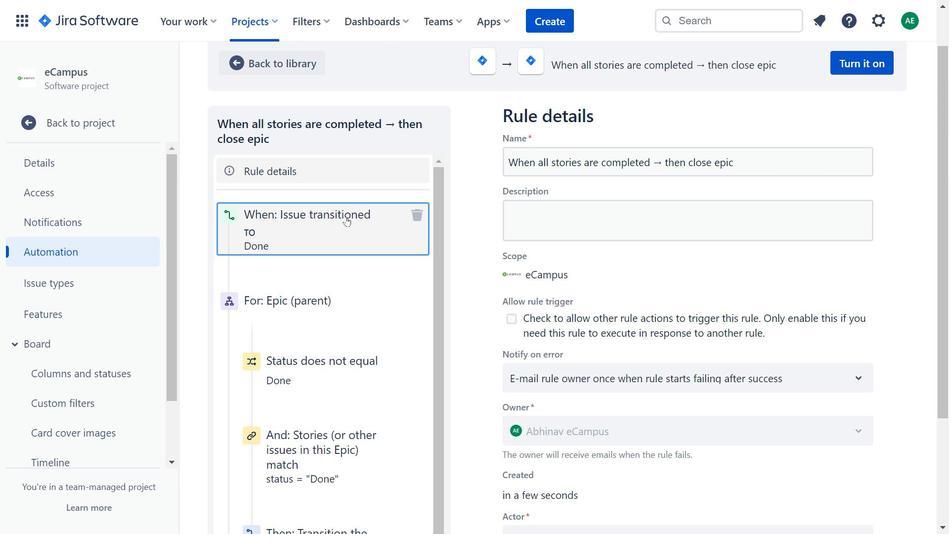 
Action: Mouse moved to (345, 132)
Screenshot: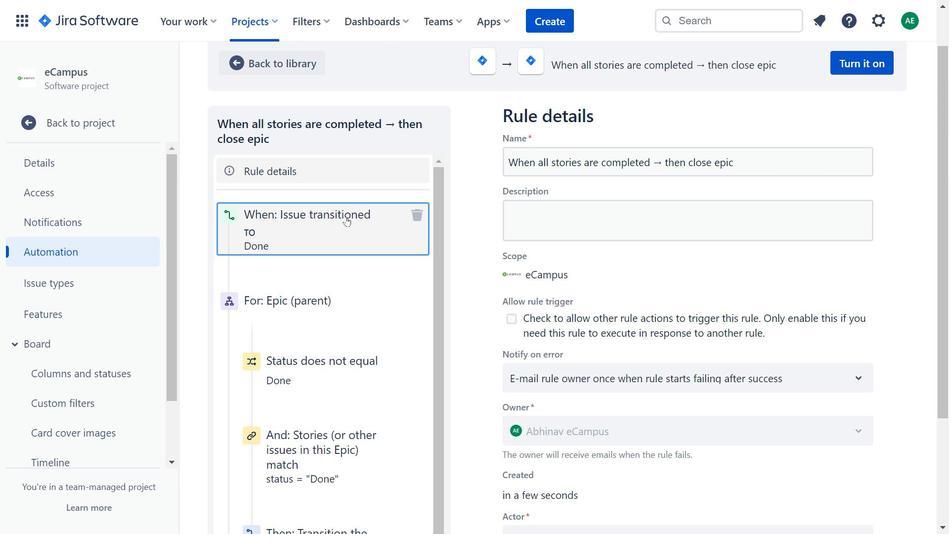 
Action: Mouse scrolled (345, 132) with delta (0, 0)
Screenshot: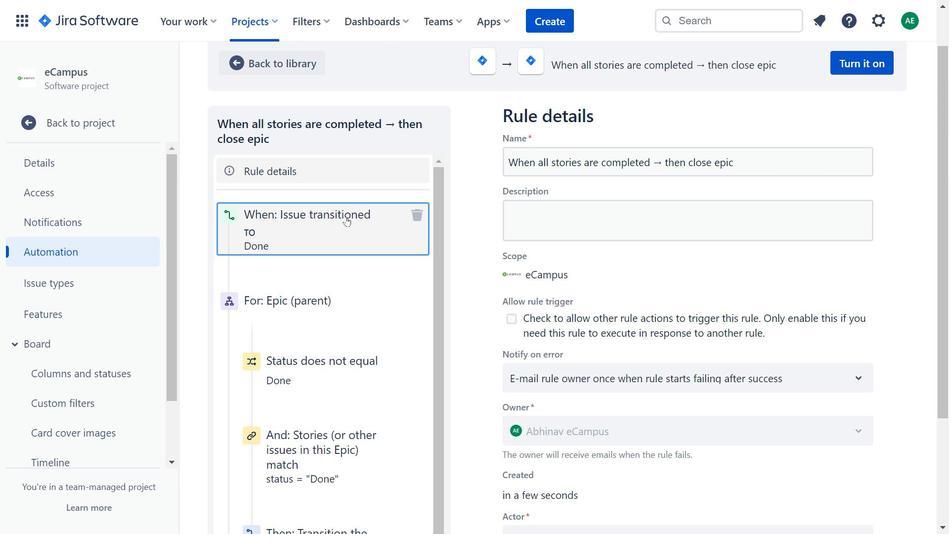 
Action: Mouse moved to (348, 217)
Screenshot: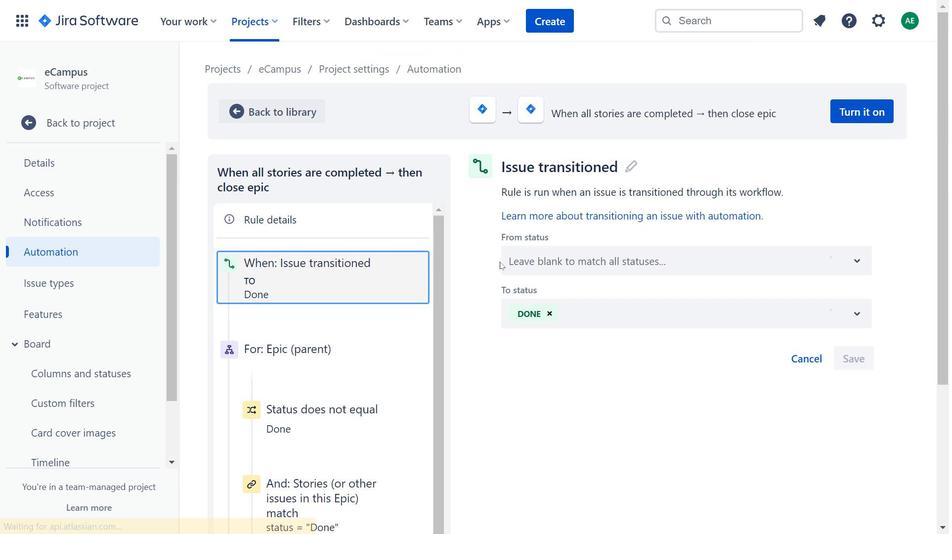 
Action: Mouse pressed left at (348, 217)
Screenshot: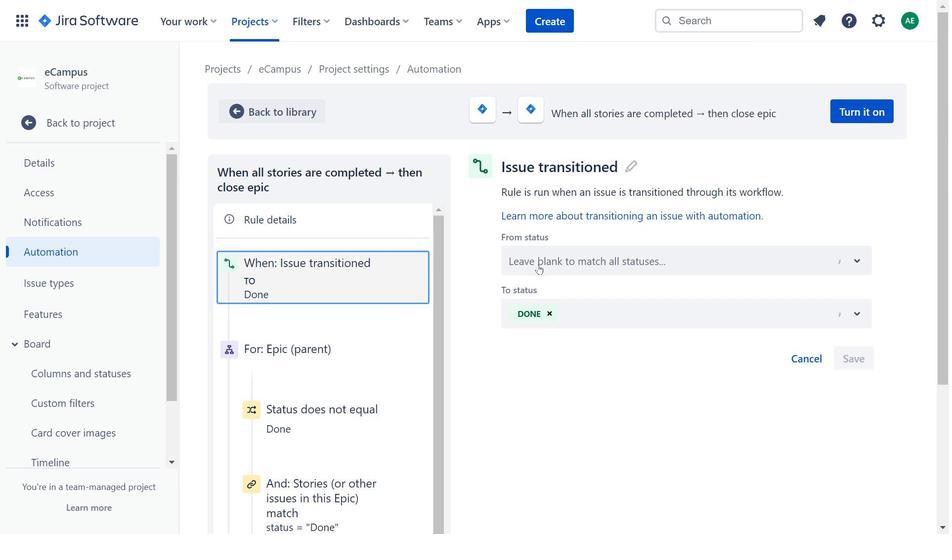 
Action: Mouse moved to (541, 266)
Screenshot: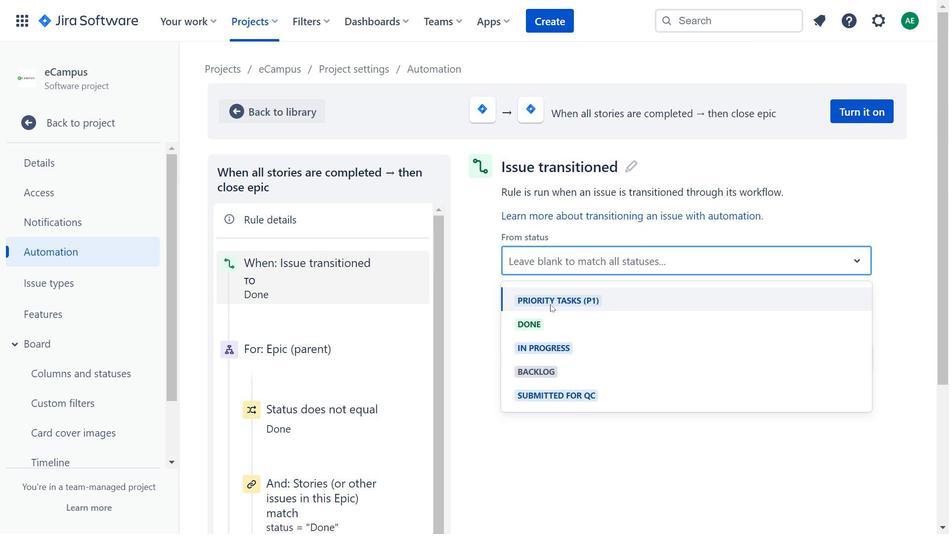 
Action: Mouse pressed left at (541, 266)
Screenshot: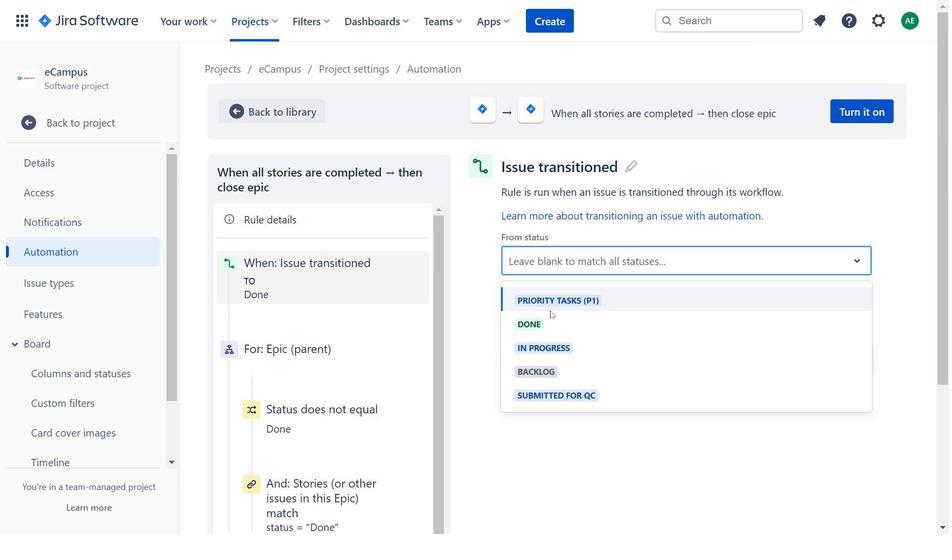
Action: Mouse moved to (492, 330)
Screenshot: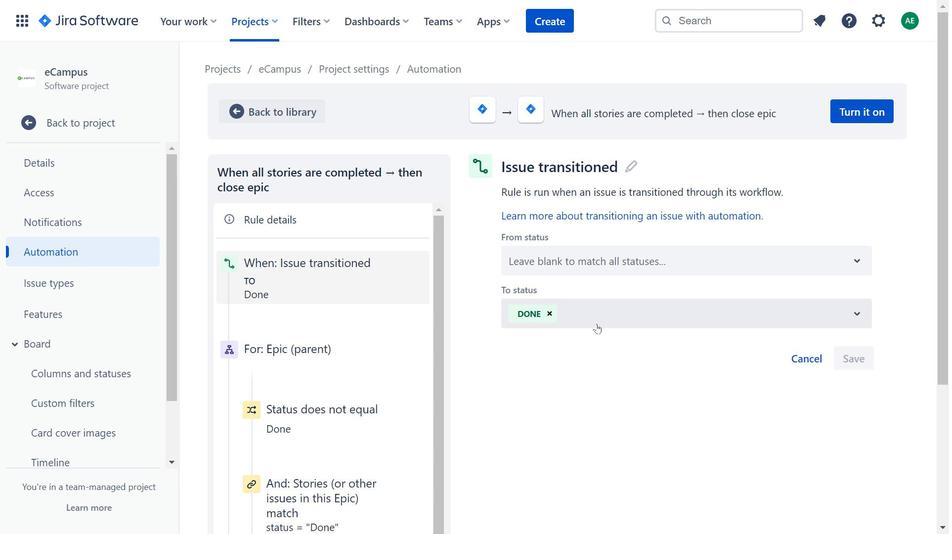 
Action: Mouse pressed left at (492, 330)
Screenshot: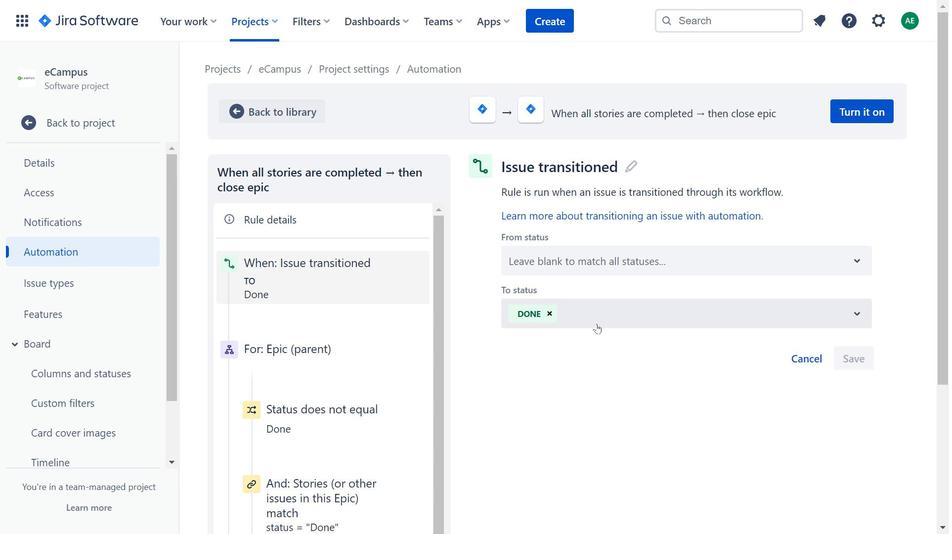 
Action: Mouse moved to (598, 325)
Screenshot: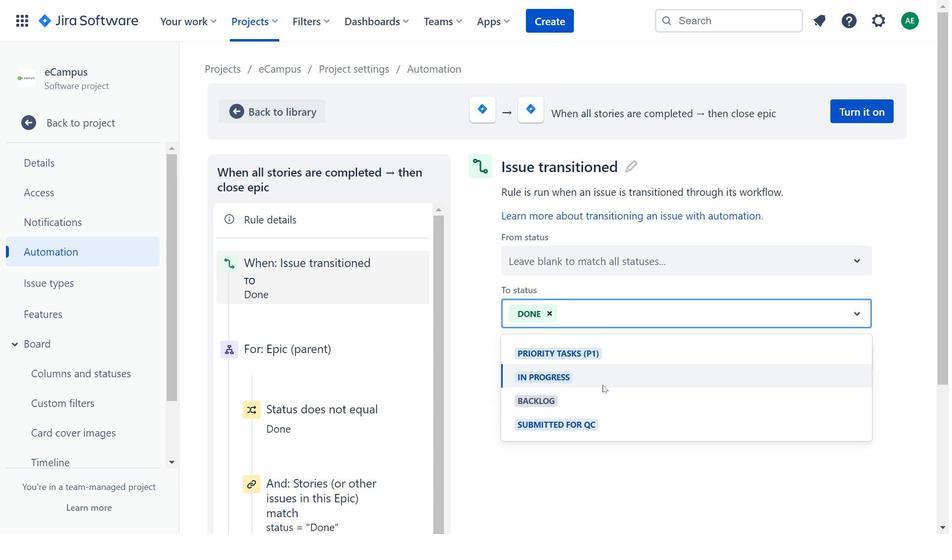 
Action: Mouse pressed left at (598, 325)
Screenshot: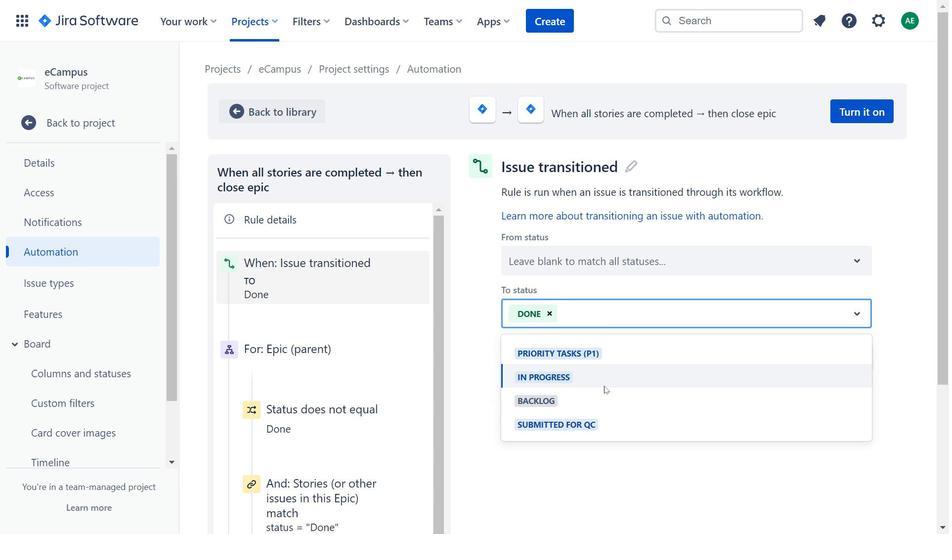 
Action: Mouse moved to (361, 352)
Screenshot: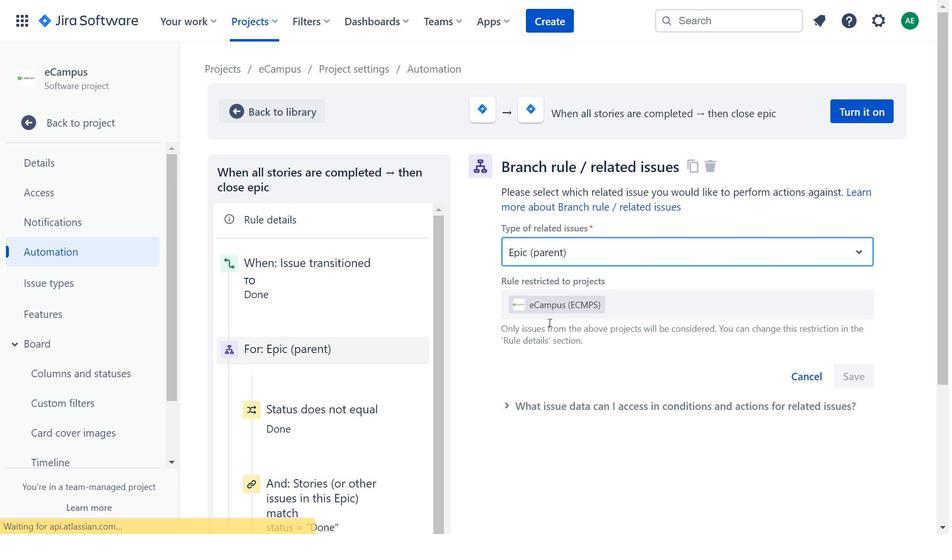
Action: Mouse pressed left at (361, 352)
Screenshot: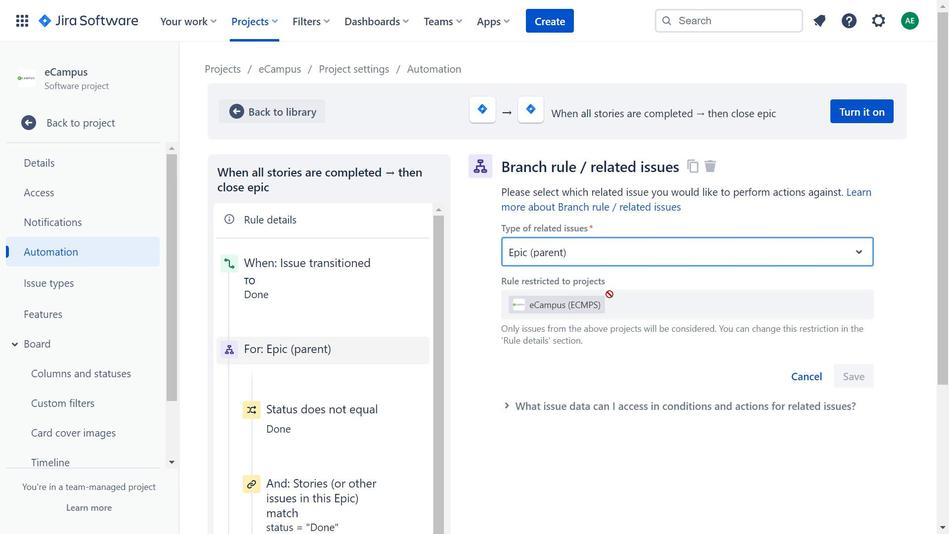 
Action: Mouse moved to (644, 252)
Screenshot: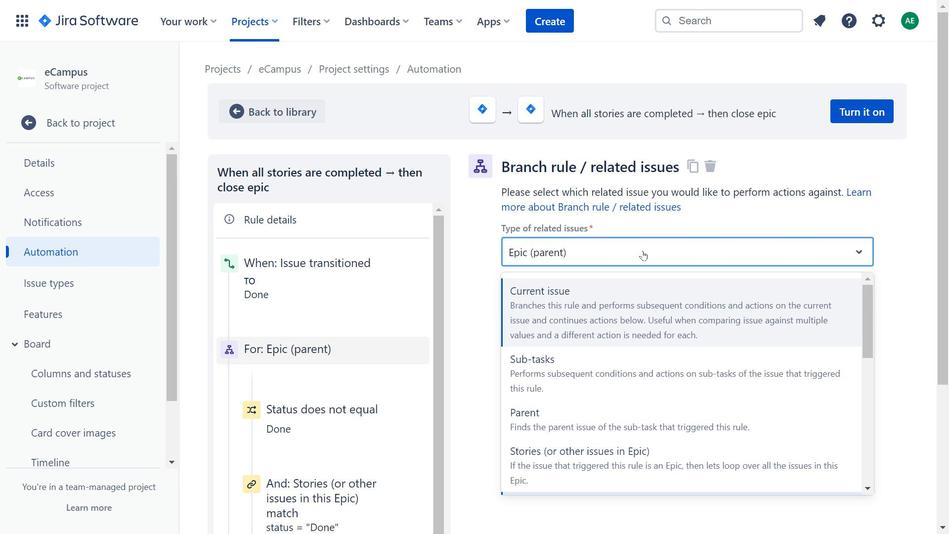
Action: Mouse pressed left at (644, 252)
Screenshot: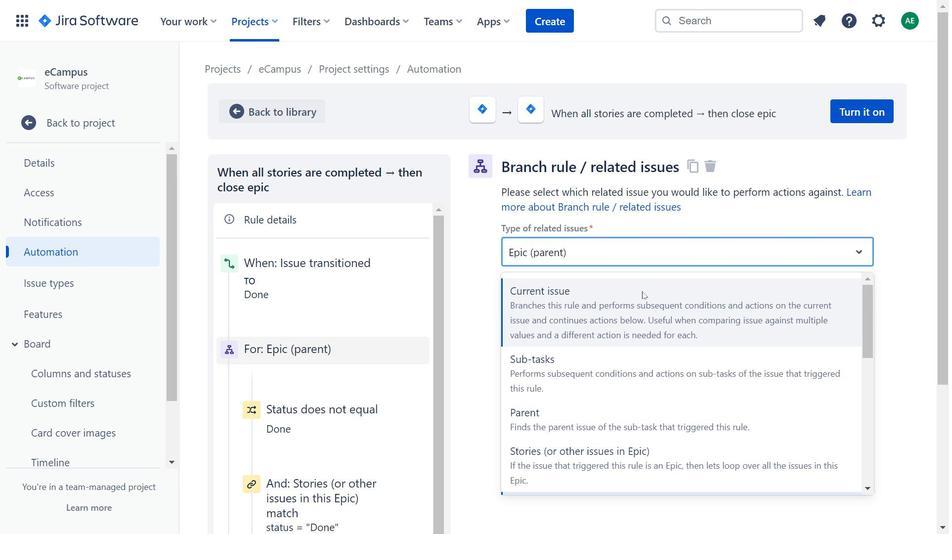 
Action: Mouse moved to (619, 336)
Screenshot: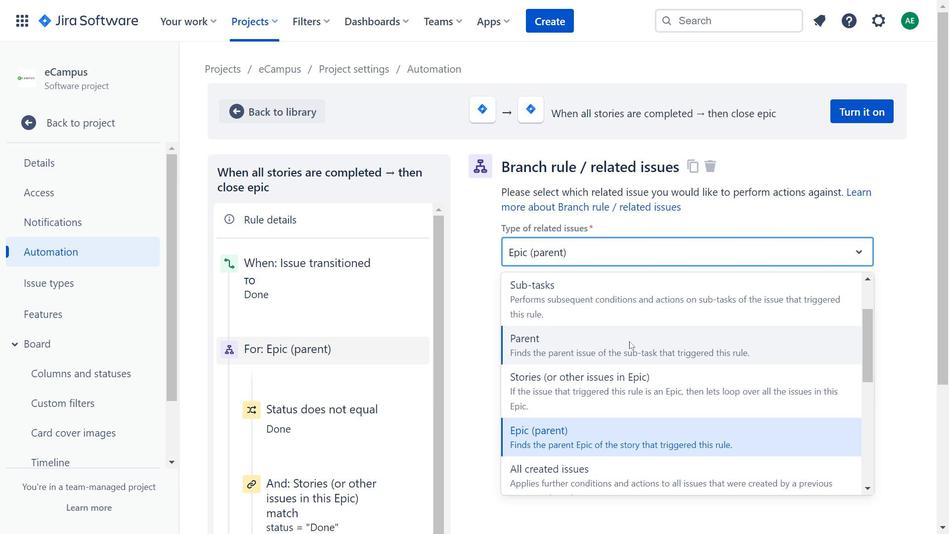 
Action: Mouse scrolled (619, 335) with delta (0, 0)
Screenshot: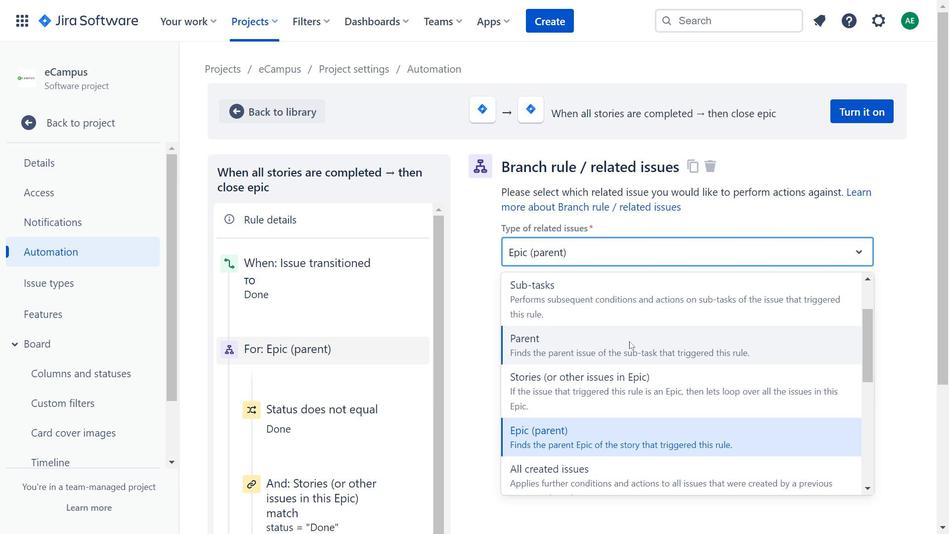 
Action: Mouse moved to (580, 355)
Screenshot: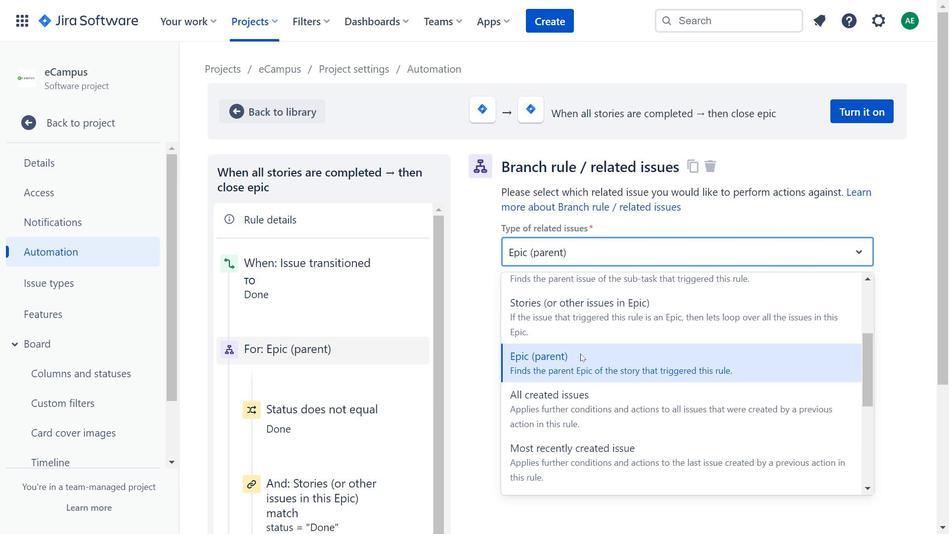 
Action: Mouse scrolled (580, 354) with delta (0, 0)
Screenshot: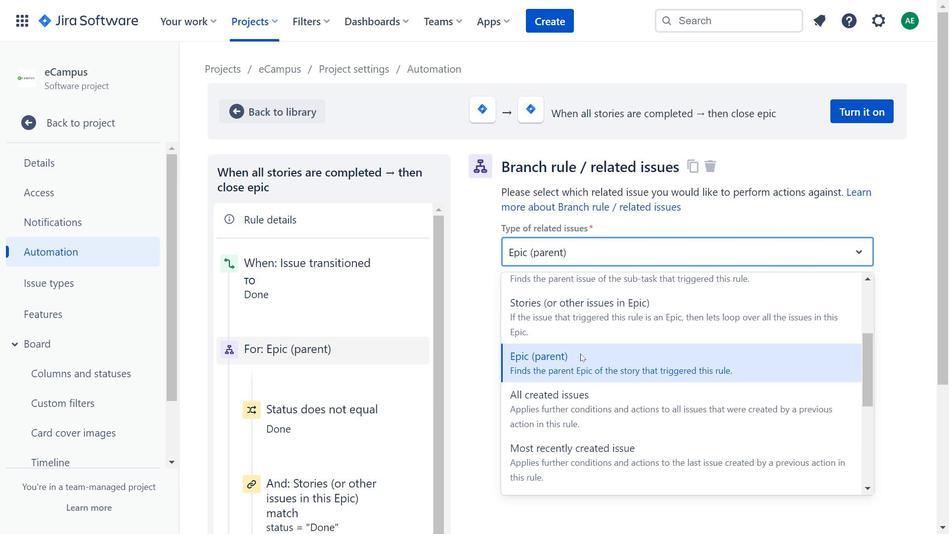 
Action: Mouse moved to (587, 326)
Screenshot: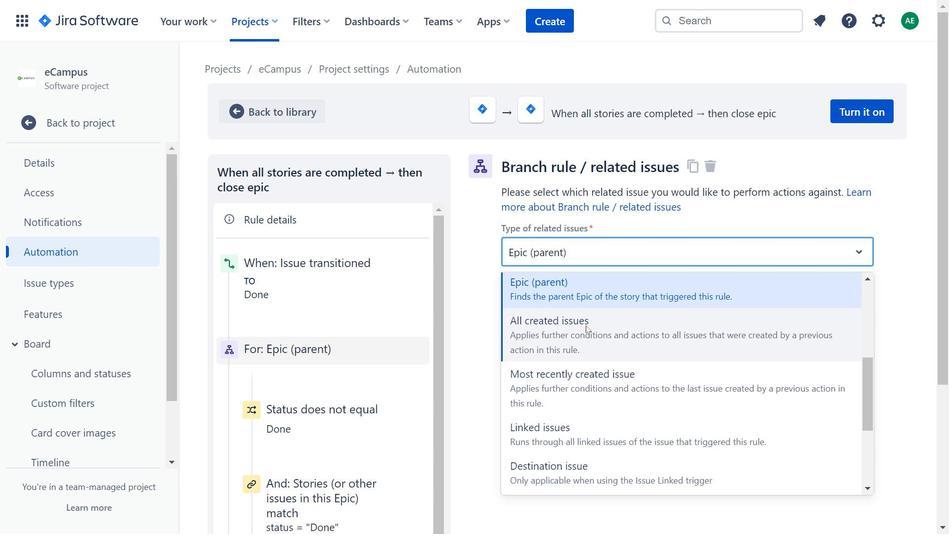 
Action: Mouse scrolled (587, 326) with delta (0, 0)
Screenshot: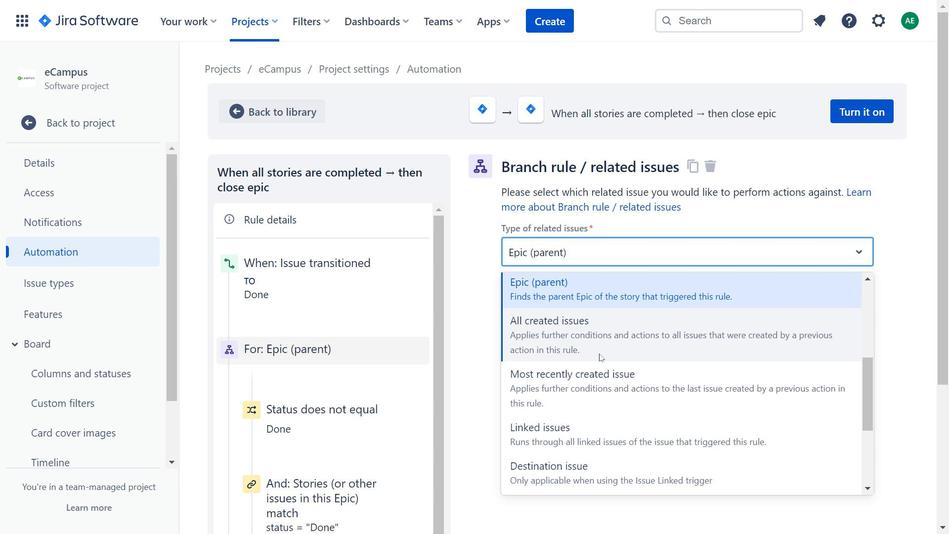 
Action: Mouse moved to (603, 357)
Screenshot: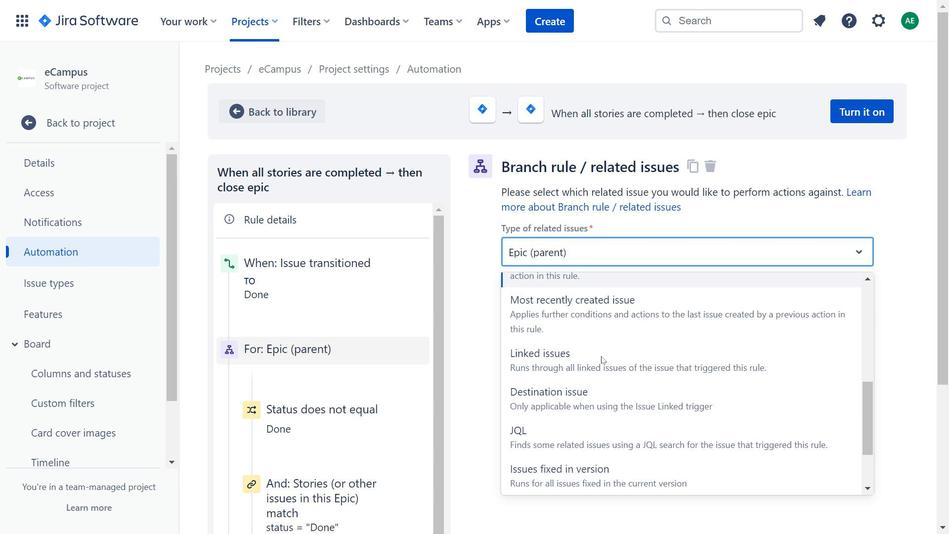 
Action: Mouse scrolled (603, 357) with delta (0, 0)
Screenshot: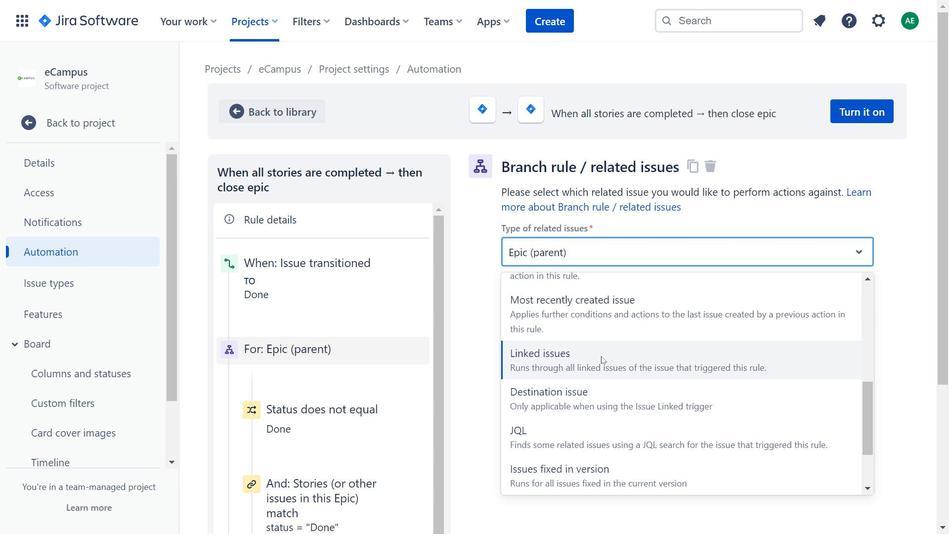 
Action: Mouse moved to (343, 284)
Screenshot: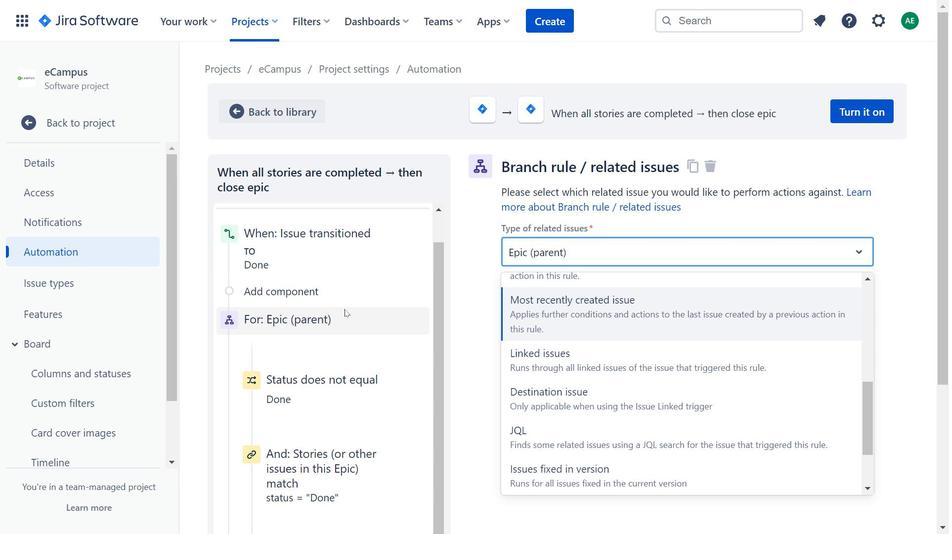 
Action: Mouse scrolled (343, 284) with delta (0, 0)
Screenshot: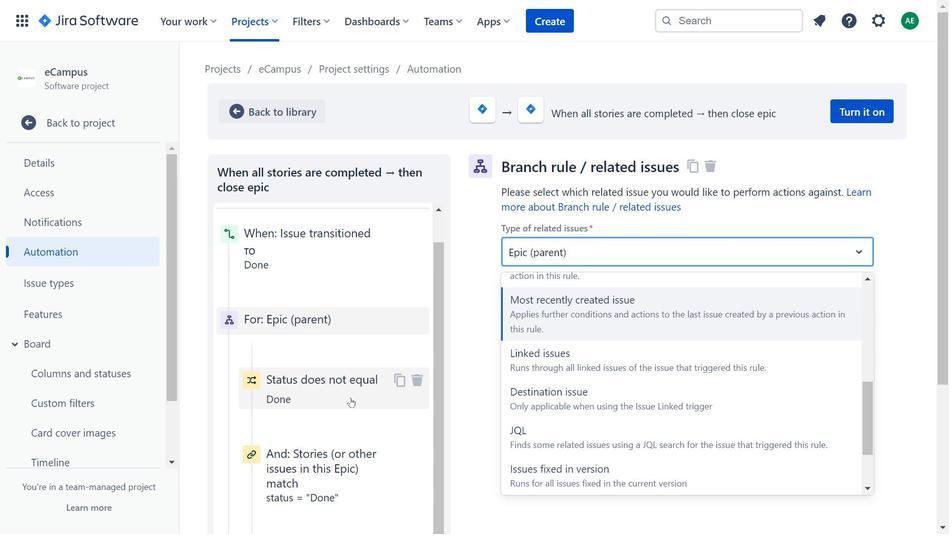 
Action: Mouse scrolled (343, 284) with delta (0, 0)
Screenshot: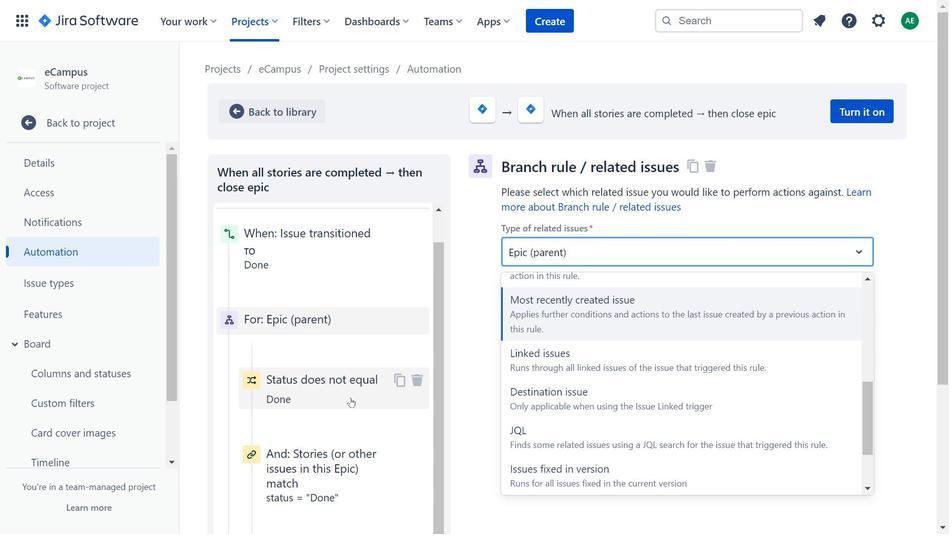 
Action: Mouse moved to (352, 399)
Screenshot: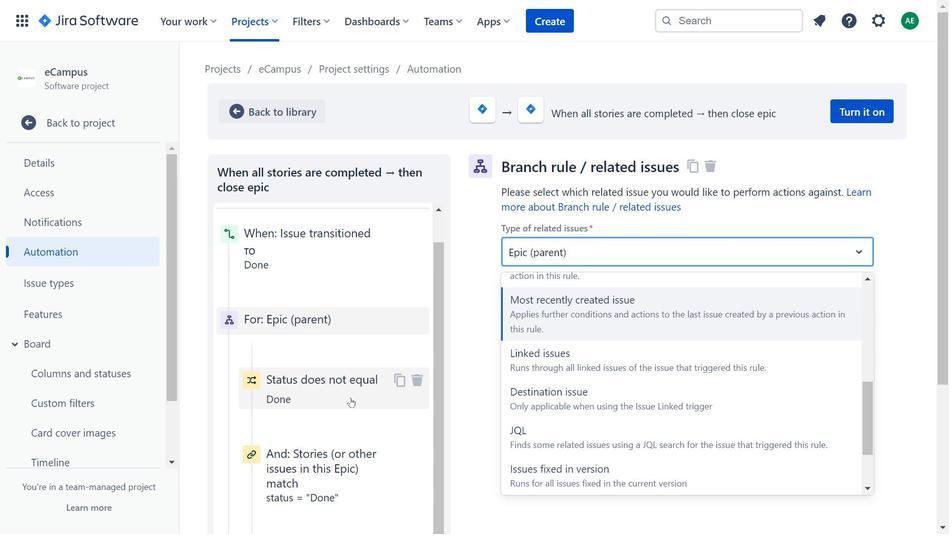 
Action: Mouse pressed left at (352, 399)
Screenshot: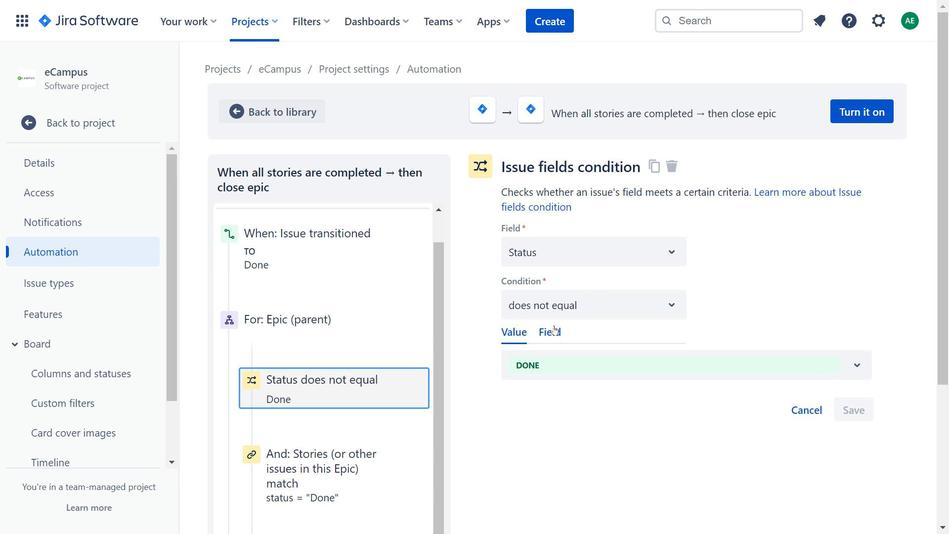 
Action: Mouse moved to (608, 252)
Screenshot: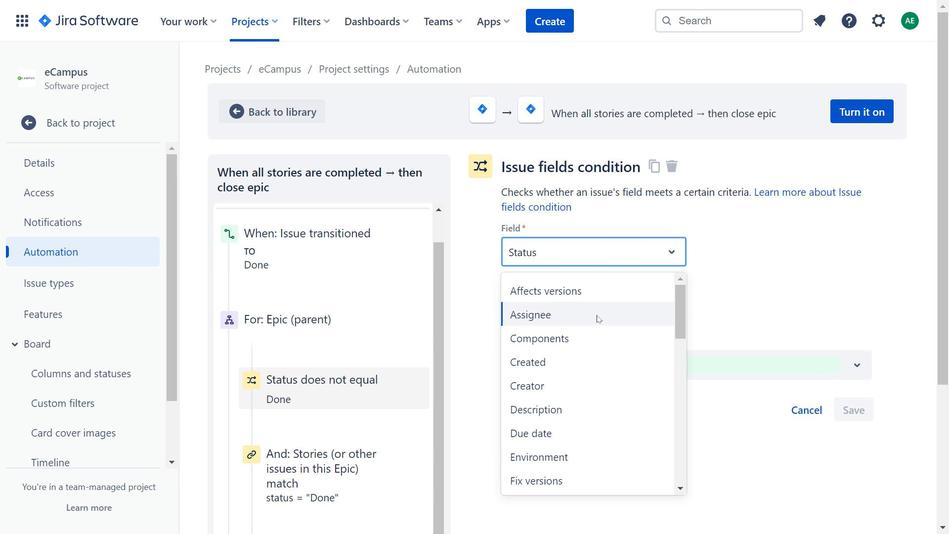 
Action: Mouse pressed left at (608, 252)
Screenshot: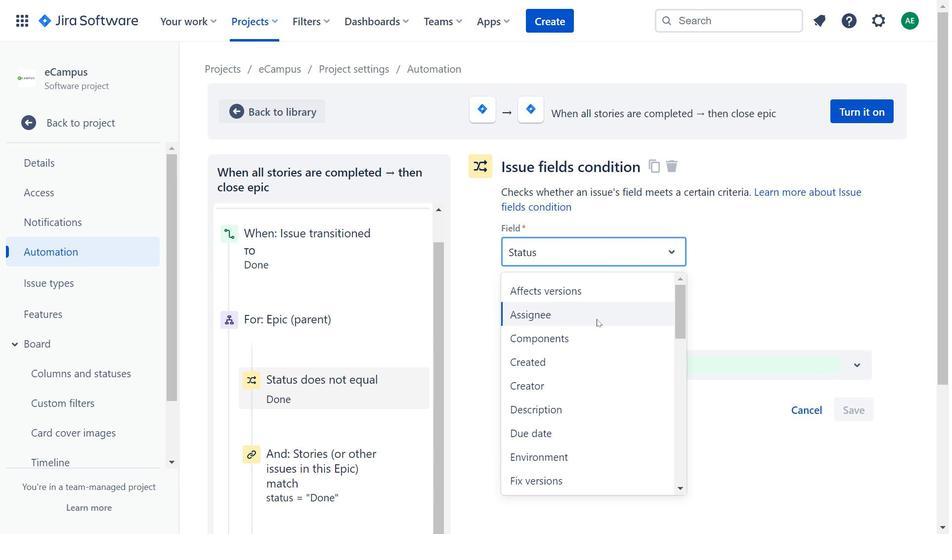 
Action: Mouse moved to (598, 323)
Screenshot: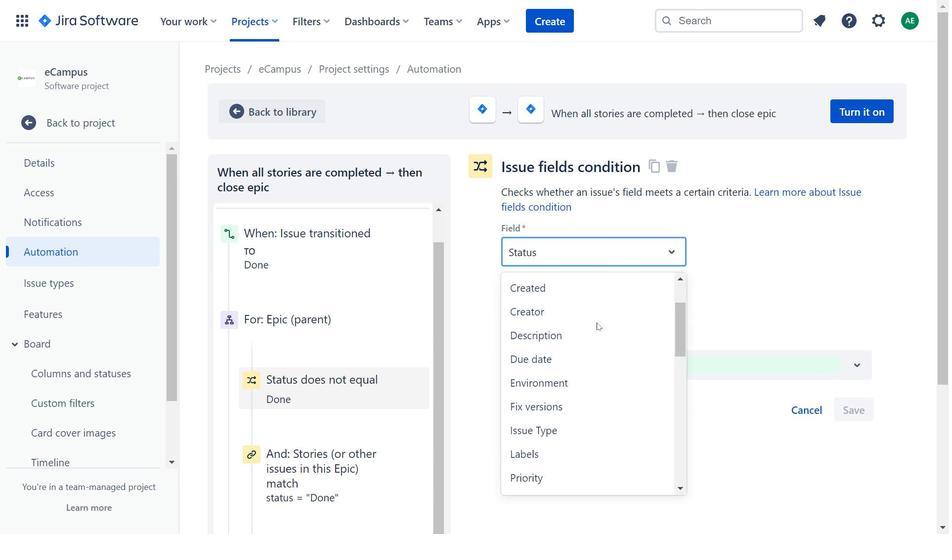 
Action: Mouse scrolled (598, 323) with delta (0, 0)
Screenshot: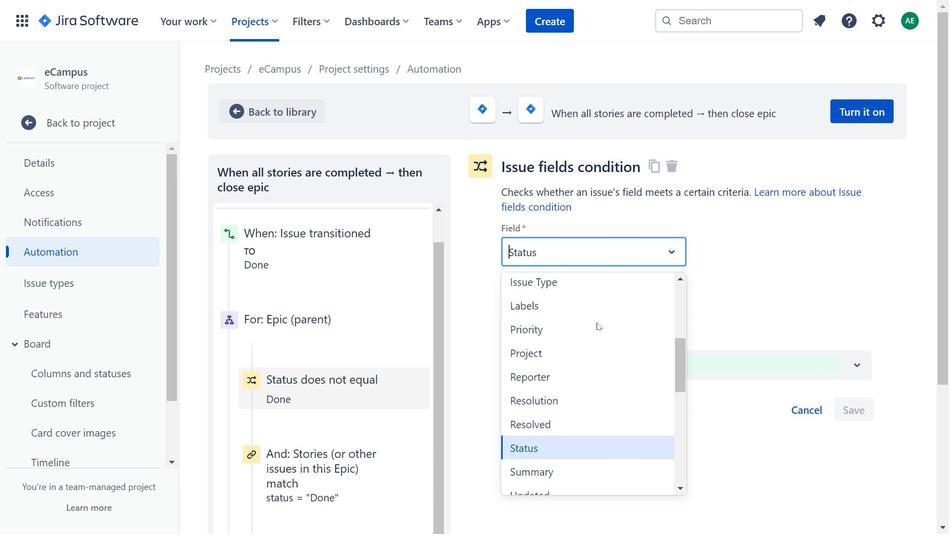 
Action: Mouse scrolled (598, 323) with delta (0, 0)
Screenshot: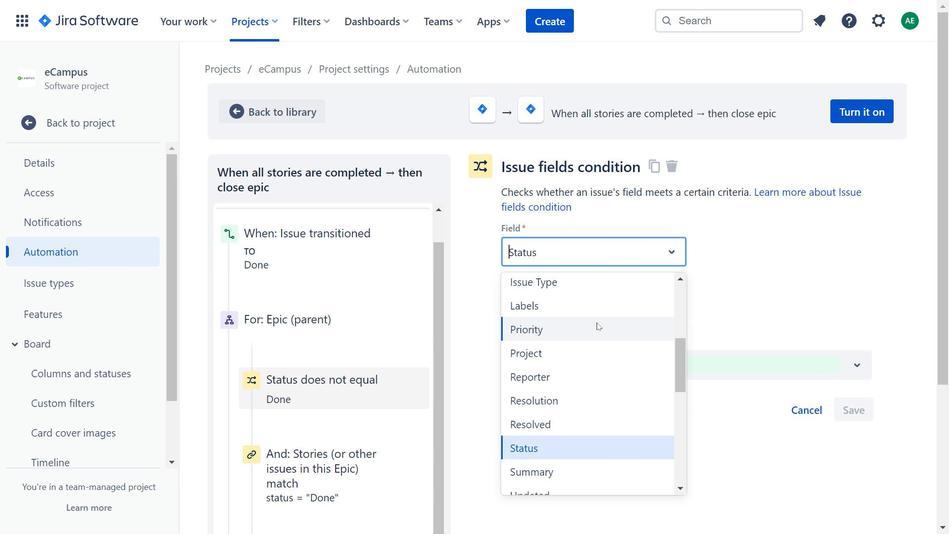 
Action: Mouse scrolled (598, 323) with delta (0, 0)
Screenshot: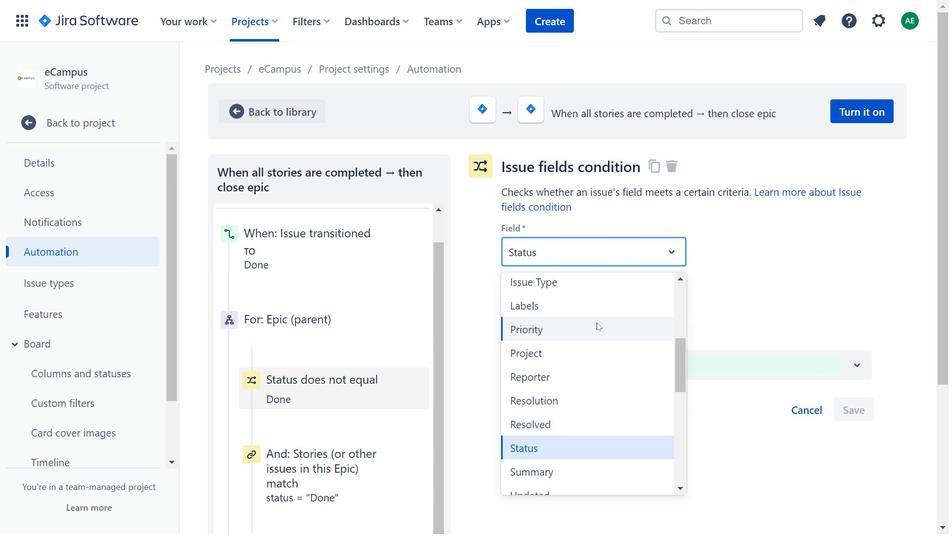 
Action: Mouse moved to (647, 353)
Screenshot: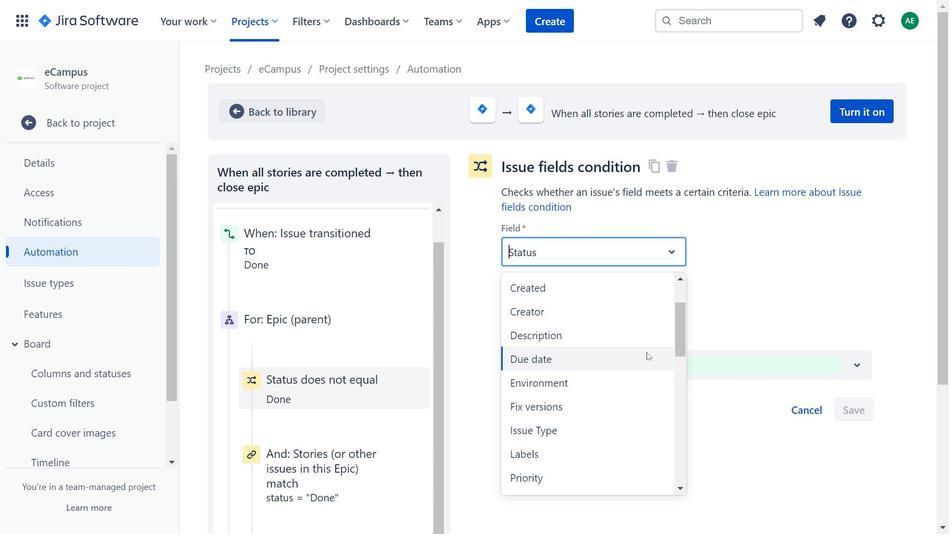 
Action: Mouse scrolled (647, 354) with delta (0, 0)
Screenshot: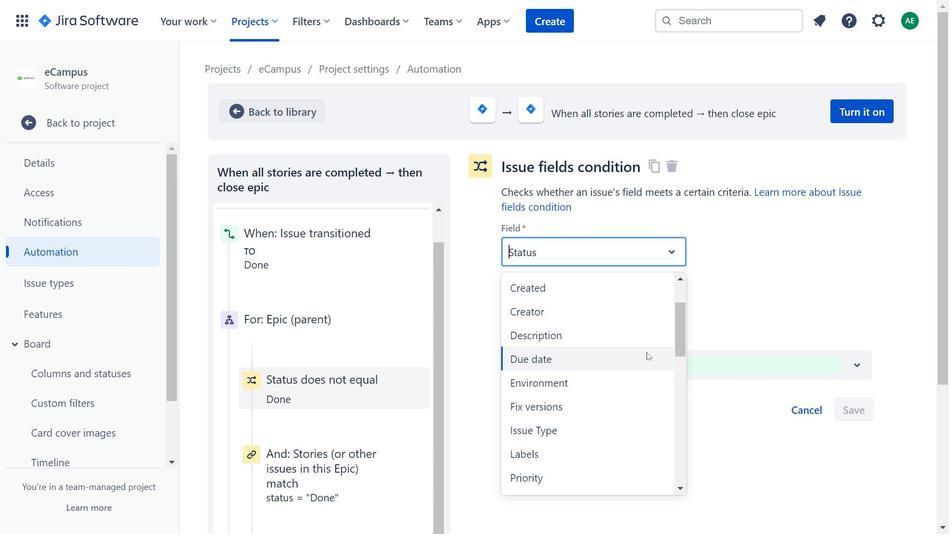 
Action: Mouse scrolled (647, 354) with delta (0, 0)
Screenshot: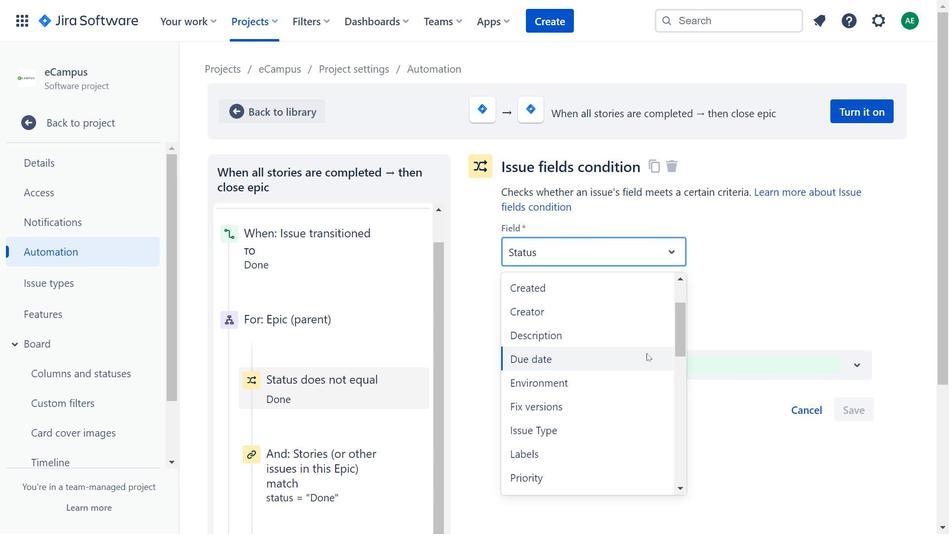 
Action: Mouse moved to (588, 309)
Screenshot: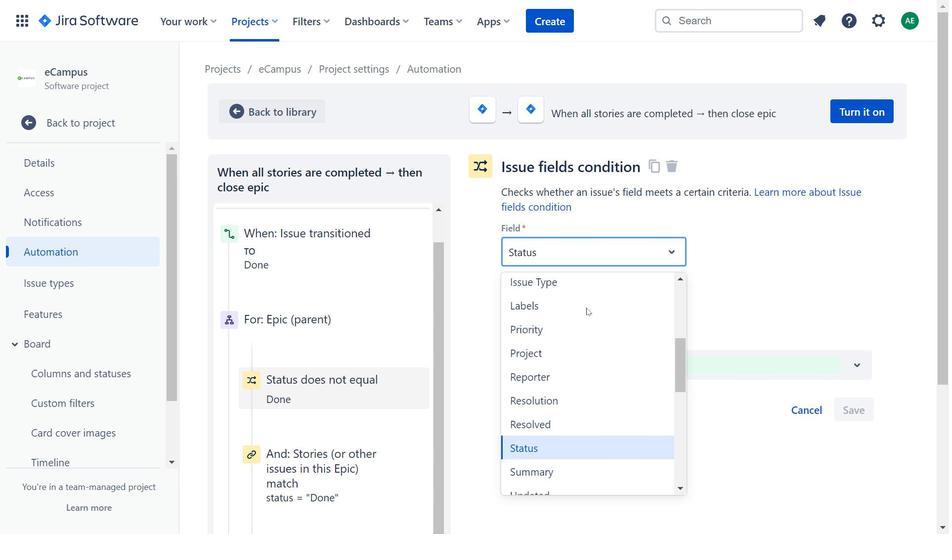 
Action: Mouse scrolled (588, 308) with delta (0, 0)
Screenshot: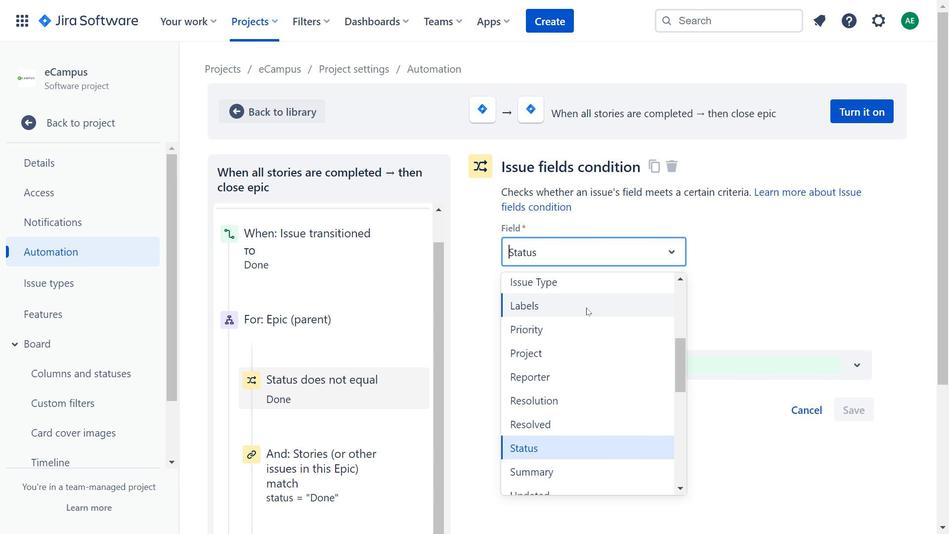 
Action: Mouse scrolled (588, 308) with delta (0, 0)
Screenshot: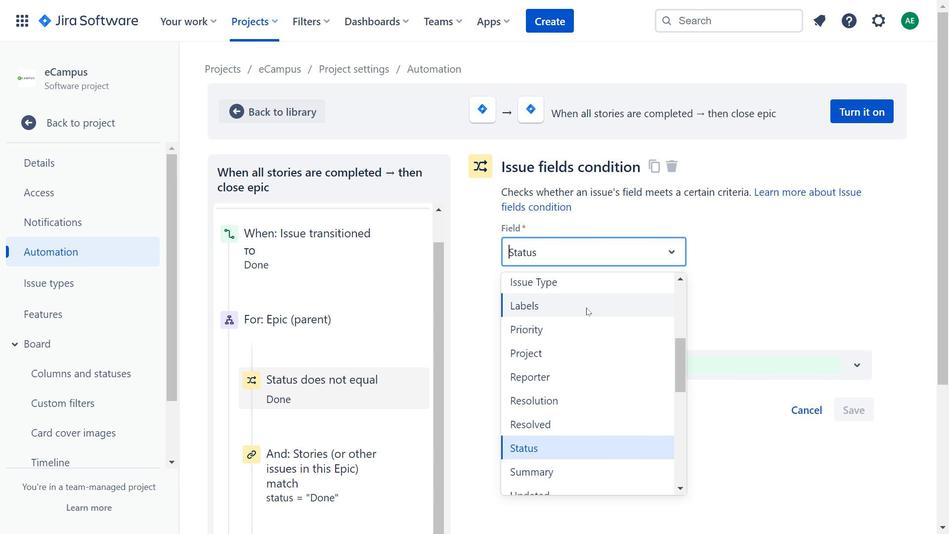 
Action: Mouse scrolled (588, 308) with delta (0, 0)
Screenshot: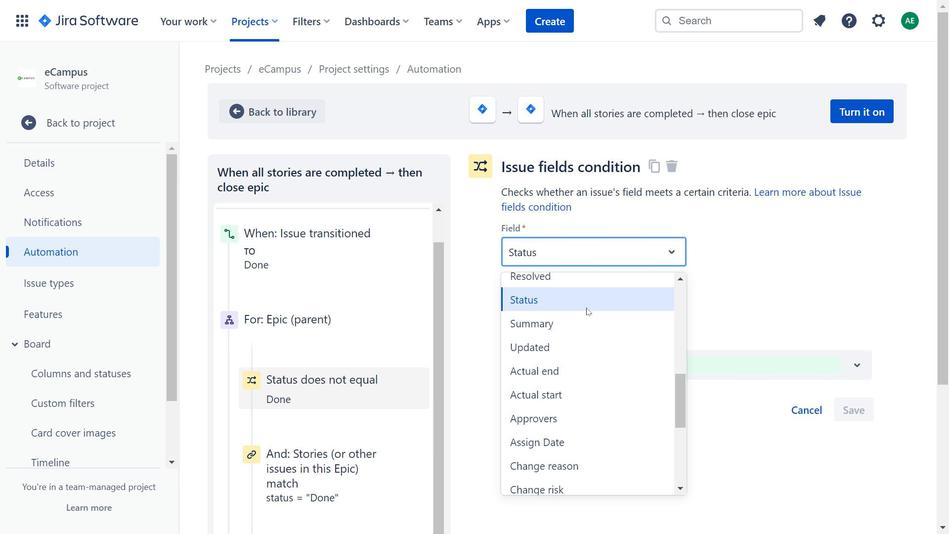 
Action: Mouse scrolled (588, 308) with delta (0, 0)
Screenshot: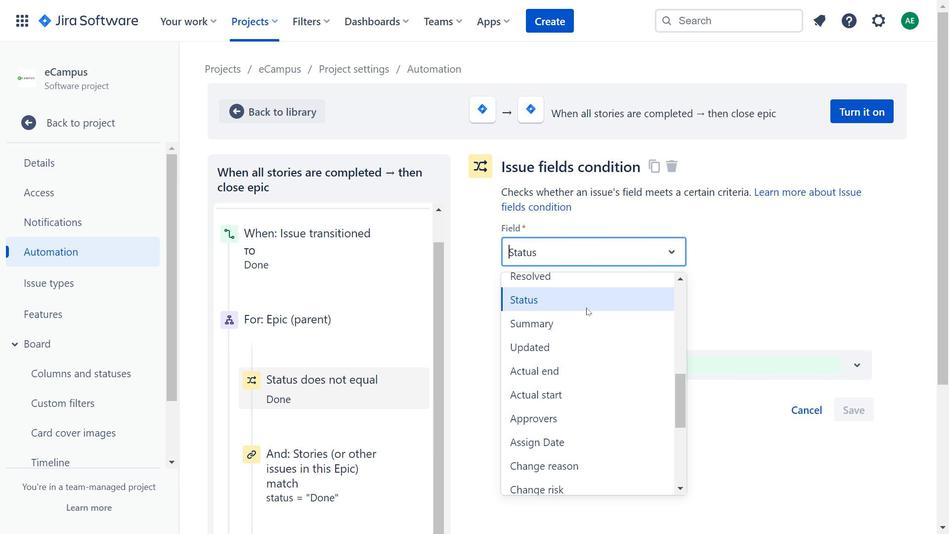 
Action: Mouse moved to (586, 391)
Screenshot: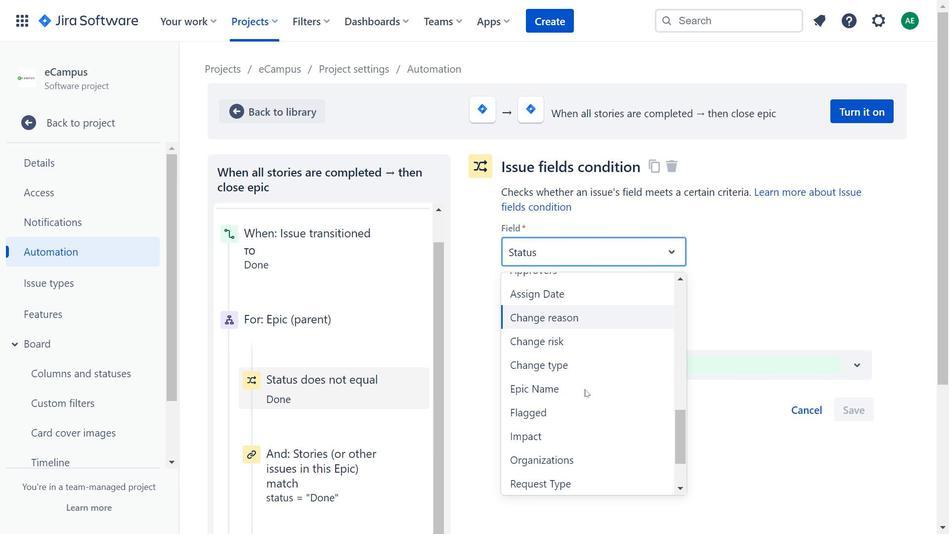 
Action: Mouse scrolled (586, 390) with delta (0, 0)
Screenshot: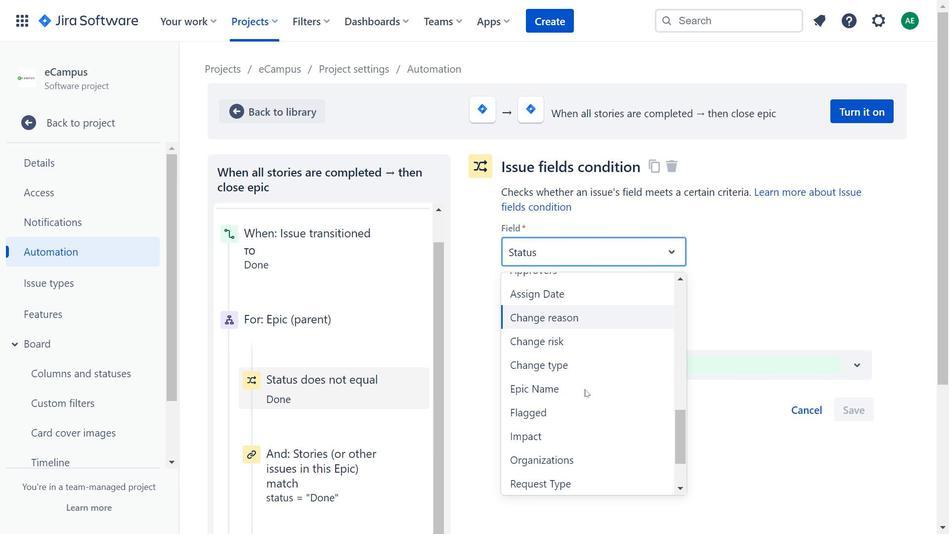 
Action: Mouse scrolled (586, 390) with delta (0, 0)
Screenshot: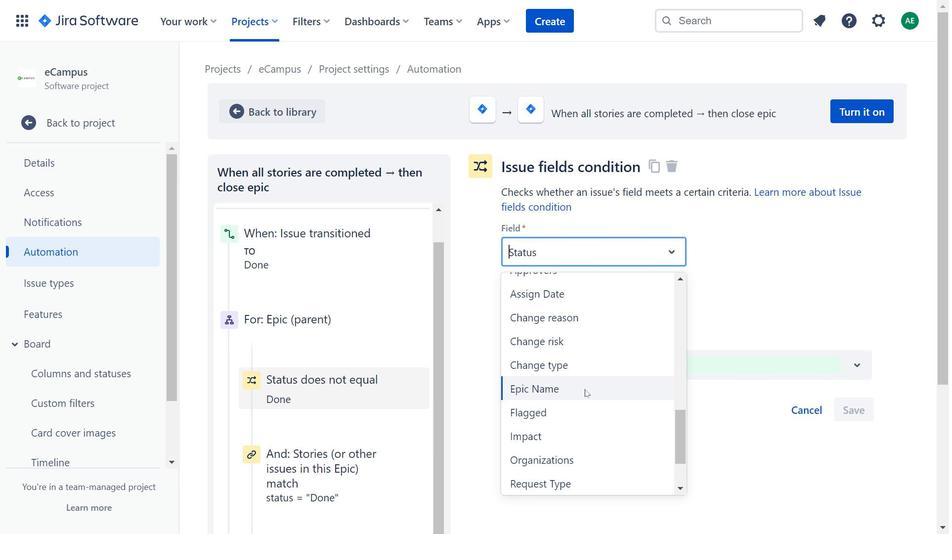 
Action: Mouse moved to (774, 258)
Screenshot: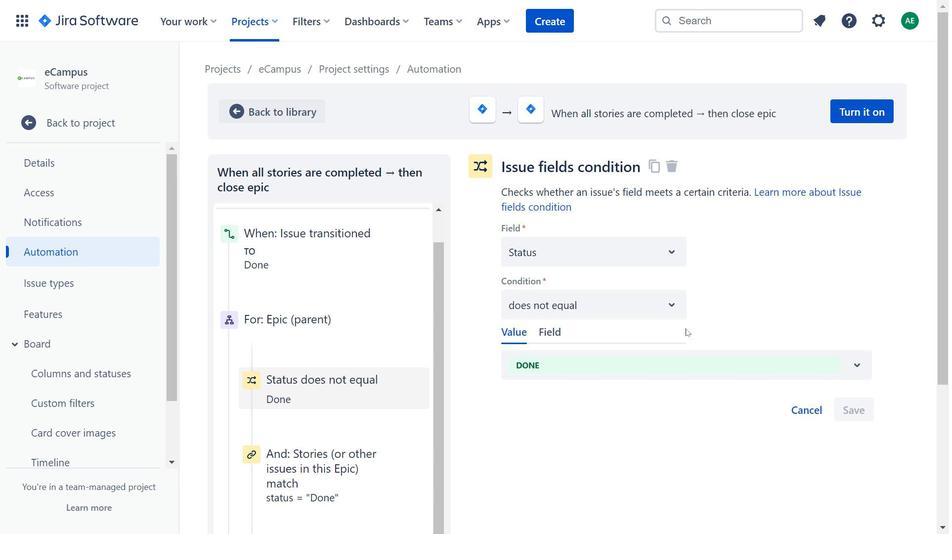 
Action: Mouse pressed left at (774, 258)
Screenshot: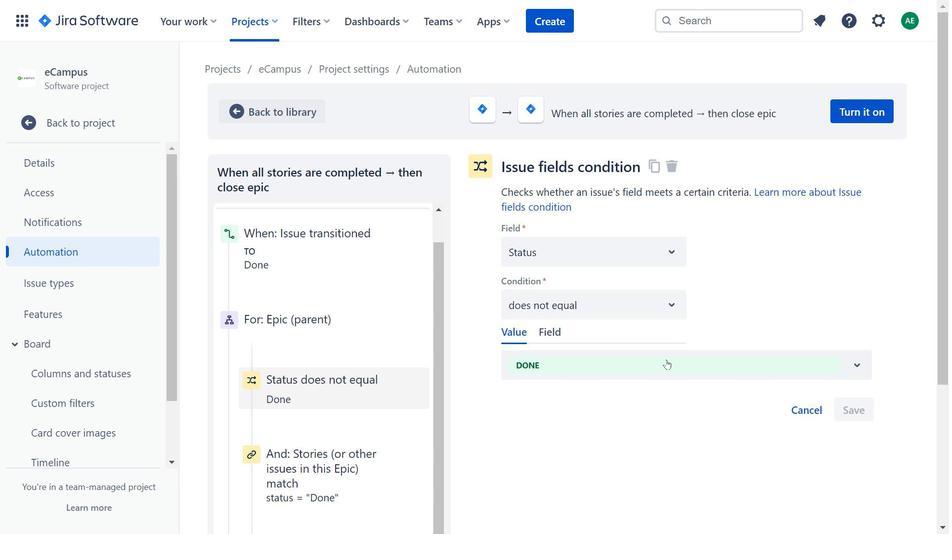
Action: Mouse moved to (667, 363)
Screenshot: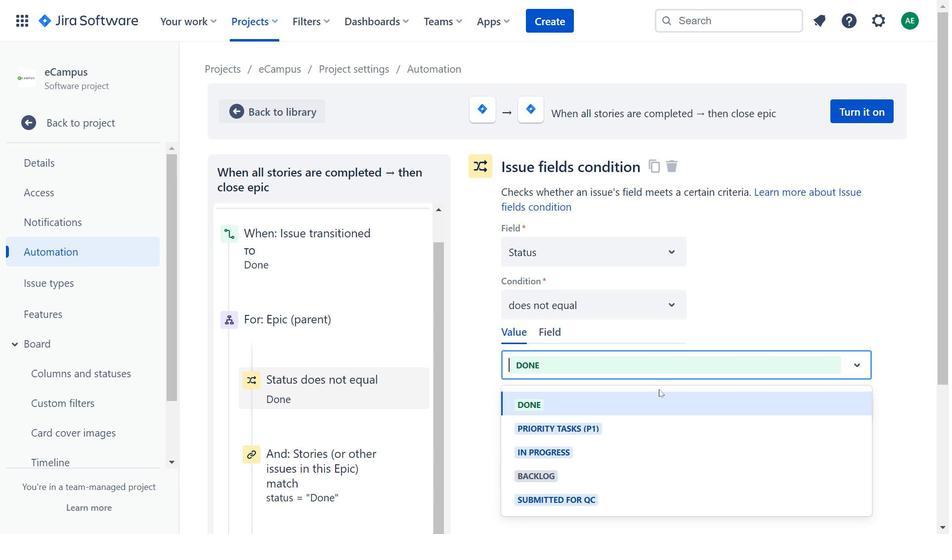 
Action: Mouse pressed left at (667, 363)
Screenshot: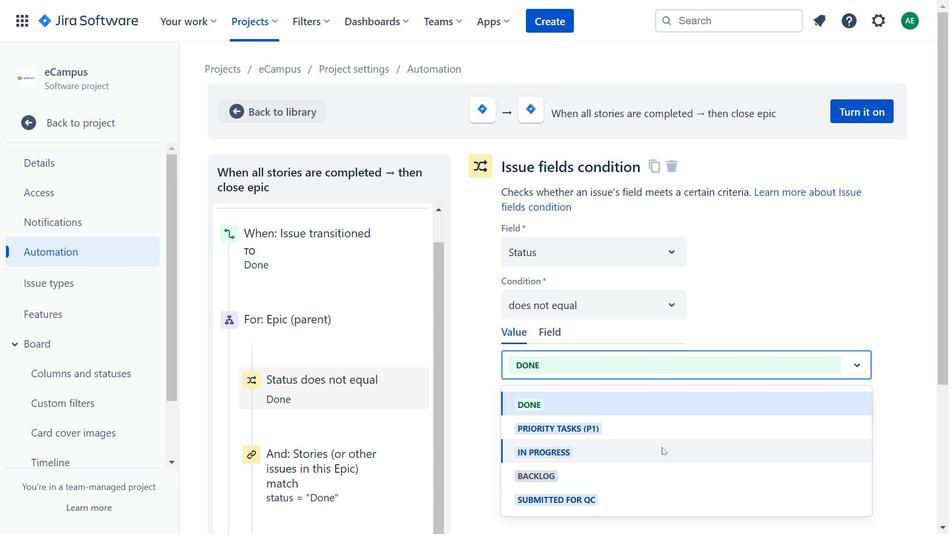 
Action: Mouse moved to (392, 247)
Screenshot: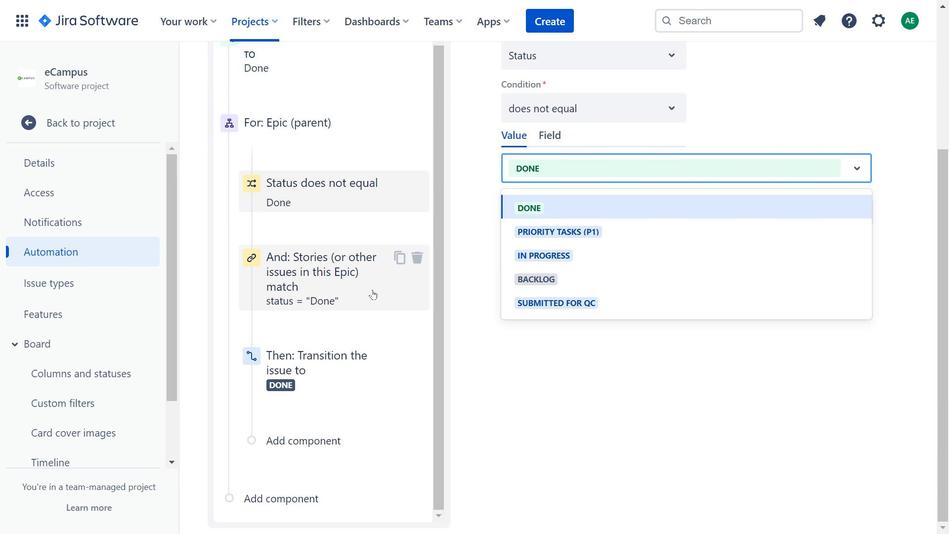 
Action: Mouse scrolled (392, 246) with delta (0, 0)
Screenshot: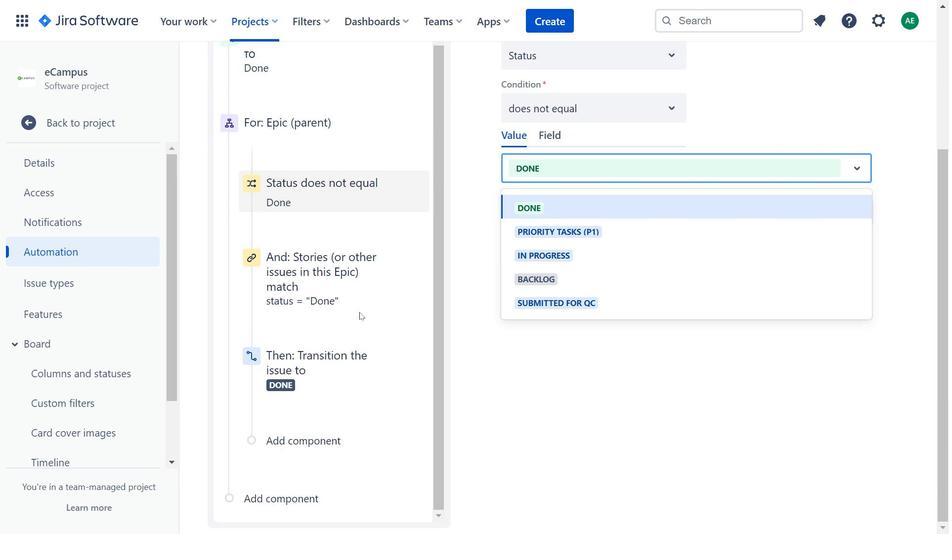 
Action: Mouse moved to (392, 248)
Screenshot: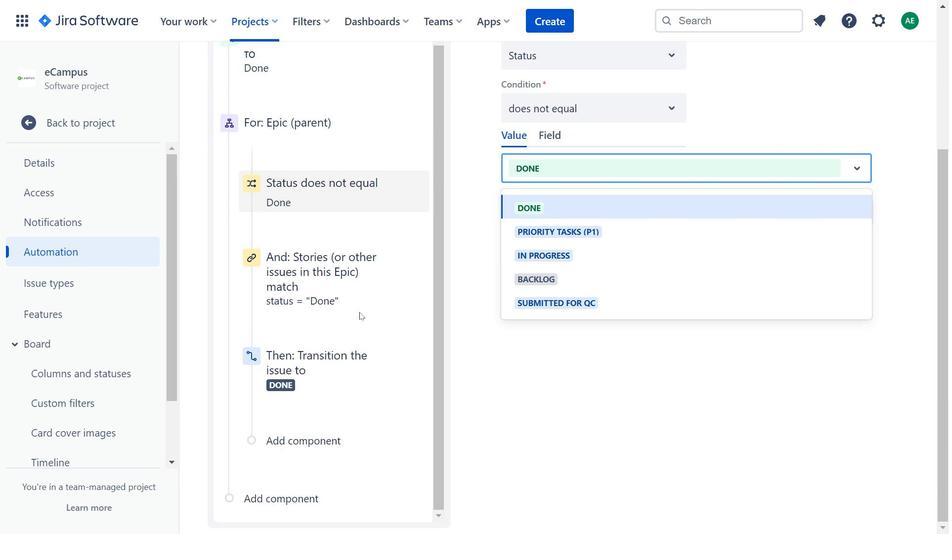 
Action: Mouse scrolled (392, 247) with delta (0, 0)
Screenshot: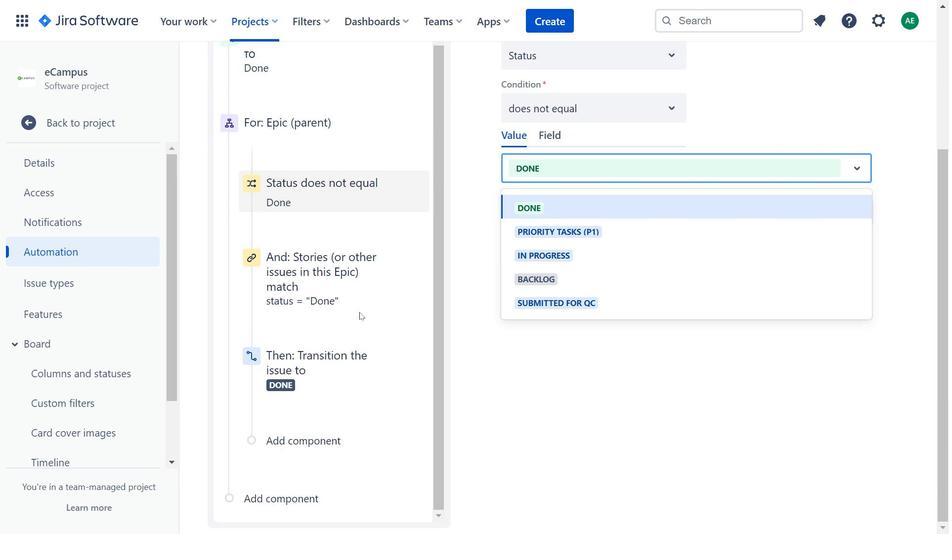 
Action: Mouse moved to (392, 253)
Screenshot: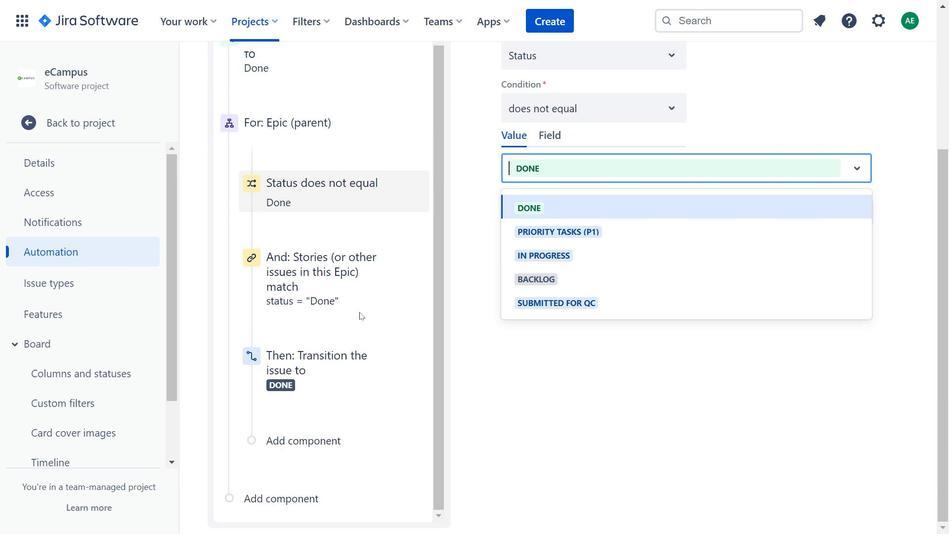 
Action: Mouse scrolled (392, 252) with delta (0, 0)
Screenshot: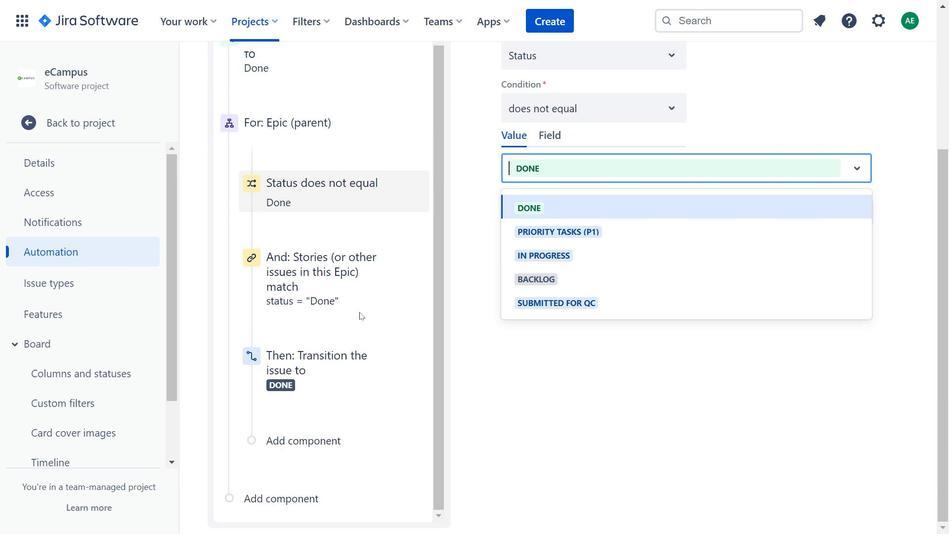 
Action: Mouse moved to (341, 296)
Screenshot: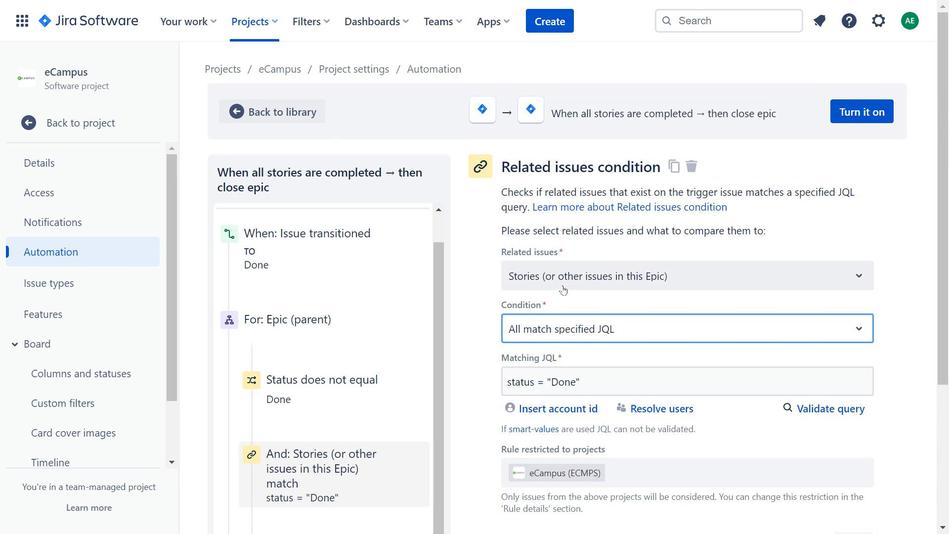 
Action: Mouse pressed left at (341, 296)
Screenshot: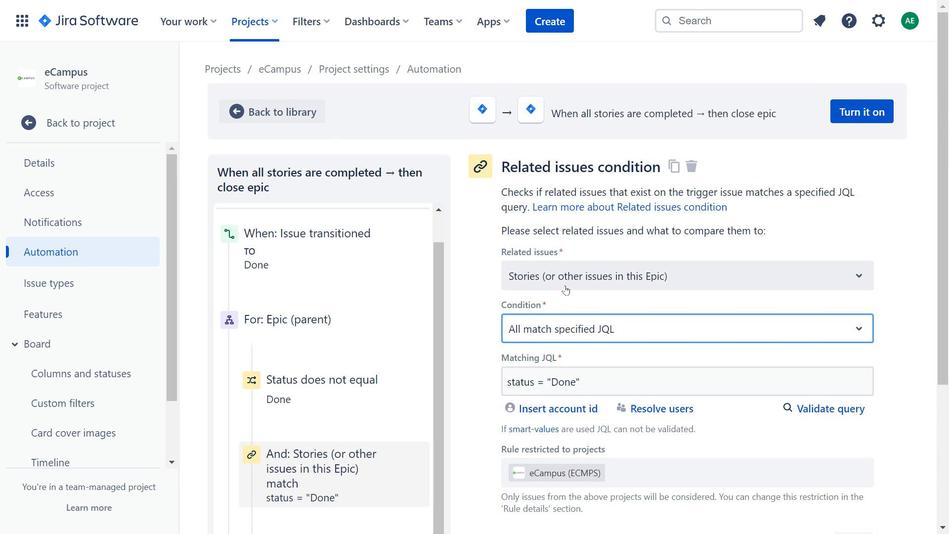 
Action: Mouse moved to (577, 283)
Screenshot: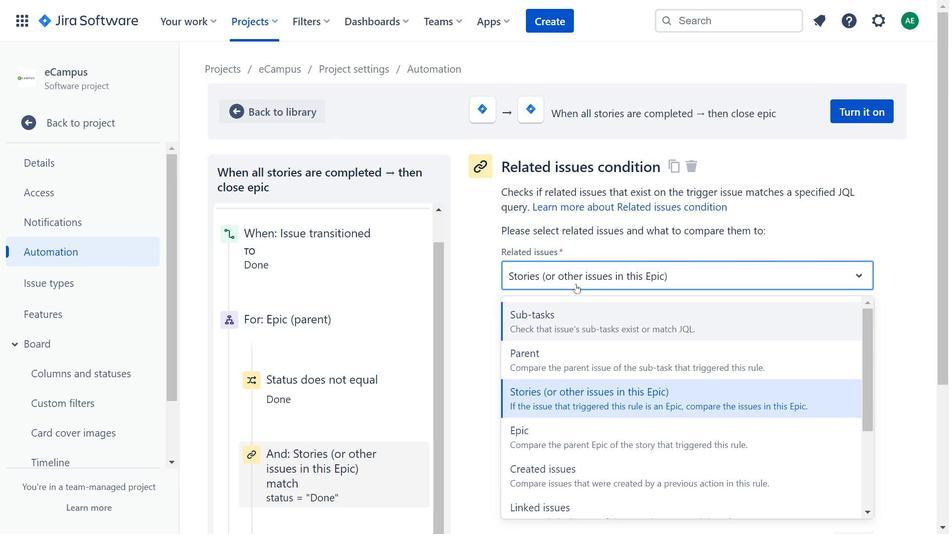 
Action: Mouse pressed left at (577, 283)
Screenshot: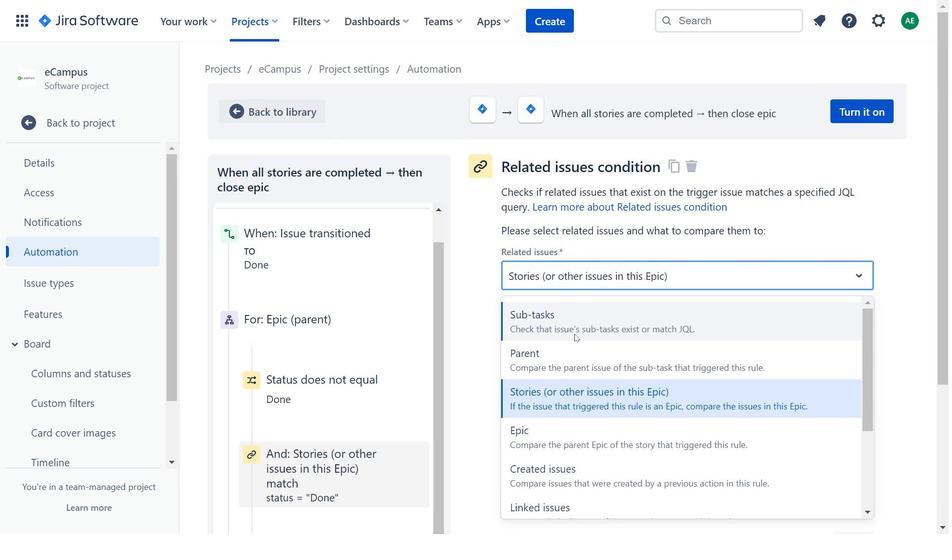 
Action: Mouse moved to (576, 335)
Screenshot: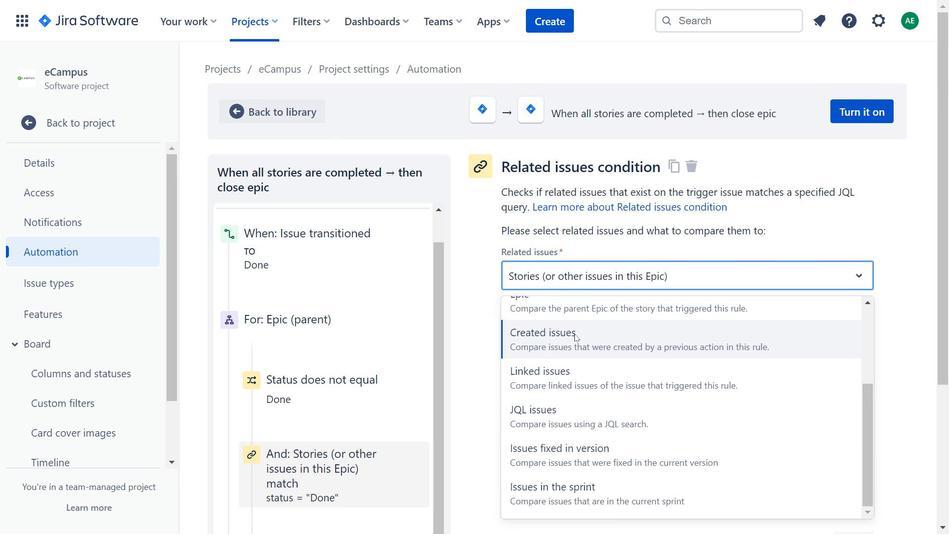 
Action: Mouse scrolled (576, 334) with delta (0, 0)
Screenshot: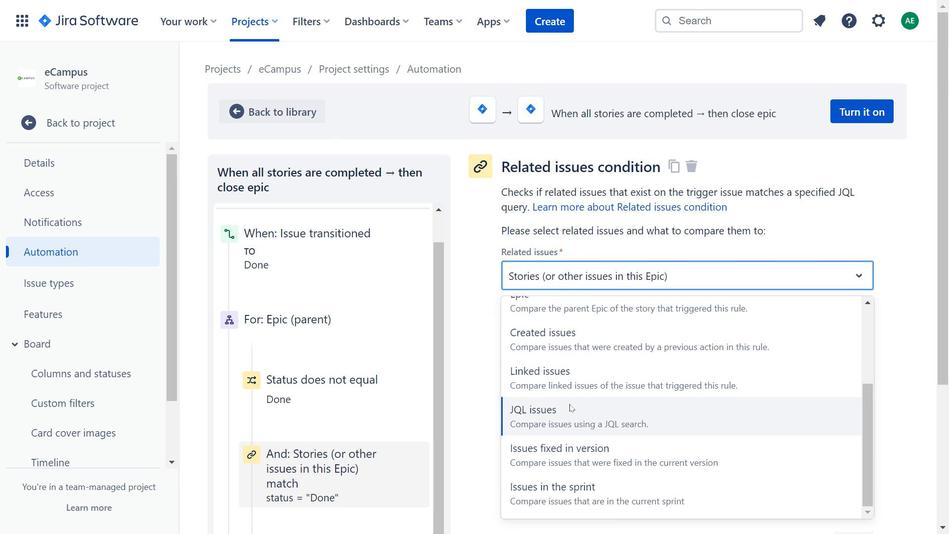 
Action: Mouse scrolled (576, 334) with delta (0, 0)
Screenshot: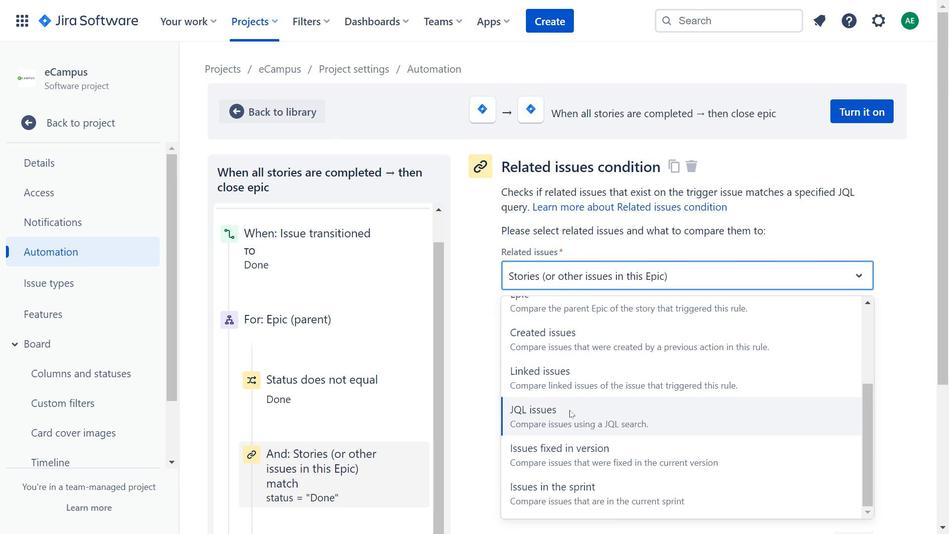 
Action: Mouse moved to (799, 218)
Screenshot: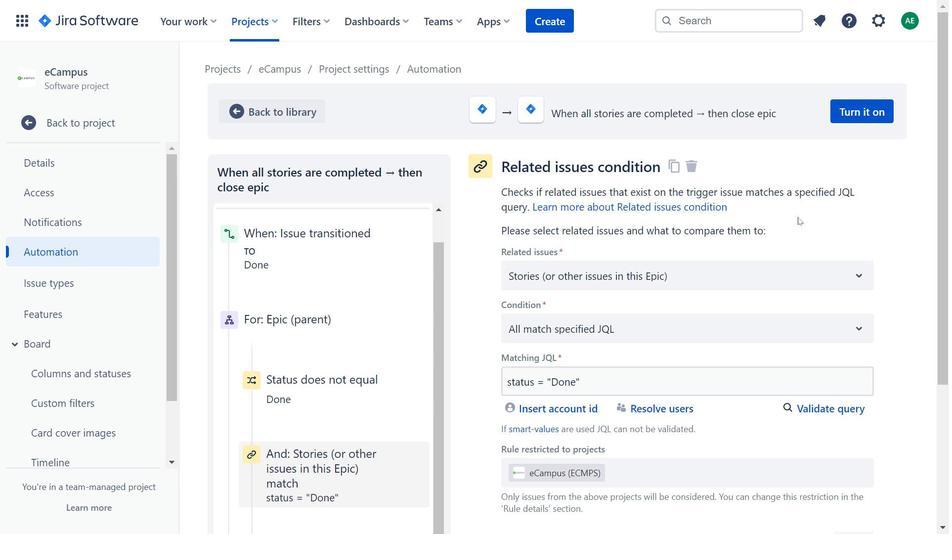
Action: Mouse pressed left at (799, 218)
Screenshot: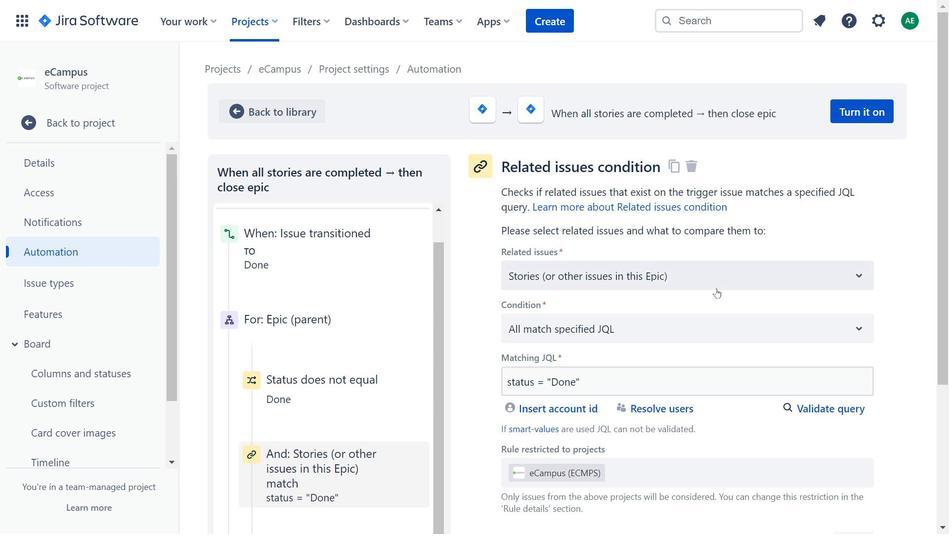 
Action: Mouse moved to (619, 335)
Screenshot: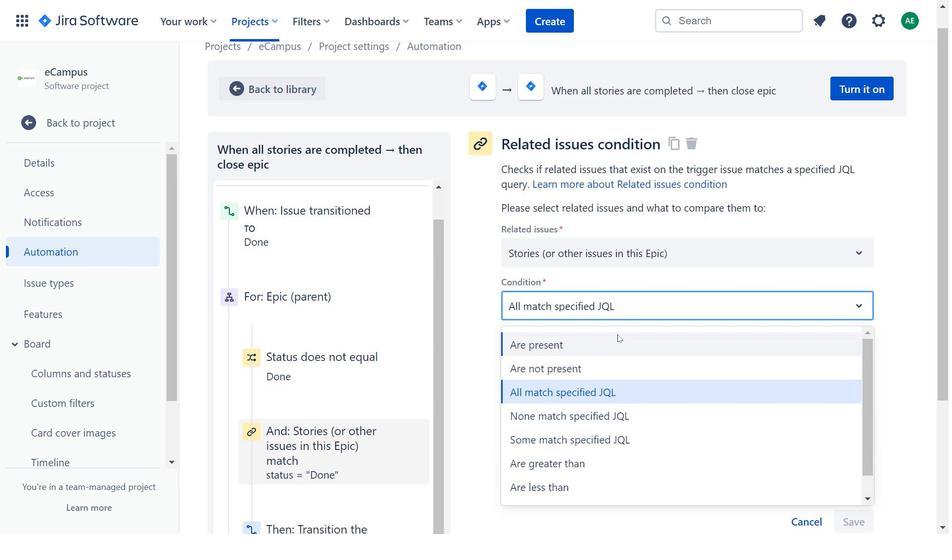 
Action: Mouse pressed left at (619, 335)
Screenshot: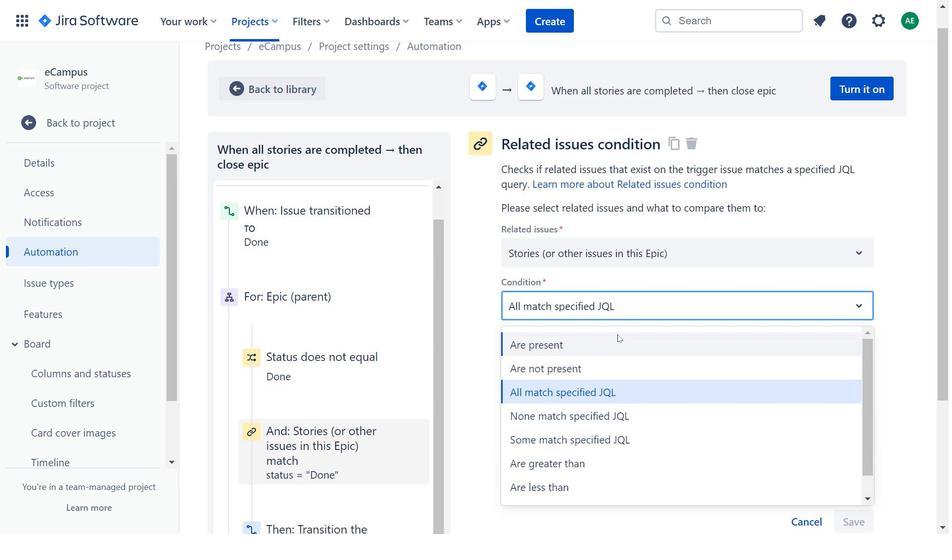 
Action: Mouse moved to (621, 369)
Screenshot: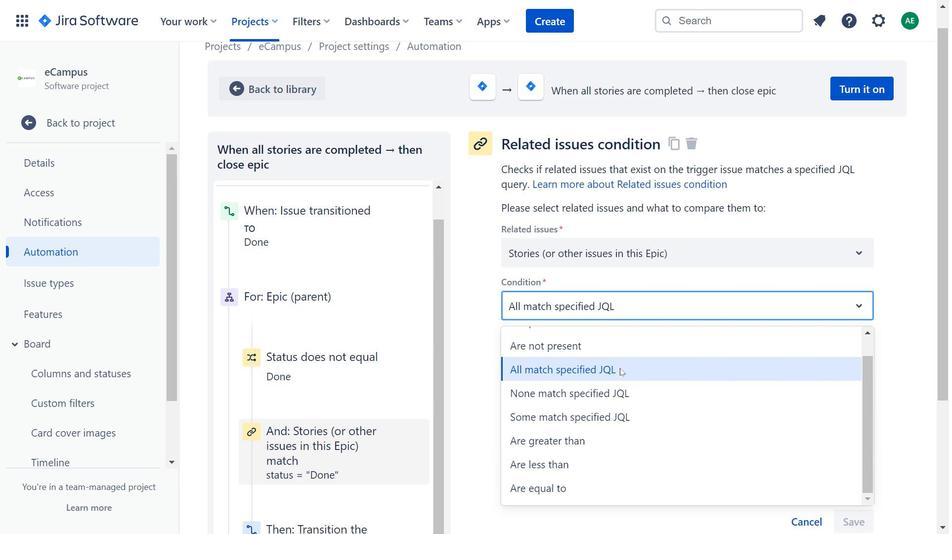 
Action: Mouse scrolled (621, 368) with delta (0, 0)
Screenshot: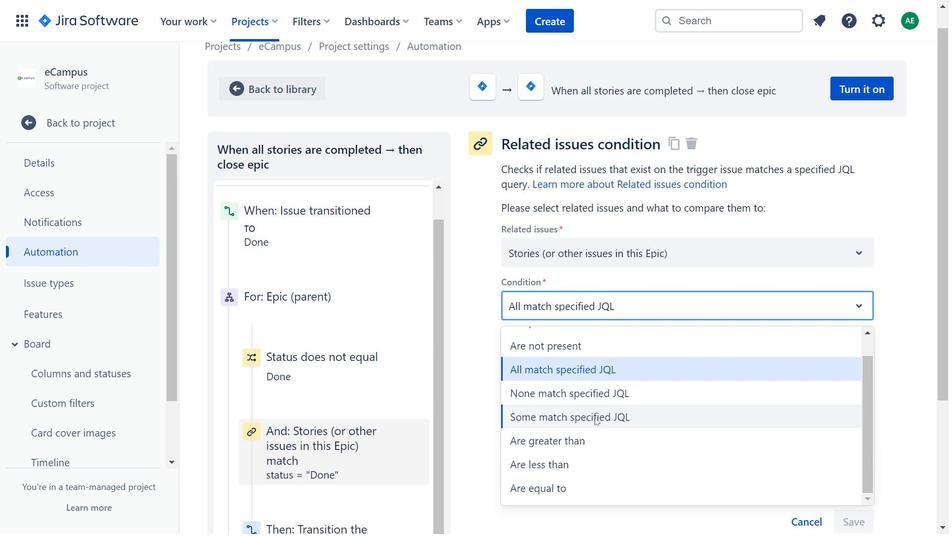 
Action: Mouse moved to (596, 419)
Screenshot: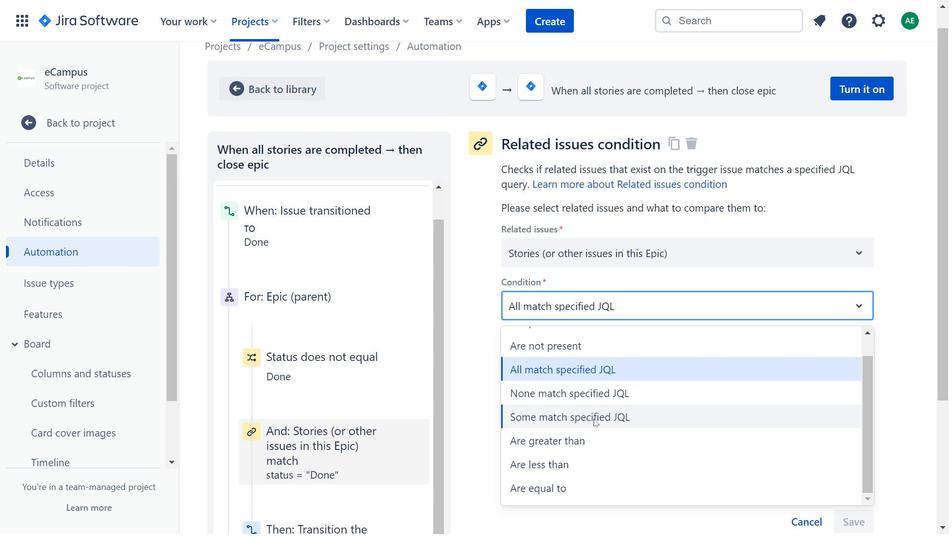 
Action: Mouse scrolled (596, 419) with delta (0, 0)
Screenshot: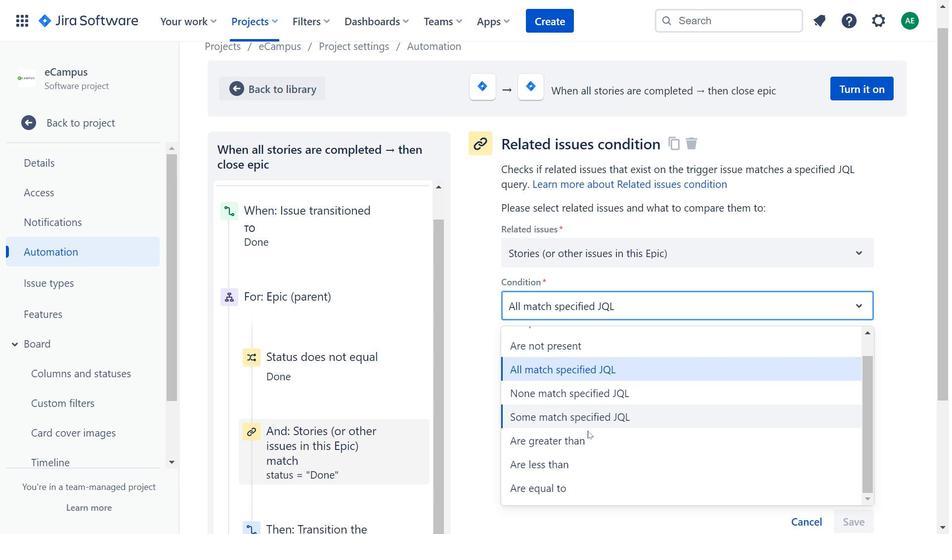 
Action: Mouse scrolled (596, 419) with delta (0, 0)
Screenshot: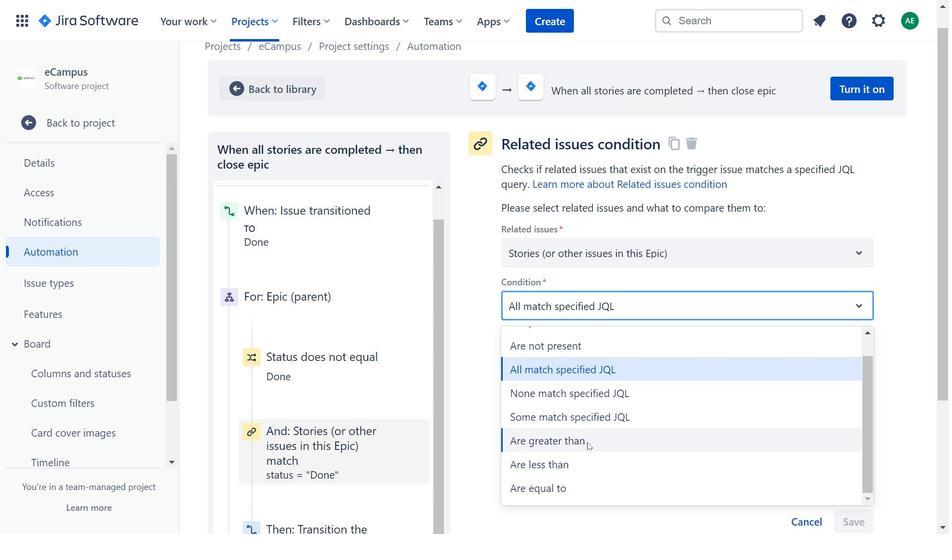 
Action: Mouse moved to (455, 347)
Screenshot: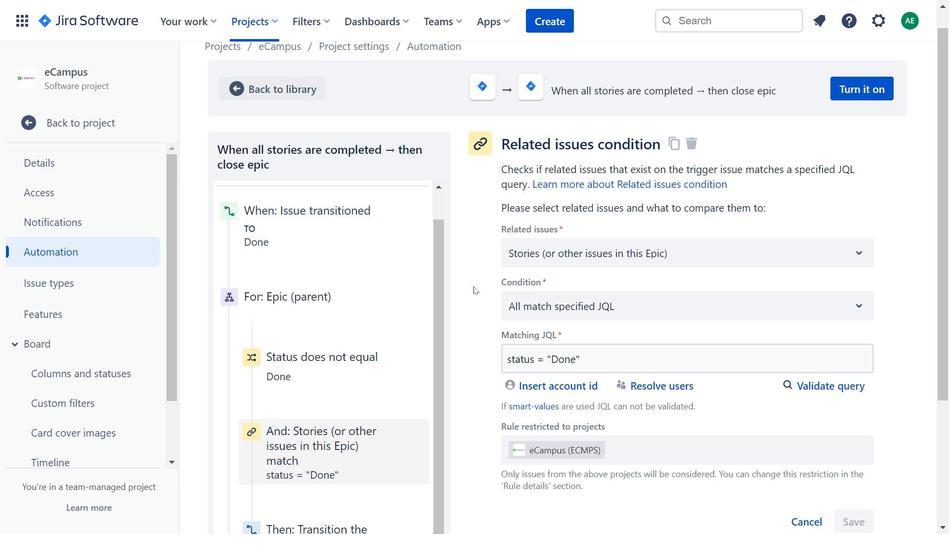 
Action: Mouse pressed left at (455, 347)
Screenshot: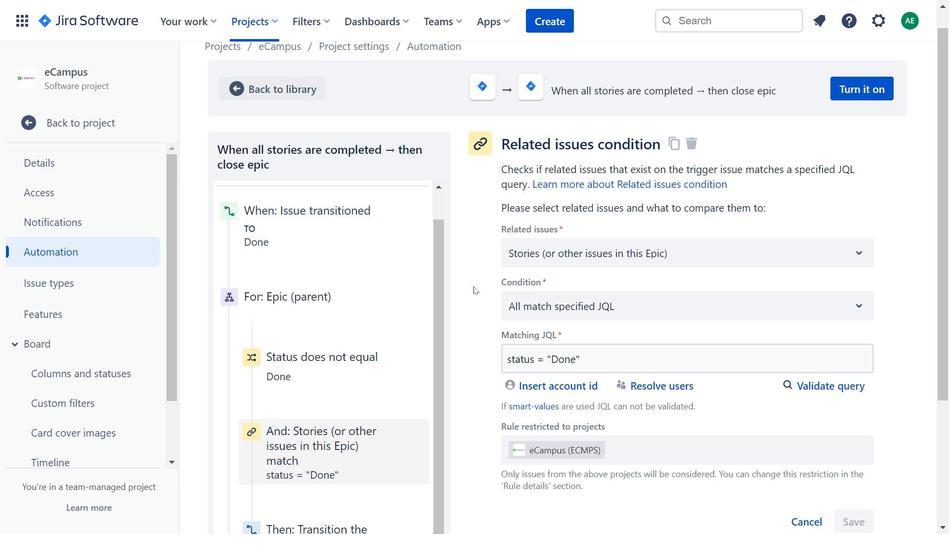 
Action: Mouse moved to (481, 288)
Screenshot: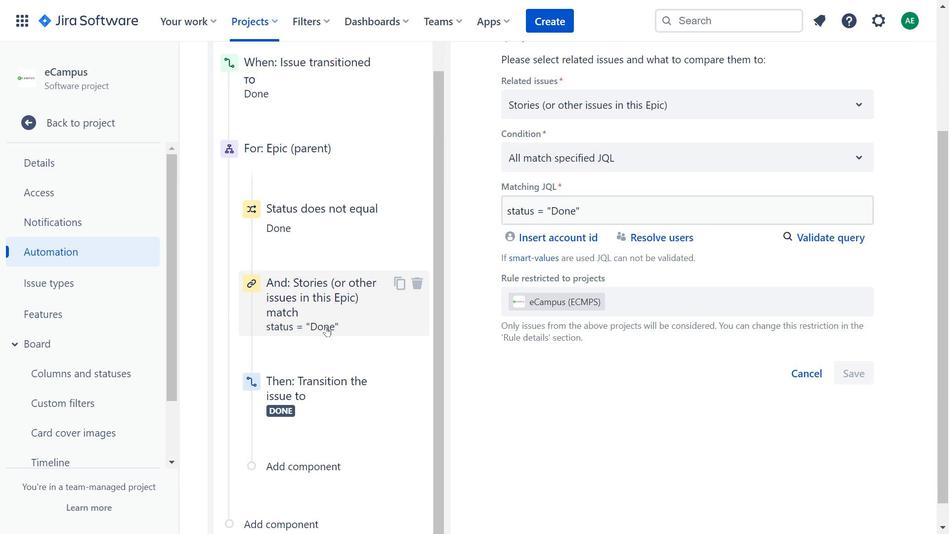 
Action: Mouse scrolled (481, 287) with delta (0, 0)
Screenshot: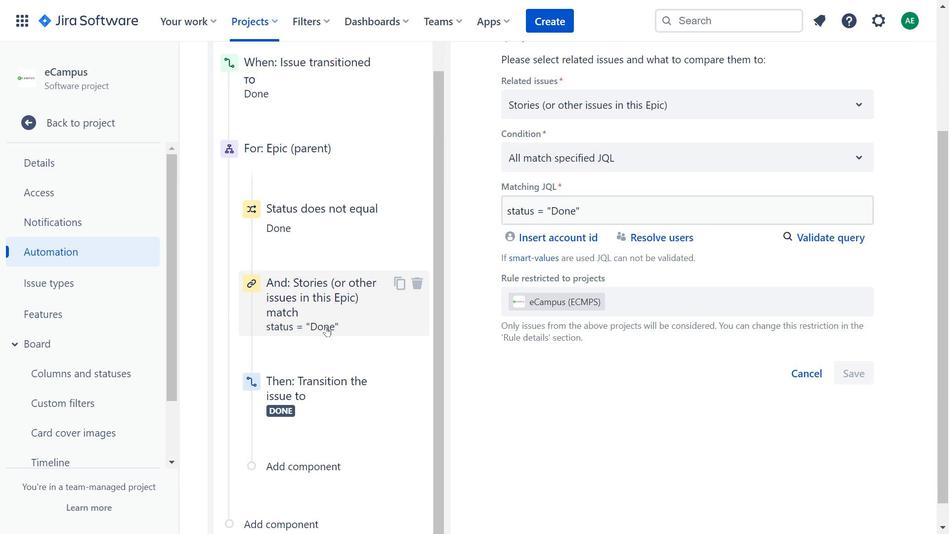 
Action: Mouse moved to (329, 326)
Screenshot: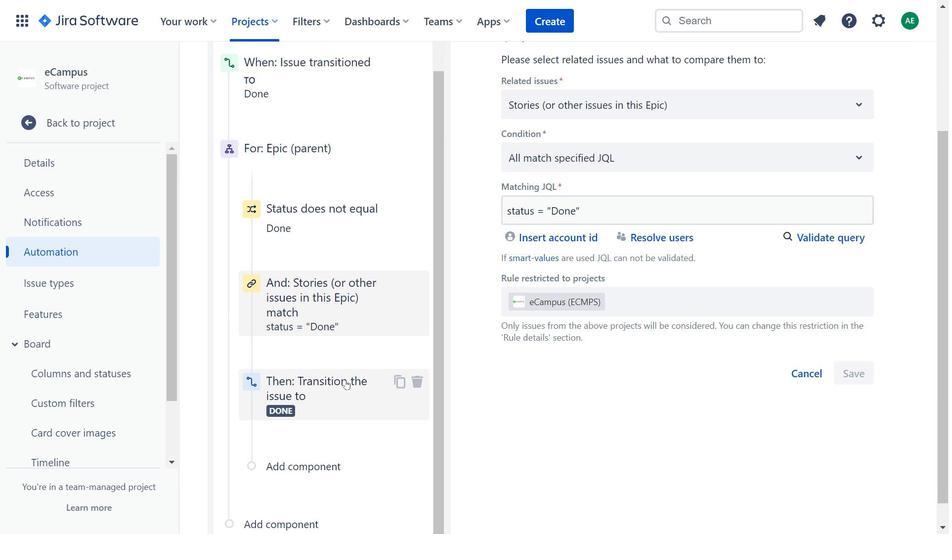 
Action: Mouse scrolled (329, 326) with delta (0, 0)
Screenshot: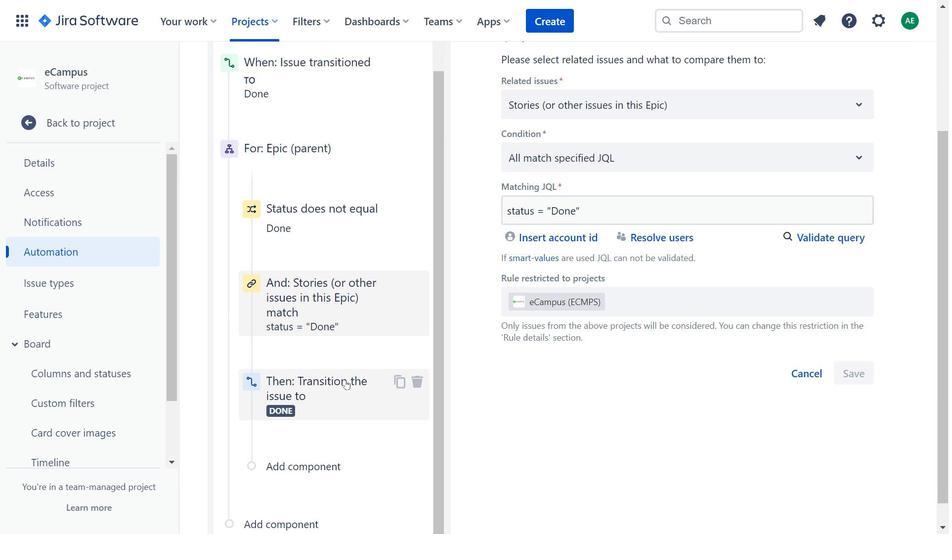 
Action: Mouse moved to (347, 381)
Screenshot: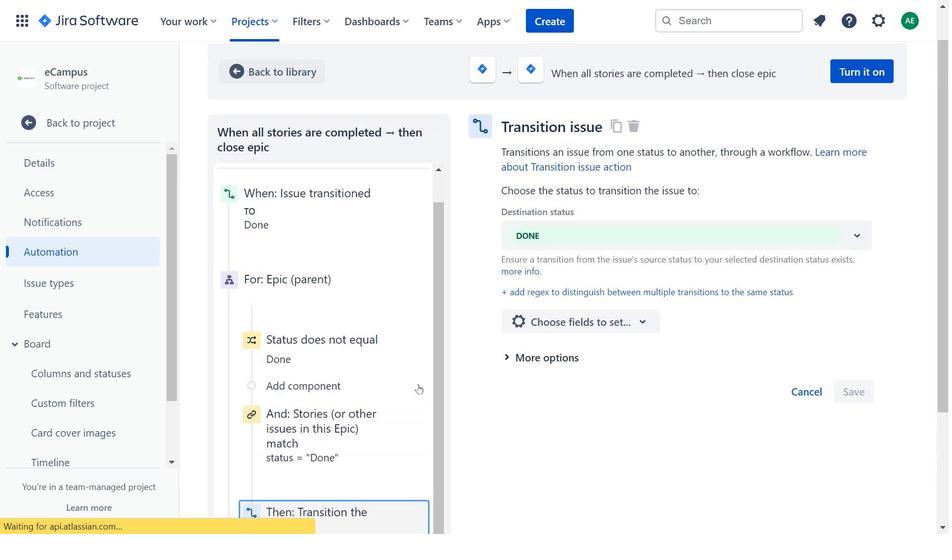 
Action: Mouse pressed left at (347, 381)
Screenshot: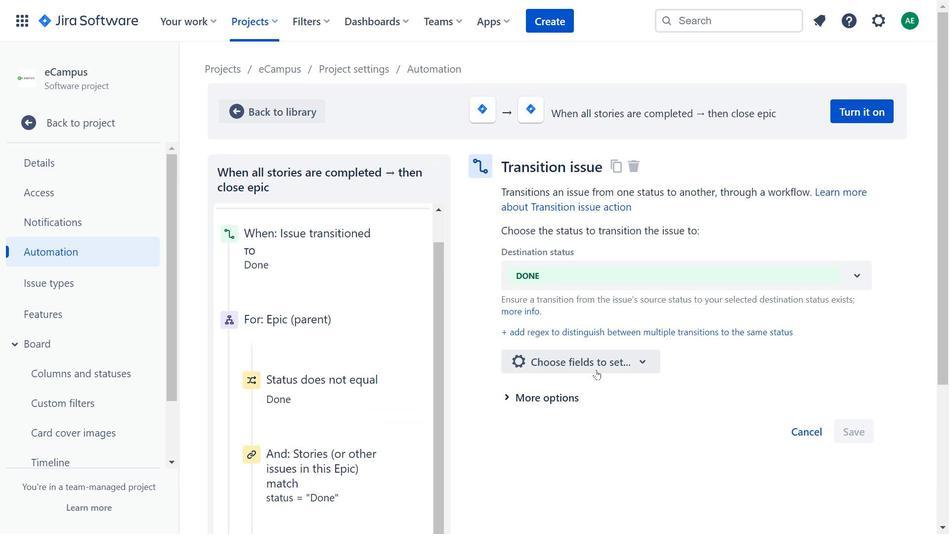 
Action: Mouse moved to (599, 370)
Screenshot: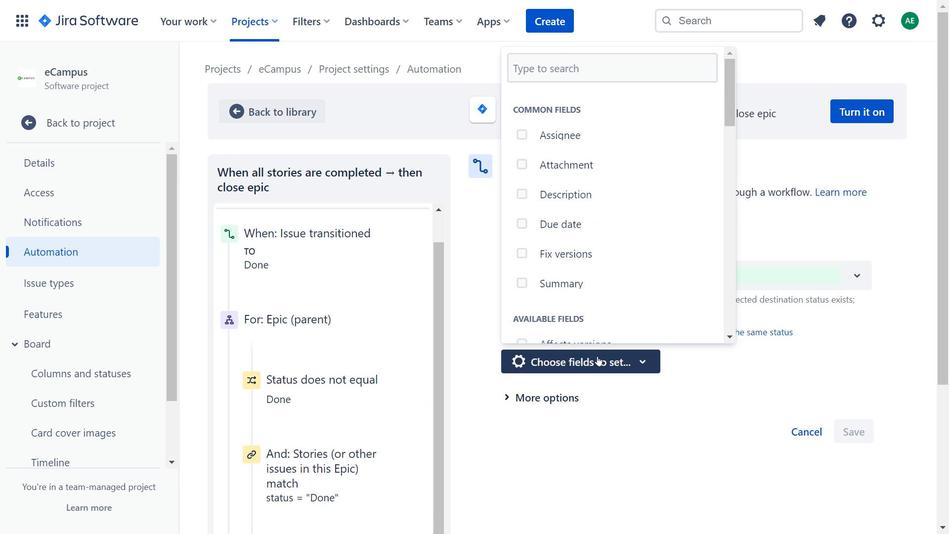 
Action: Mouse pressed left at (599, 370)
Screenshot: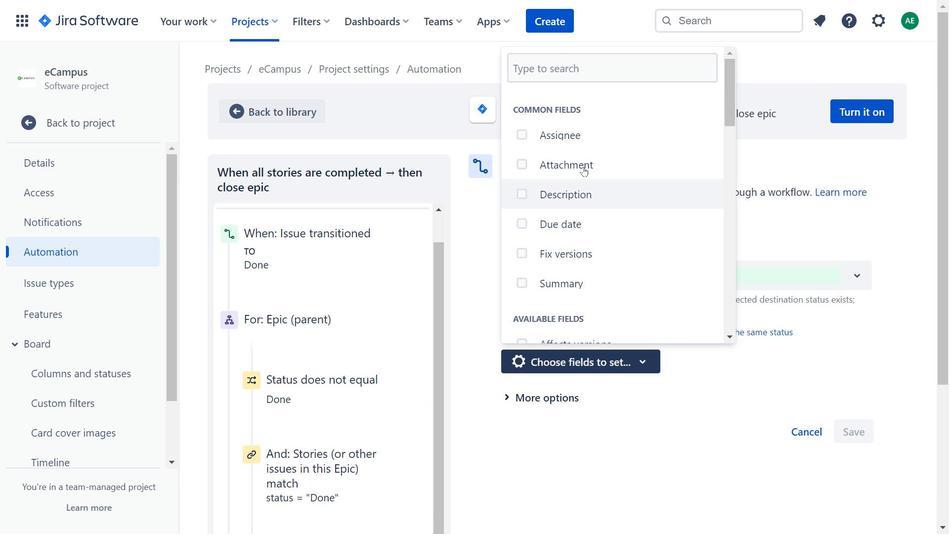 
Action: Mouse moved to (595, 138)
Screenshot: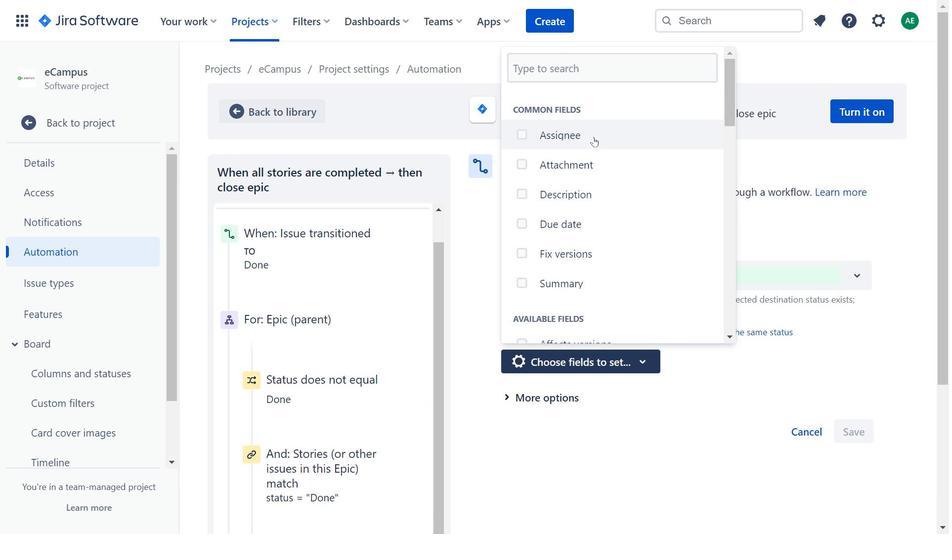
Action: Mouse scrolled (595, 138) with delta (0, 0)
Screenshot: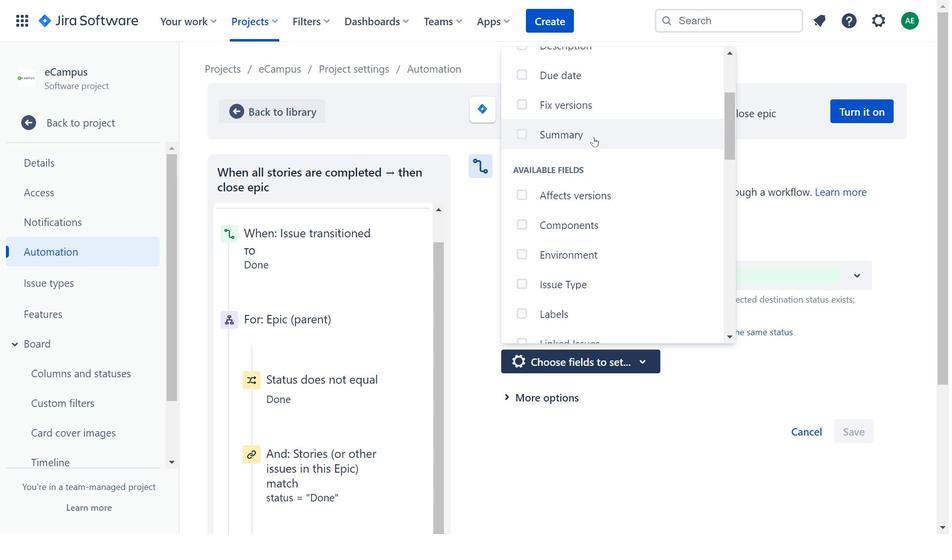
Action: Mouse scrolled (595, 138) with delta (0, 0)
Screenshot: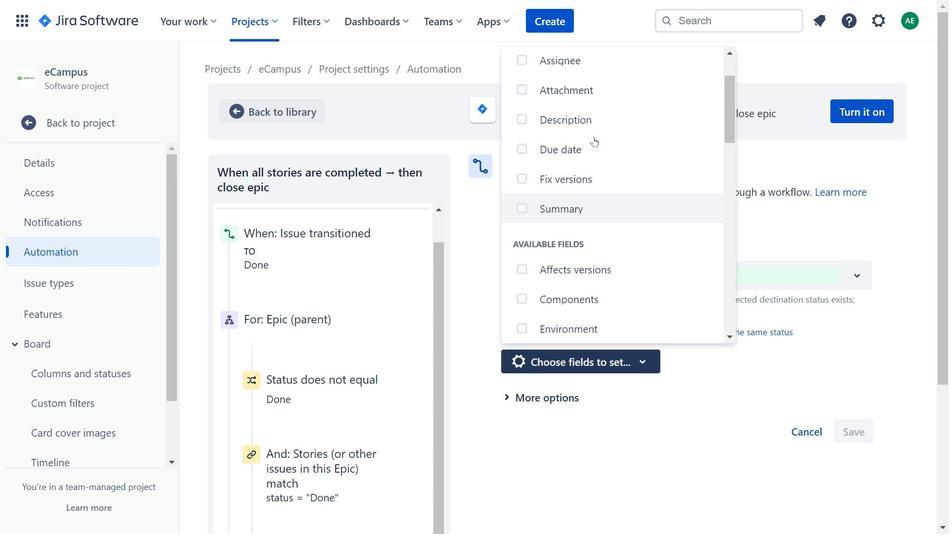 
Action: Mouse scrolled (595, 139) with delta (0, 0)
Screenshot: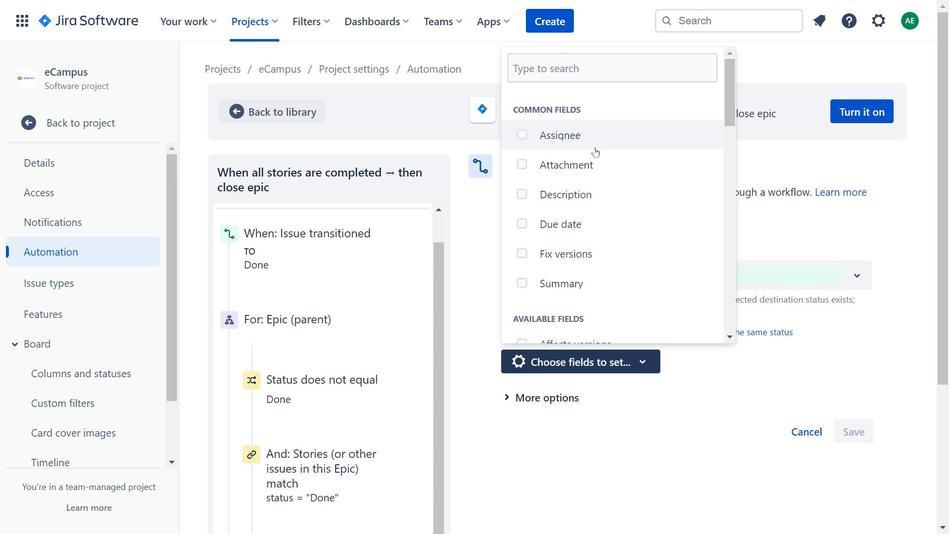 
Action: Mouse scrolled (595, 139) with delta (0, 0)
Screenshot: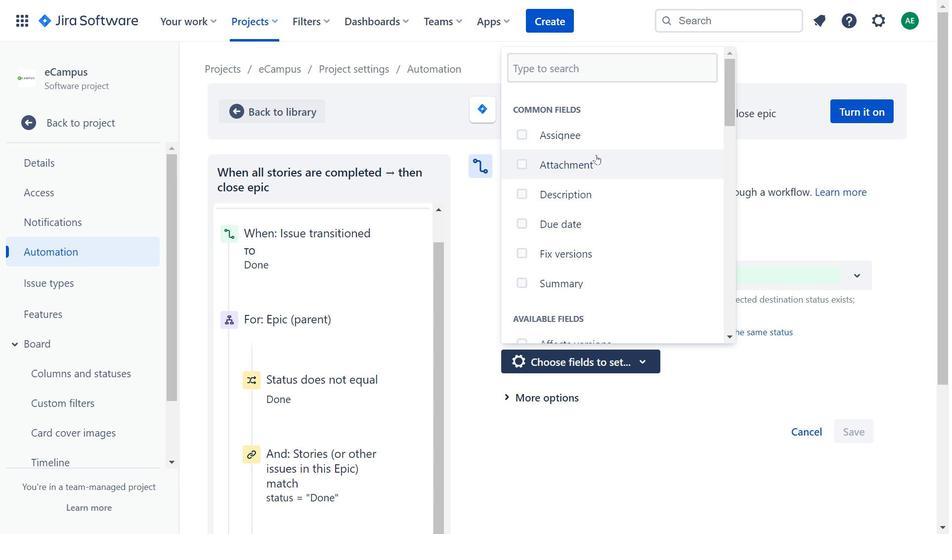 
Action: Mouse moved to (659, 166)
Screenshot: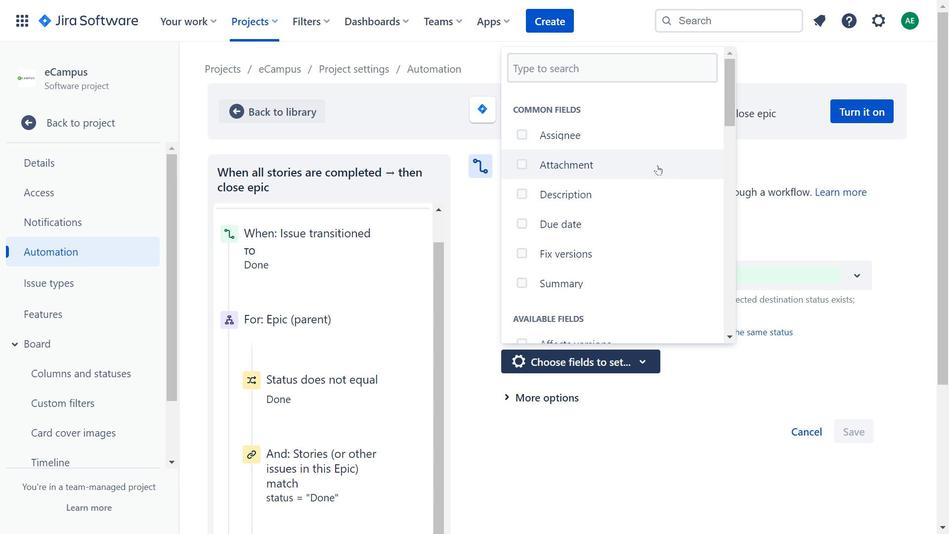 
Action: Mouse scrolled (659, 166) with delta (0, 0)
Screenshot: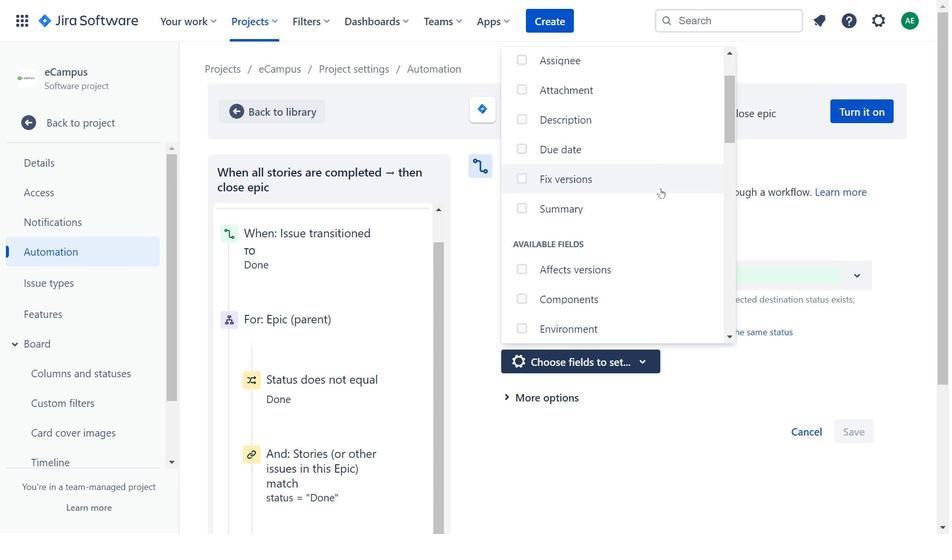 
Action: Mouse moved to (535, 255)
Screenshot: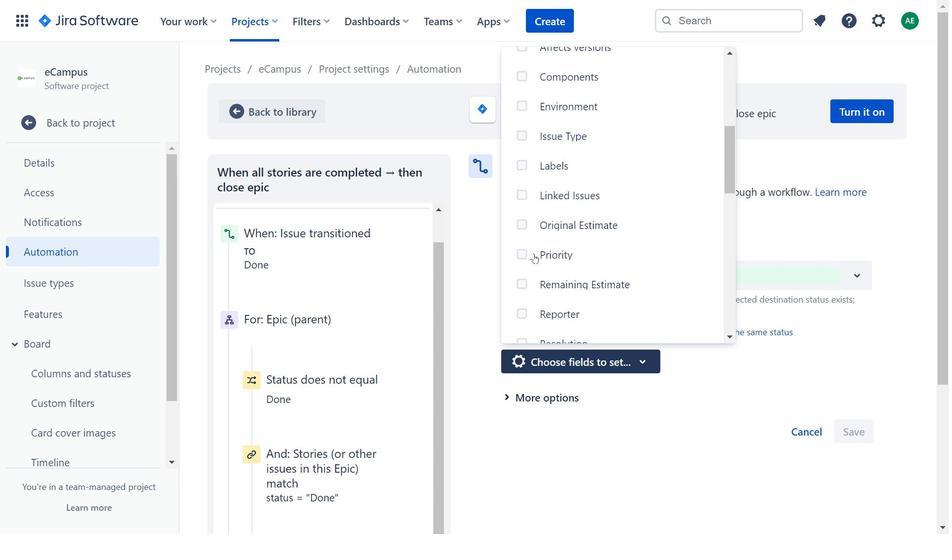 
Action: Mouse scrolled (535, 254) with delta (0, 0)
Screenshot: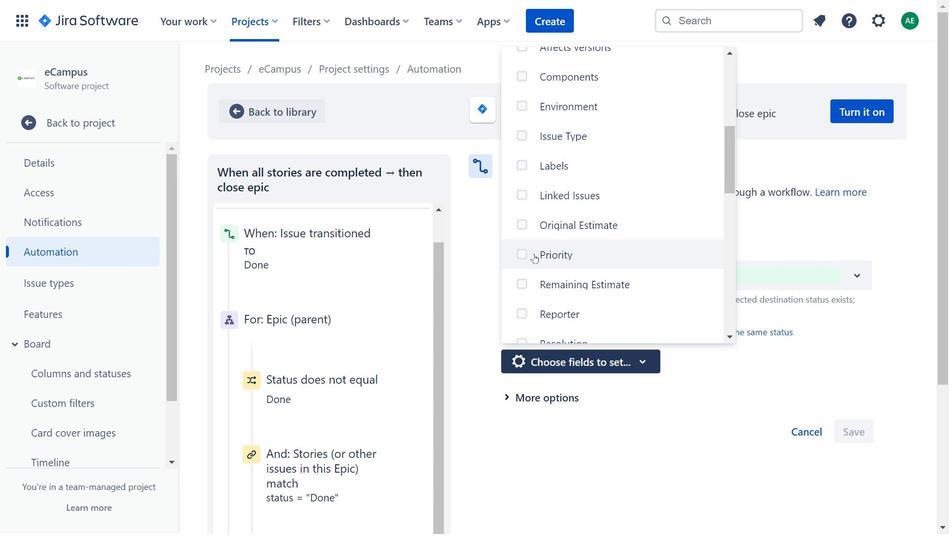
Action: Mouse scrolled (535, 254) with delta (0, 0)
Screenshot: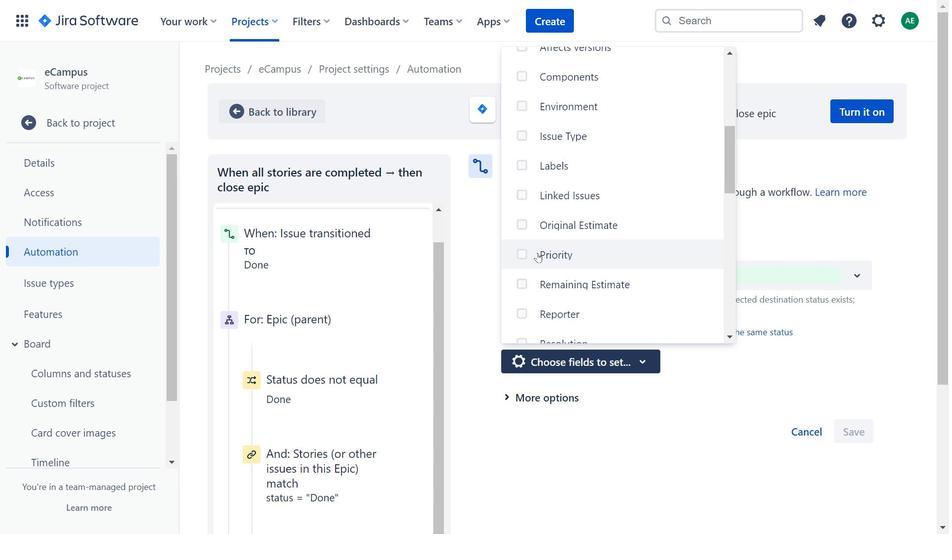 
Action: Mouse scrolled (535, 254) with delta (0, 0)
Screenshot: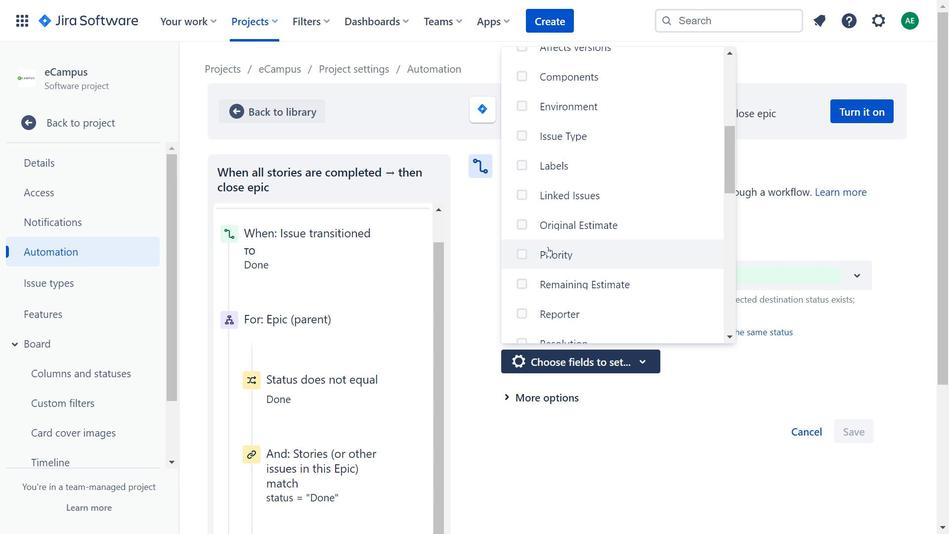 
Action: Mouse moved to (652, 213)
Screenshot: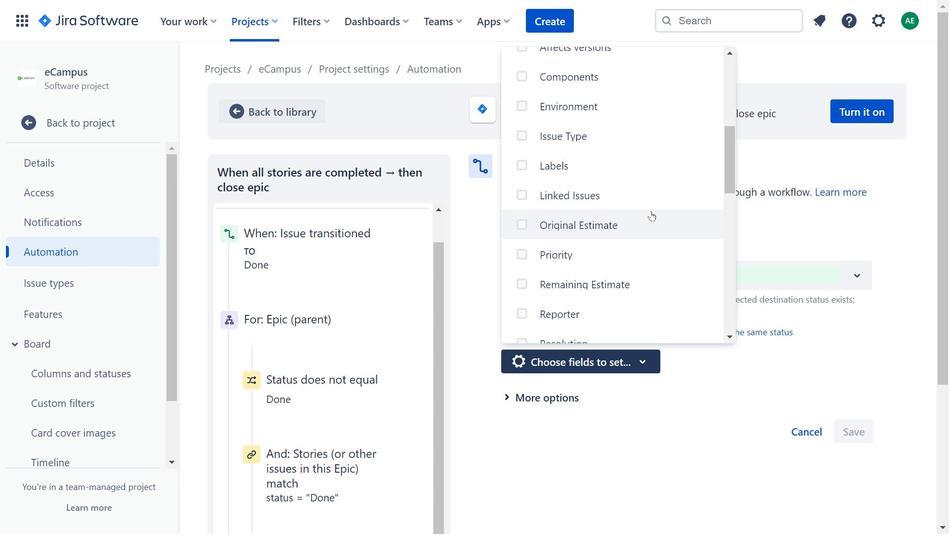 
Action: Mouse scrolled (652, 212) with delta (0, 0)
Screenshot: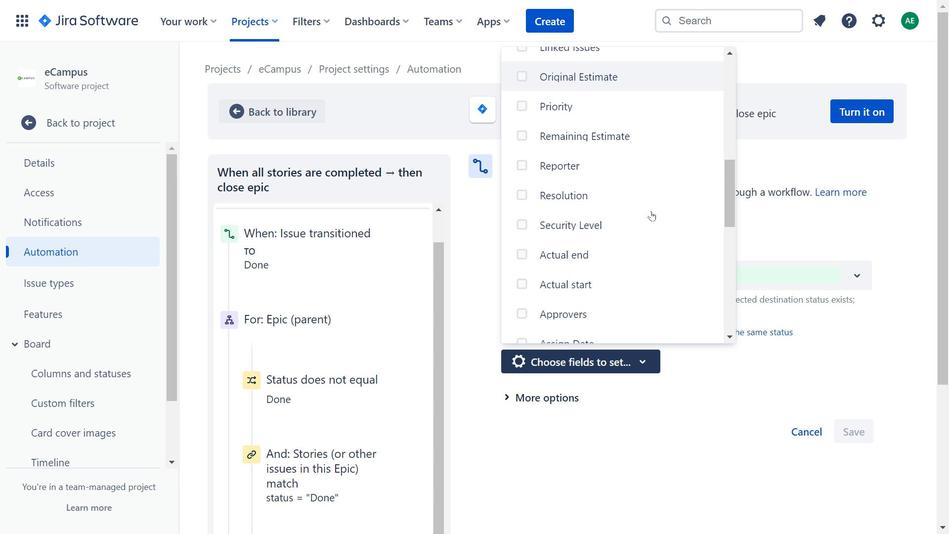 
Action: Mouse scrolled (652, 212) with delta (0, 0)
Screenshot: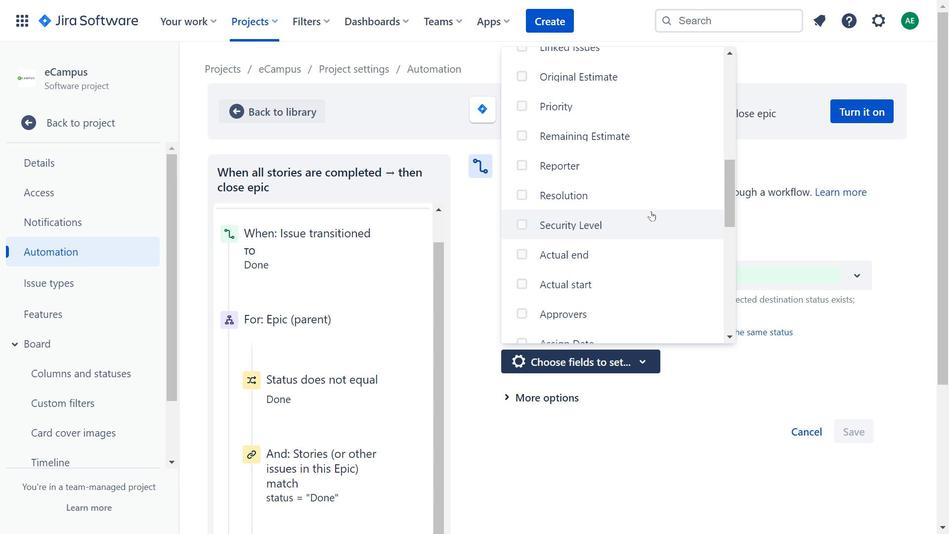 
Action: Mouse moved to (729, 189)
Screenshot: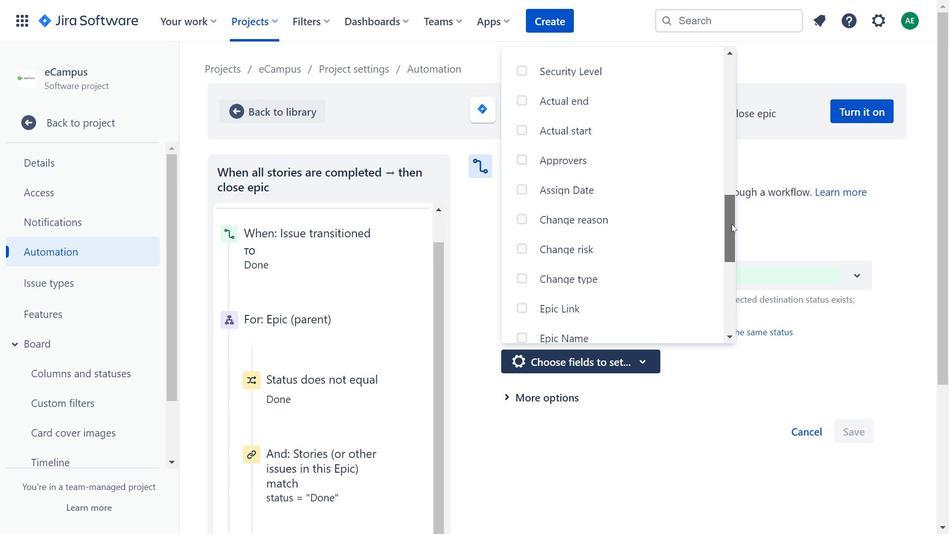 
Action: Mouse pressed left at (729, 189)
Screenshot: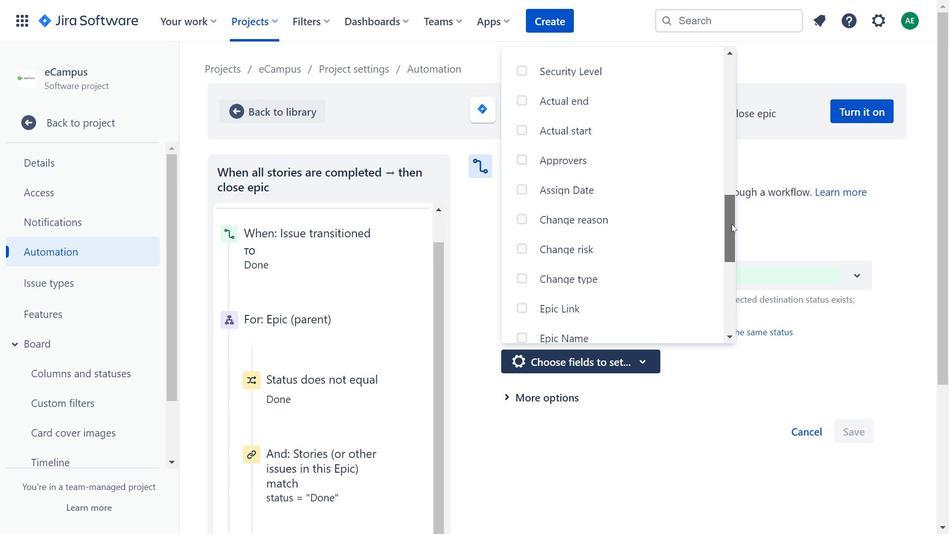 
Action: Mouse moved to (654, 143)
Screenshot: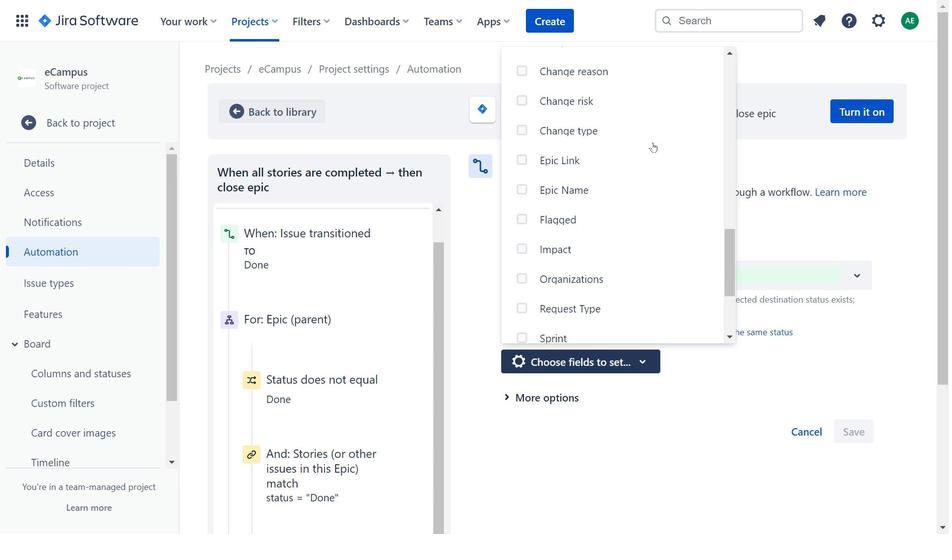 
Action: Mouse scrolled (654, 143) with delta (0, 0)
Screenshot: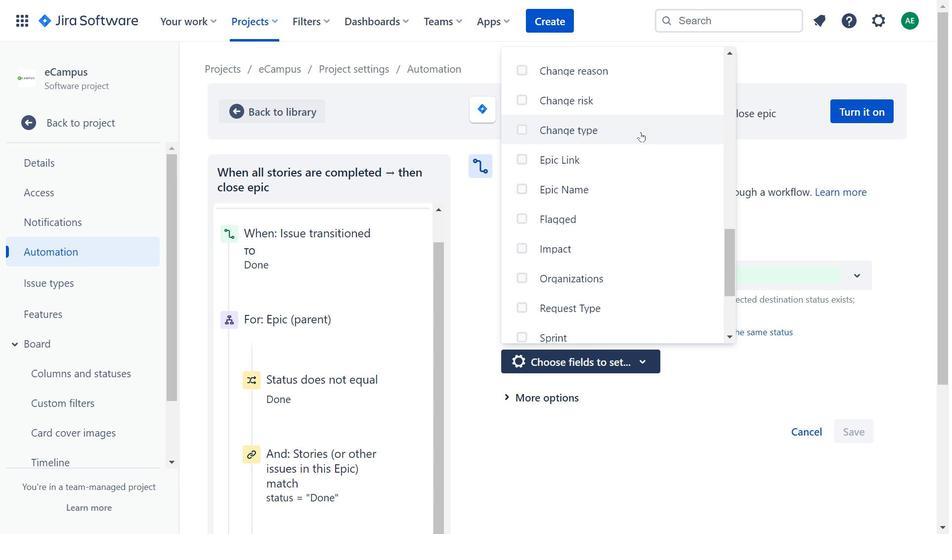 
Action: Mouse scrolled (654, 143) with delta (0, 0)
Screenshot: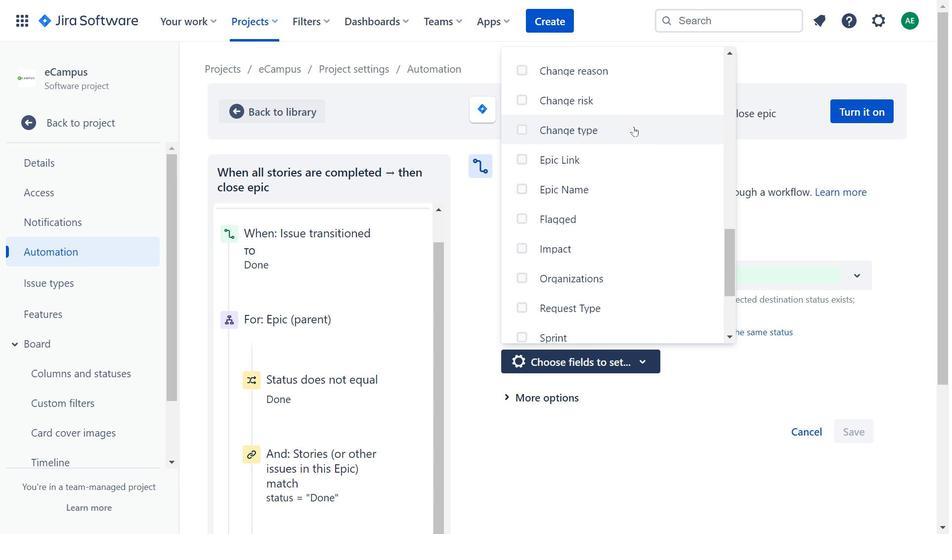 
Action: Mouse moved to (633, 165)
Screenshot: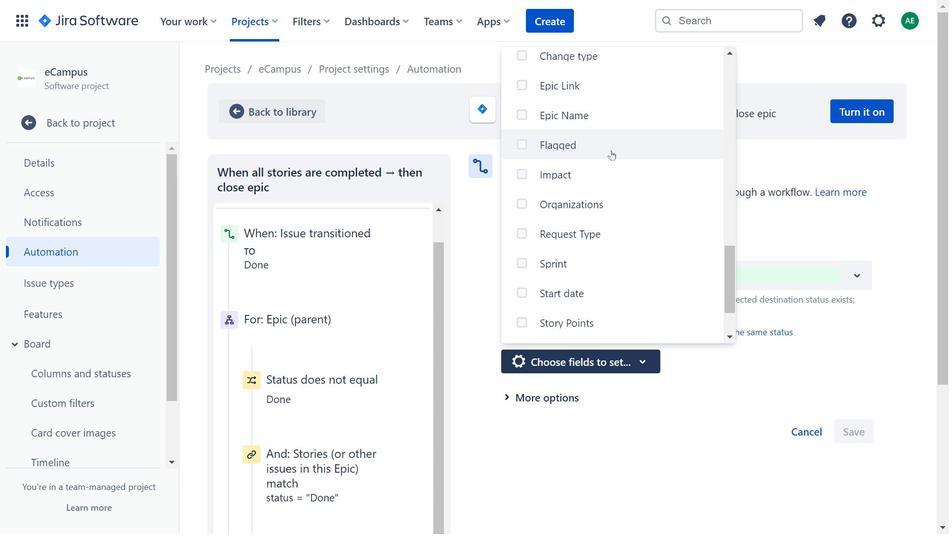 
Action: Mouse scrolled (633, 164) with delta (0, 0)
Screenshot: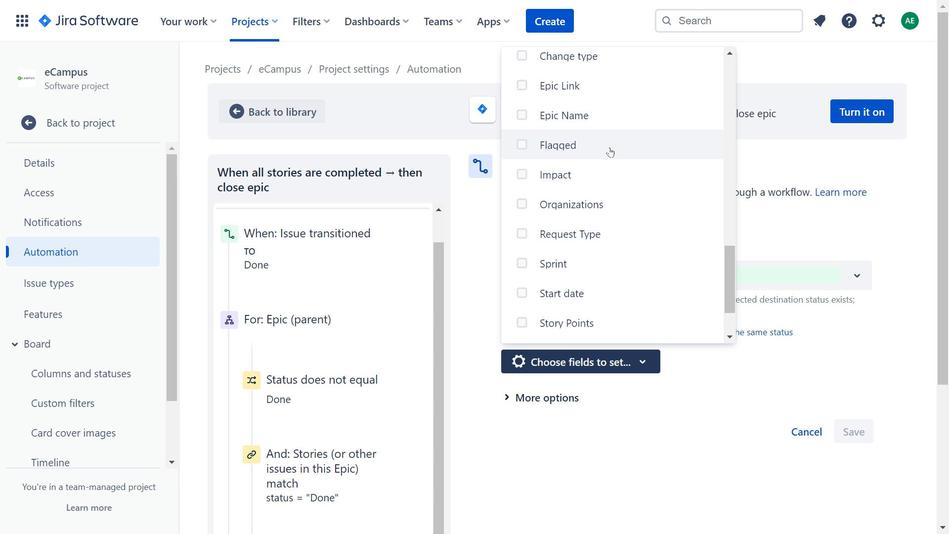 
Action: Mouse moved to (653, 128)
Screenshot: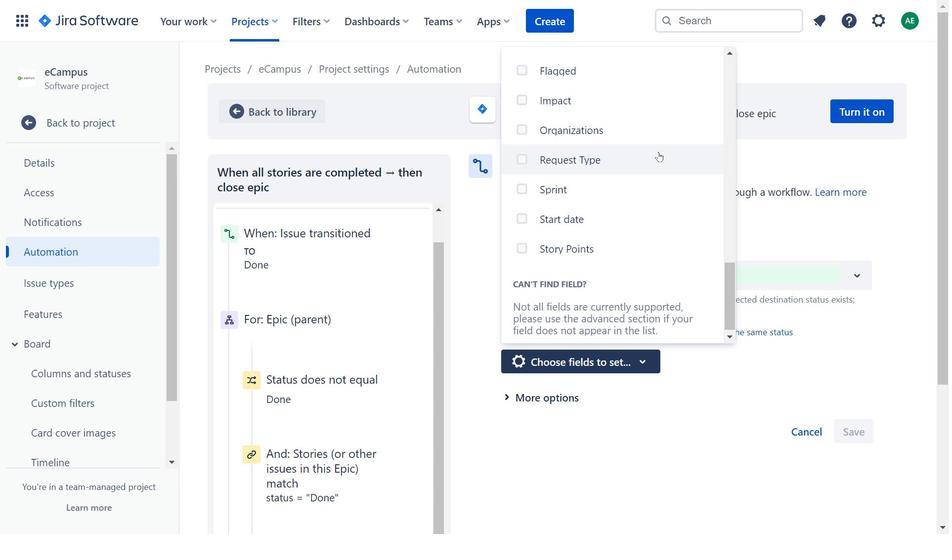 
Action: Mouse scrolled (653, 127) with delta (0, 0)
Screenshot: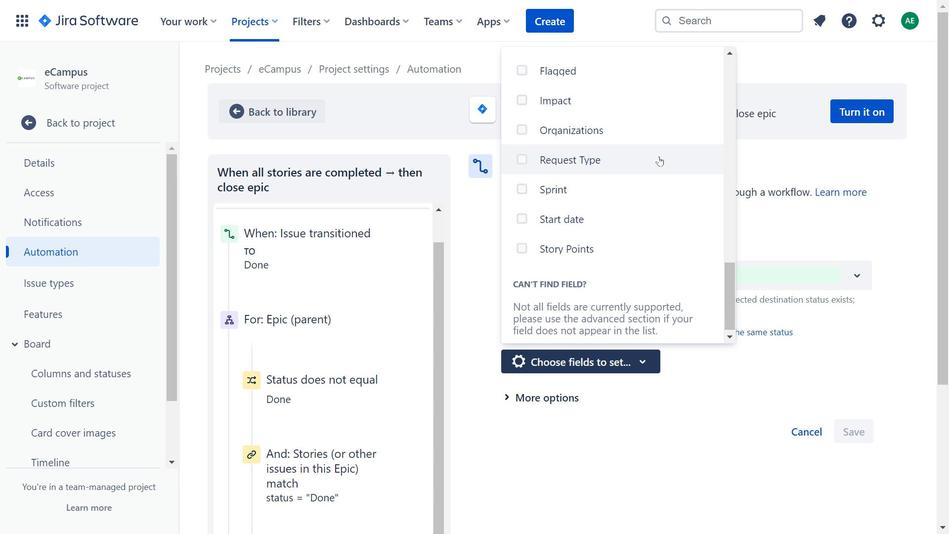 
Action: Mouse moved to (690, 251)
Screenshot: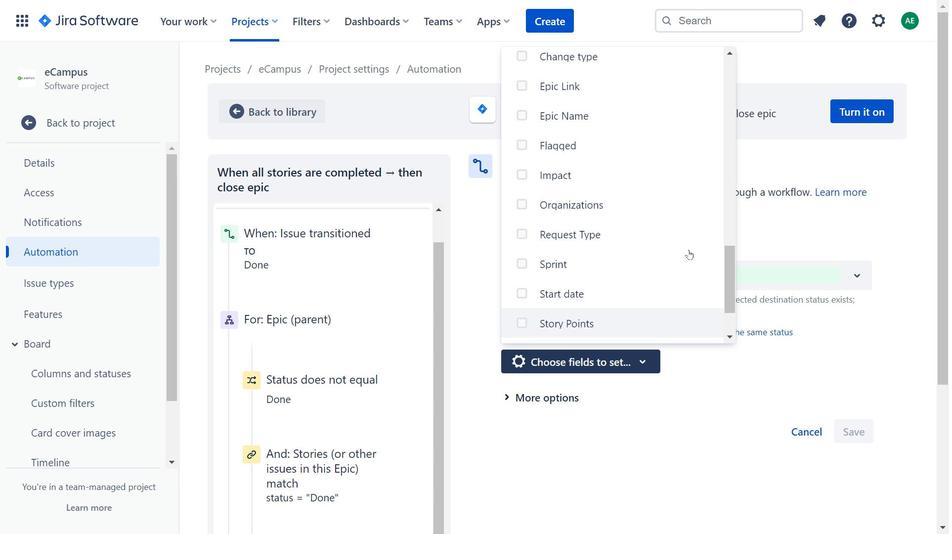 
Action: Mouse scrolled (690, 251) with delta (0, 0)
Screenshot: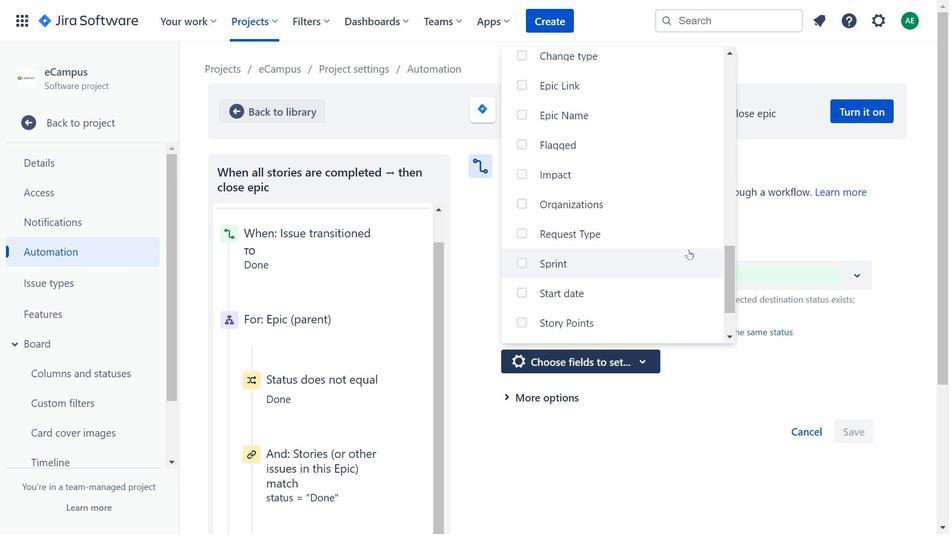
Action: Mouse scrolled (690, 251) with delta (0, 0)
Screenshot: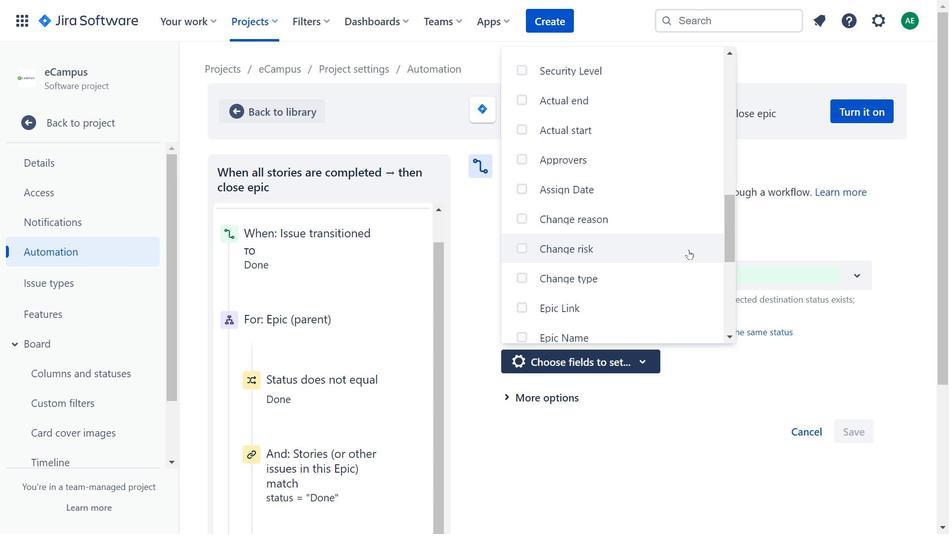
Action: Mouse scrolled (690, 251) with delta (0, 0)
Screenshot: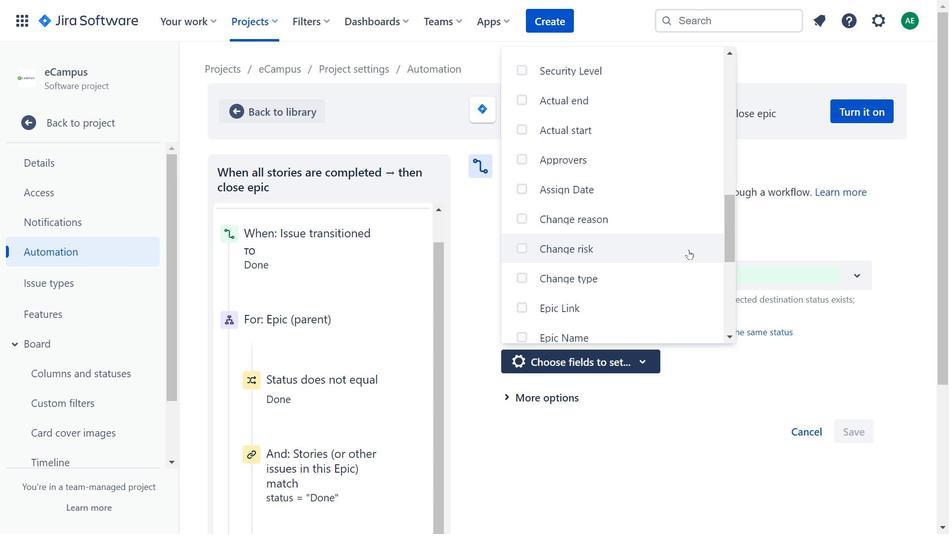 
Action: Mouse scrolled (690, 251) with delta (0, 0)
Screenshot: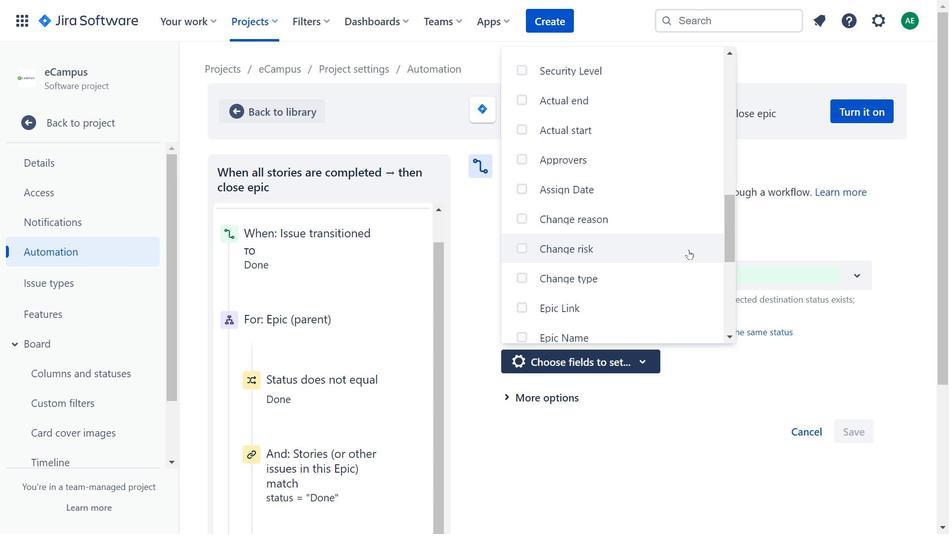 
Action: Mouse moved to (498, 250)
Screenshot: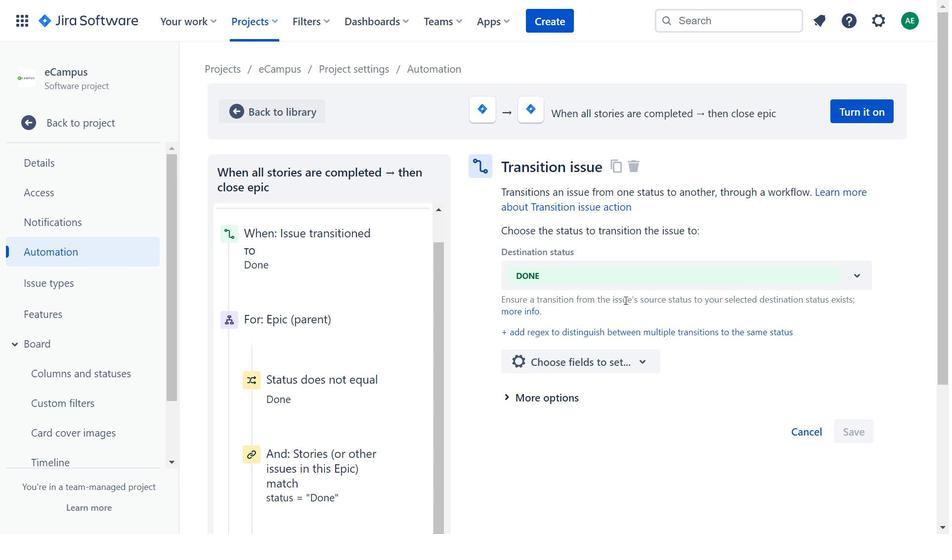 
Action: Mouse pressed left at (498, 250)
Screenshot: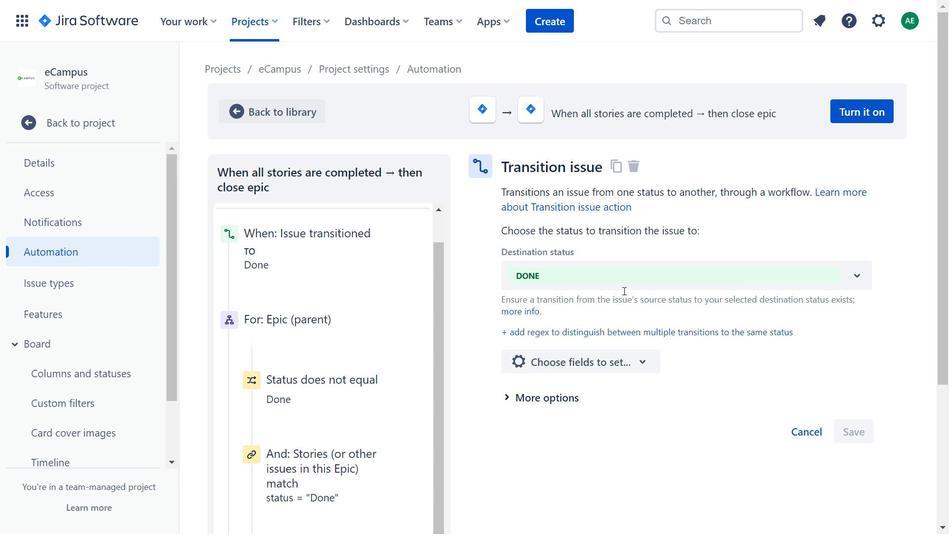 
Action: Mouse moved to (602, 268)
Screenshot: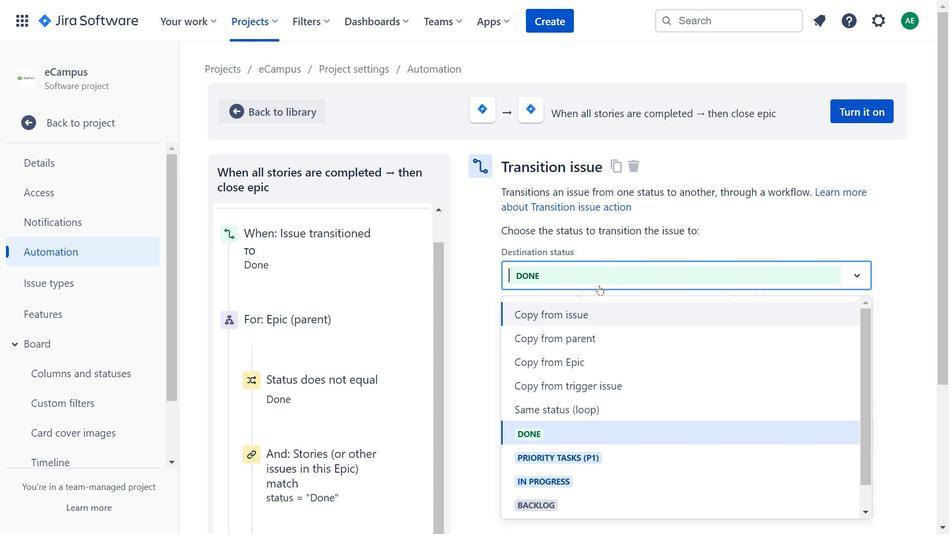 
Action: Mouse pressed left at (602, 268)
Screenshot: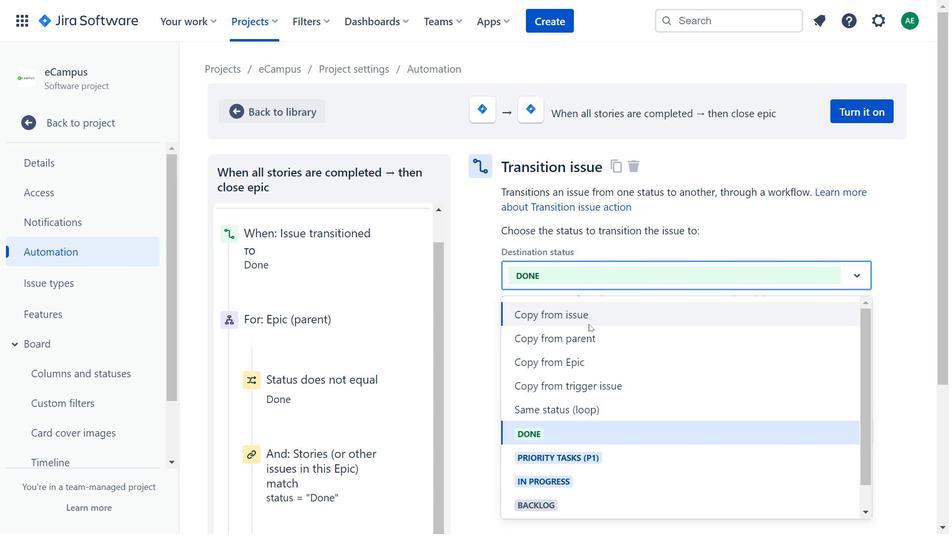 
Action: Mouse moved to (461, 338)
Screenshot: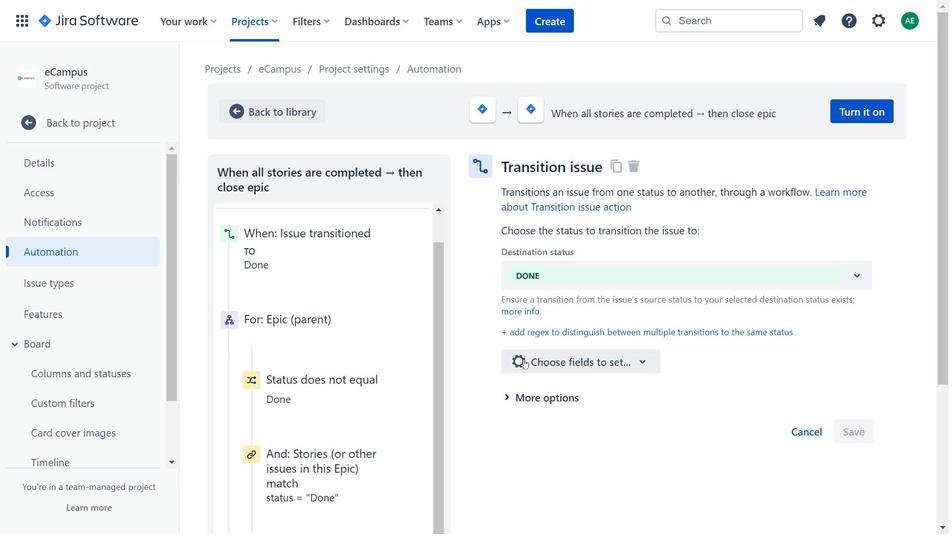 
Action: Mouse pressed left at (461, 338)
Screenshot: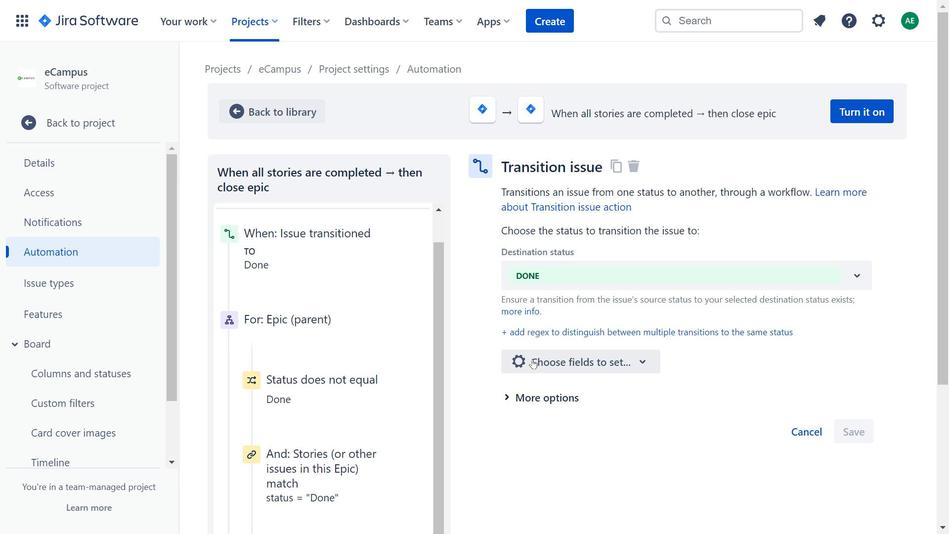 
Action: Mouse moved to (534, 360)
Screenshot: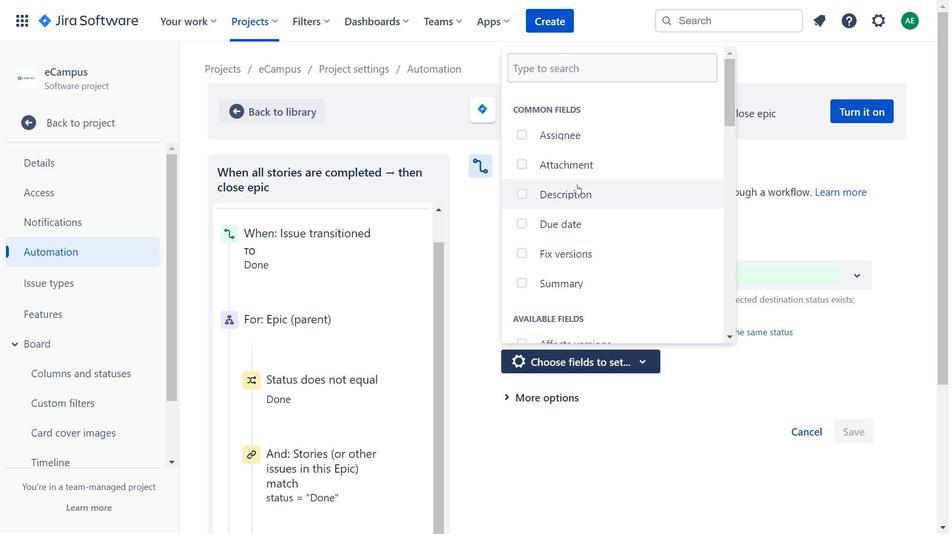 
Action: Mouse pressed left at (534, 360)
Screenshot: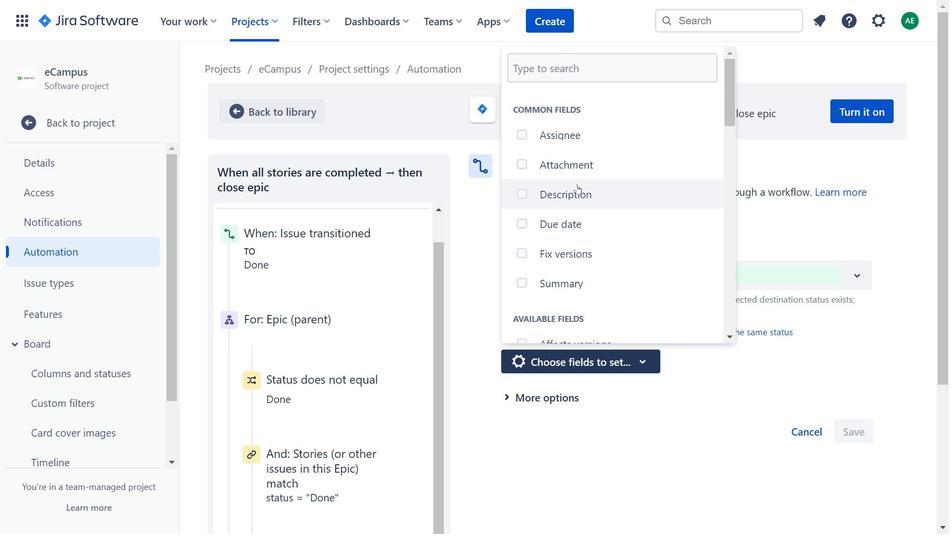 
Action: Mouse moved to (359, 314)
Screenshot: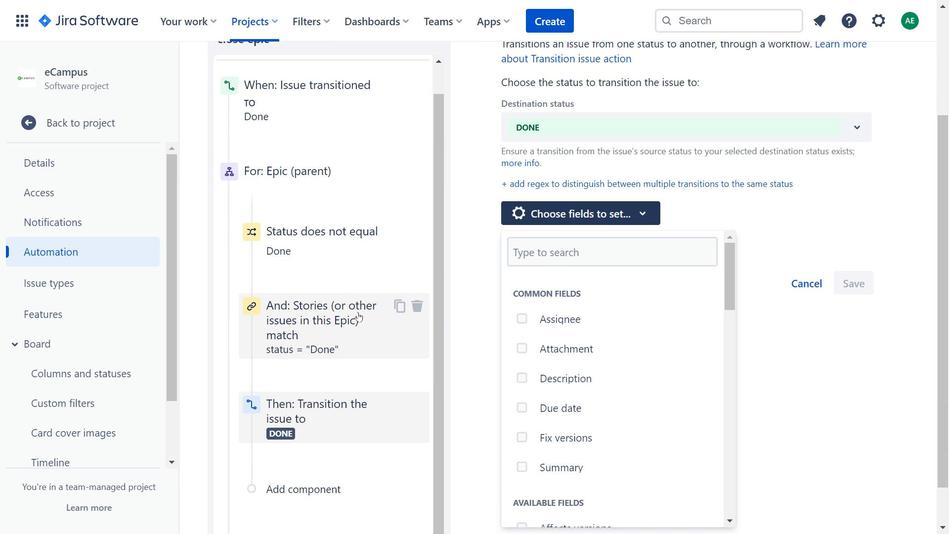 
Action: Mouse scrolled (359, 313) with delta (0, 0)
Screenshot: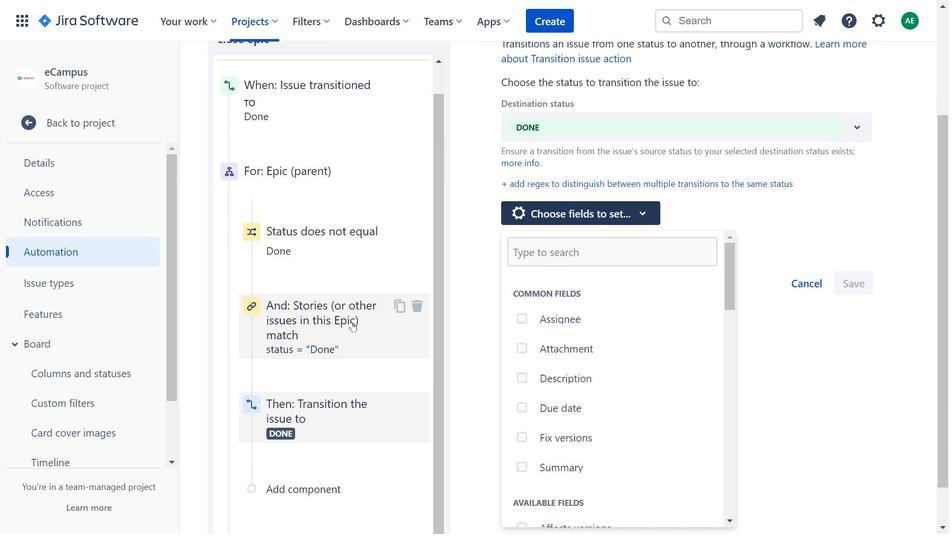 
Action: Mouse scrolled (359, 313) with delta (0, 0)
Screenshot: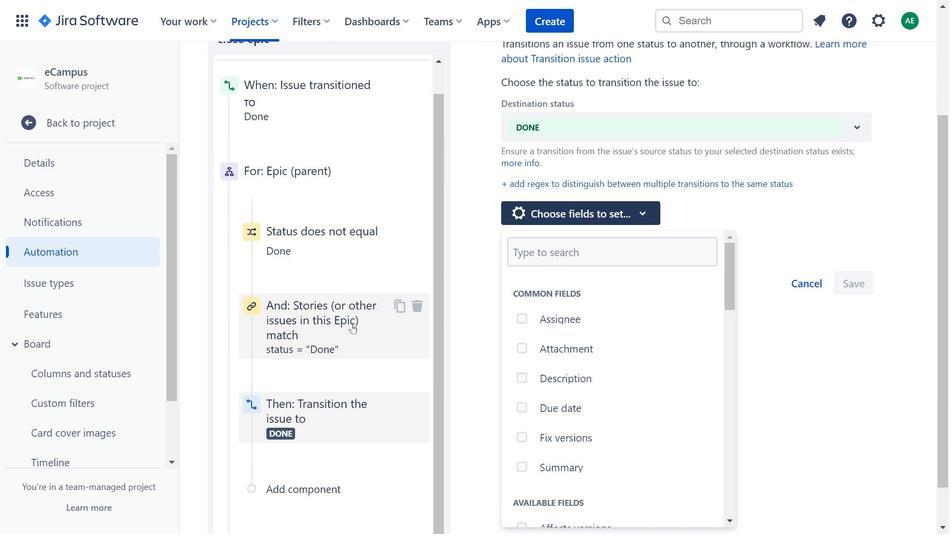 
Action: Mouse moved to (353, 325)
Screenshot: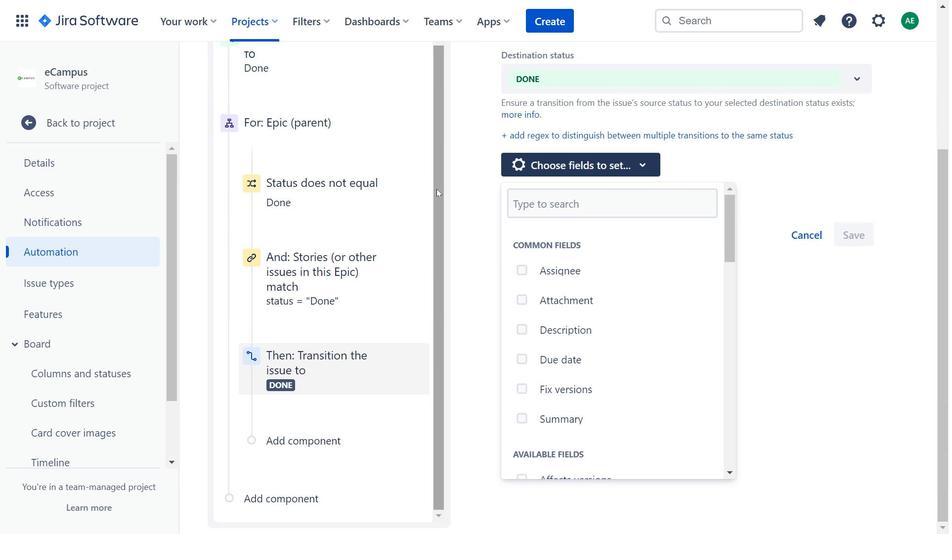 
Action: Mouse scrolled (353, 324) with delta (0, 0)
Screenshot: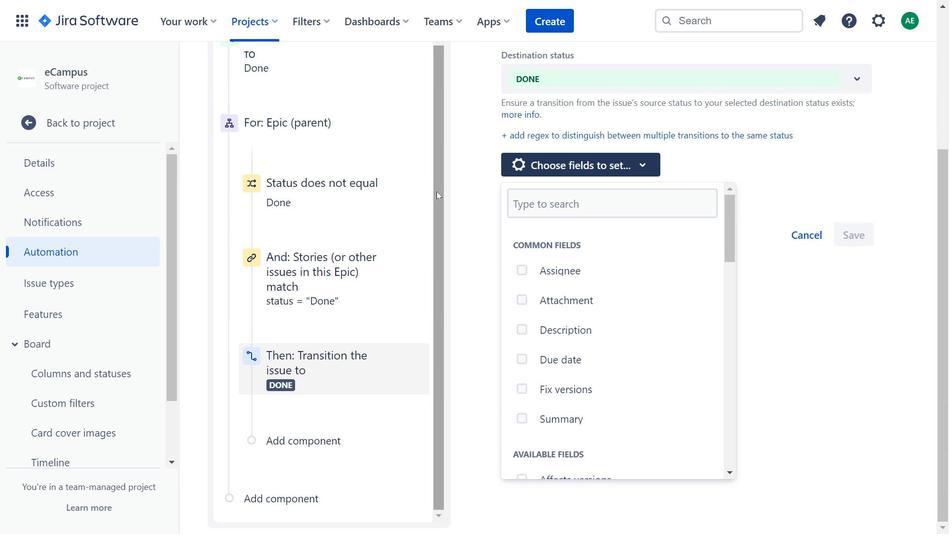 
Action: Mouse moved to (379, 259)
Screenshot: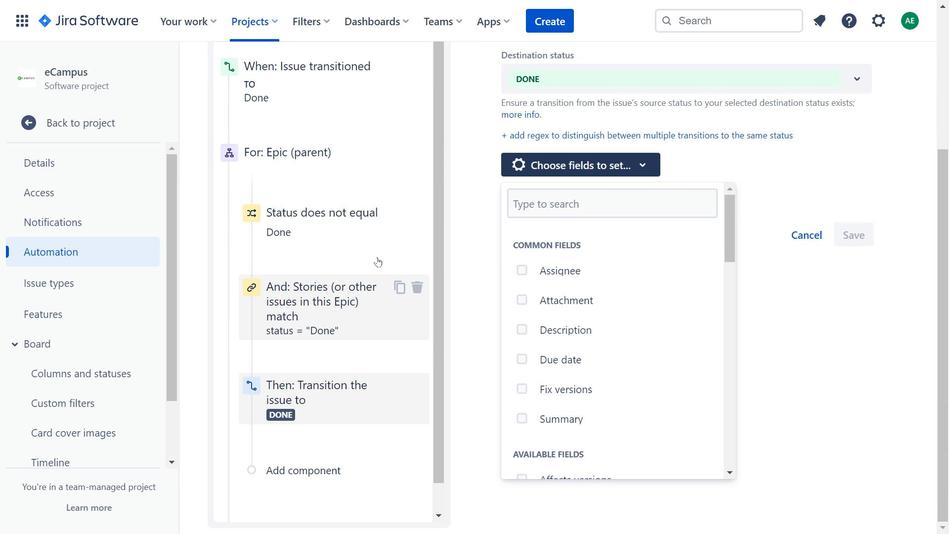 
Action: Mouse scrolled (379, 259) with delta (0, 0)
Screenshot: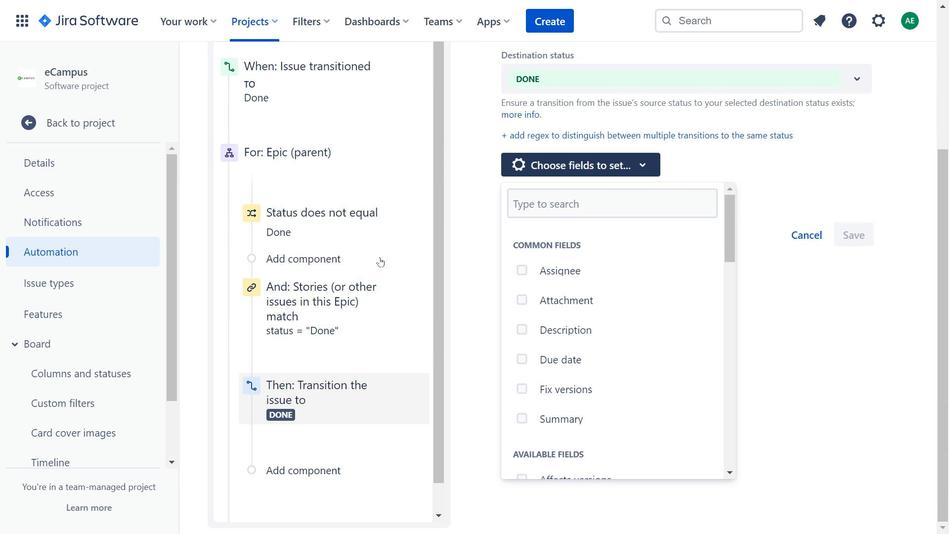 
Action: Mouse scrolled (379, 259) with delta (0, 0)
Screenshot: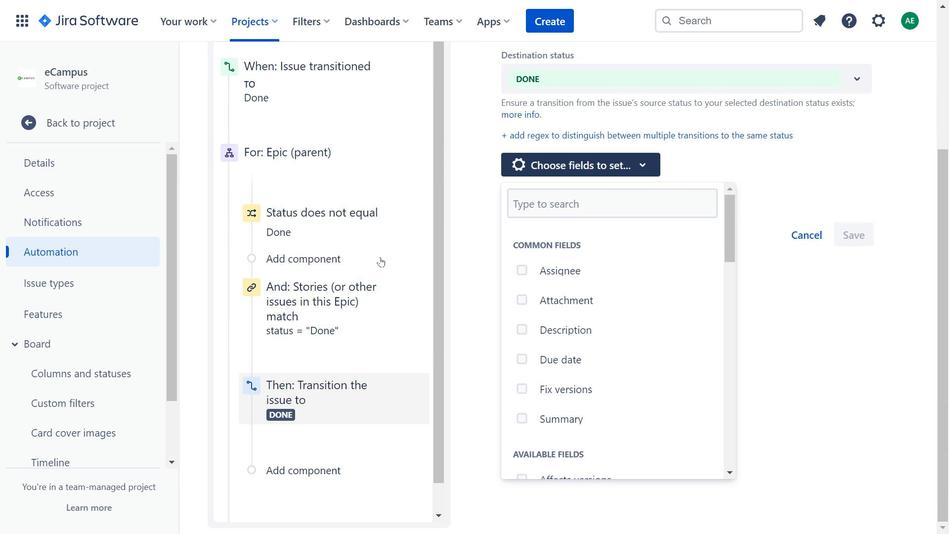
Action: Mouse scrolled (379, 259) with delta (0, 0)
Screenshot: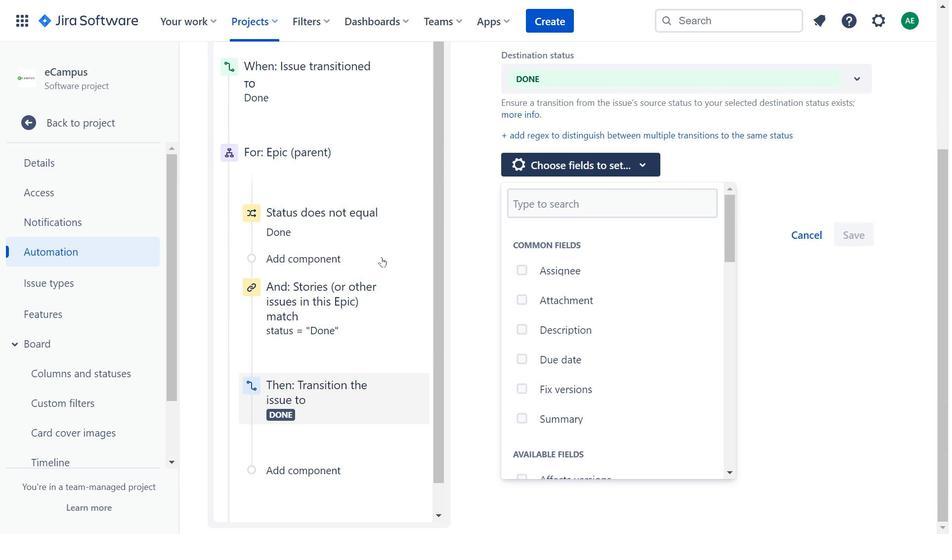 
Action: Mouse scrolled (379, 259) with delta (0, 0)
Screenshot: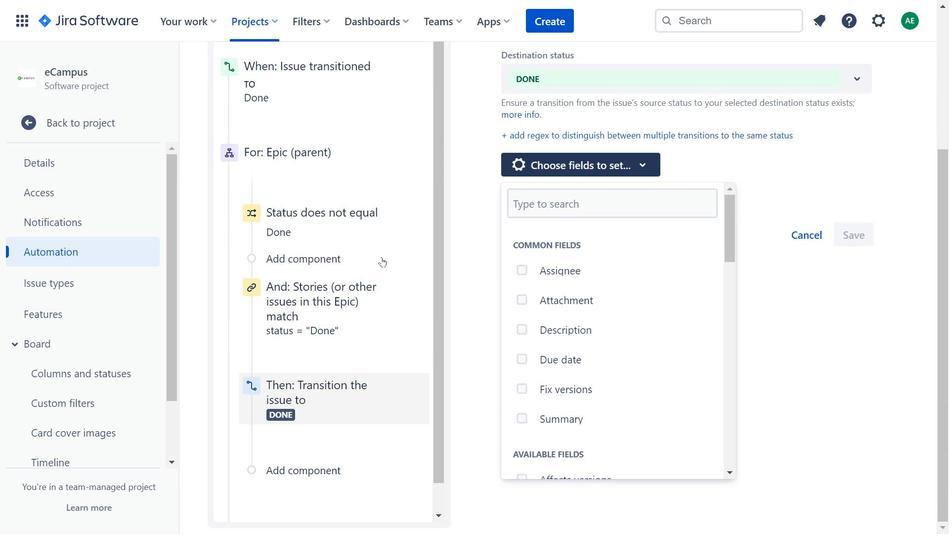
Action: Mouse scrolled (379, 259) with delta (0, 0)
Screenshot: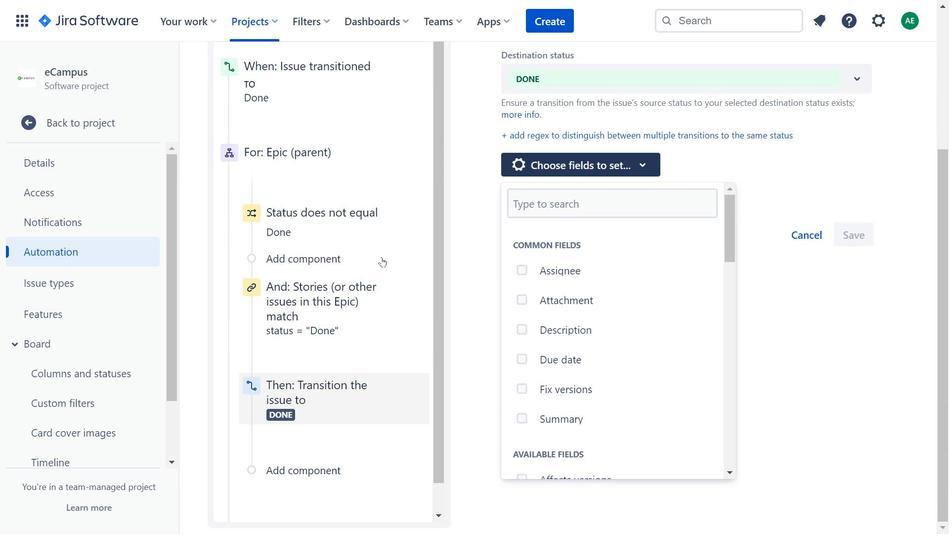 
Action: Mouse moved to (382, 258)
Screenshot: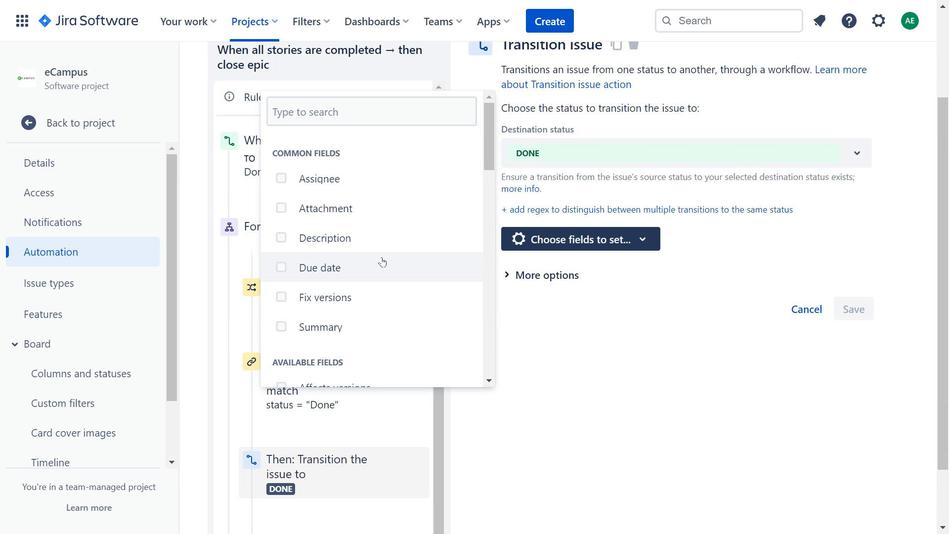 
Action: Mouse scrolled (382, 259) with delta (0, 0)
